 Task: Add an event  with title  Third Staff Training: Customer Relationship Management, date '2024/05/01' to 2024/05/02 & Select Event type as  Group. Add location for the event as  Bergen, Norway and add a description: The first step is to identify potential risks that could affect the project. This can be done through brainstorming sessions, risk assessment workshops, expert interviews, historical data analysis, or using risk management techniques such as SWOT analysis (Strengths, Weaknesses, Opportunities, Threats).Create an event link  http-thirdstafftraining:customerrelationshipmanagementcom & Select the event color as  Red. , logged in from the account softage.4@softage.netand send the event invitation to softage.3@softage.net and softage.5@softage.net
Action: Mouse moved to (830, 127)
Screenshot: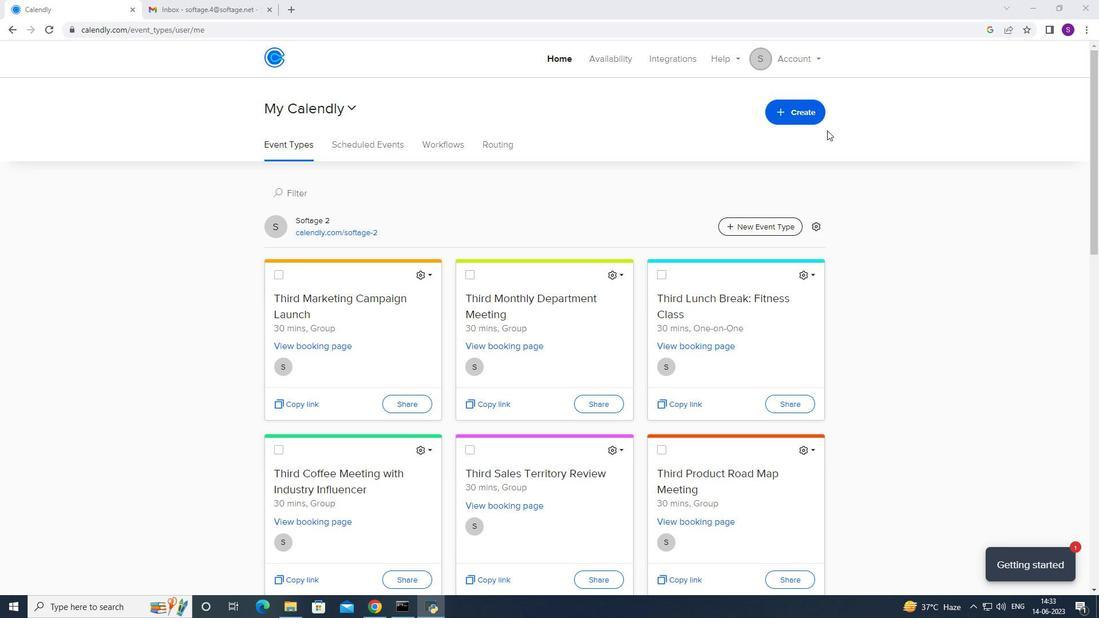 
Action: Mouse pressed left at (830, 127)
Screenshot: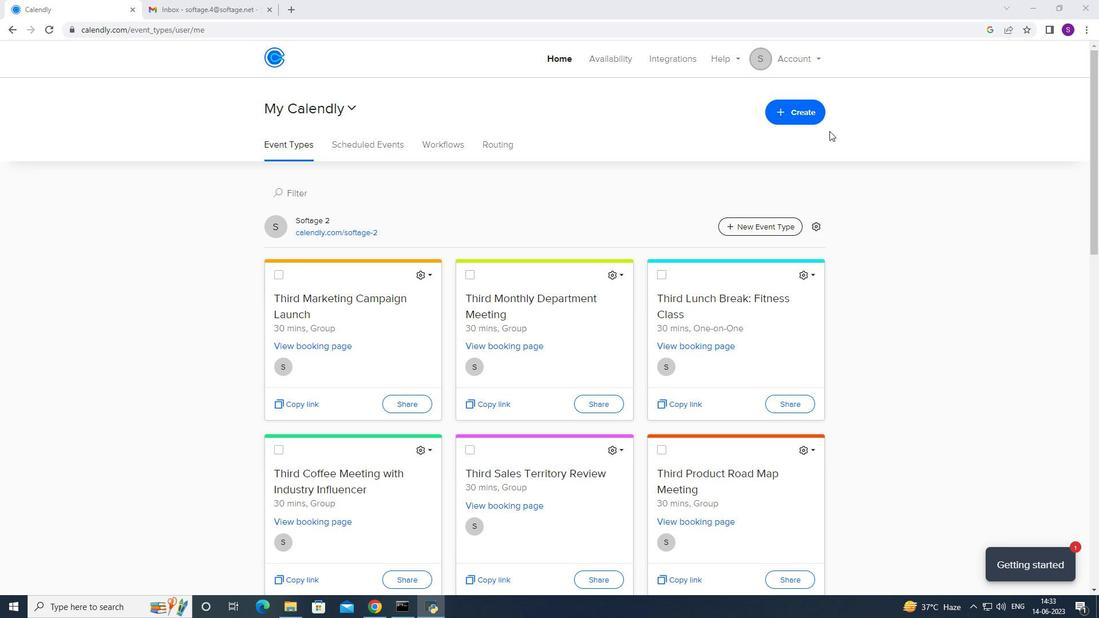 
Action: Mouse moved to (780, 113)
Screenshot: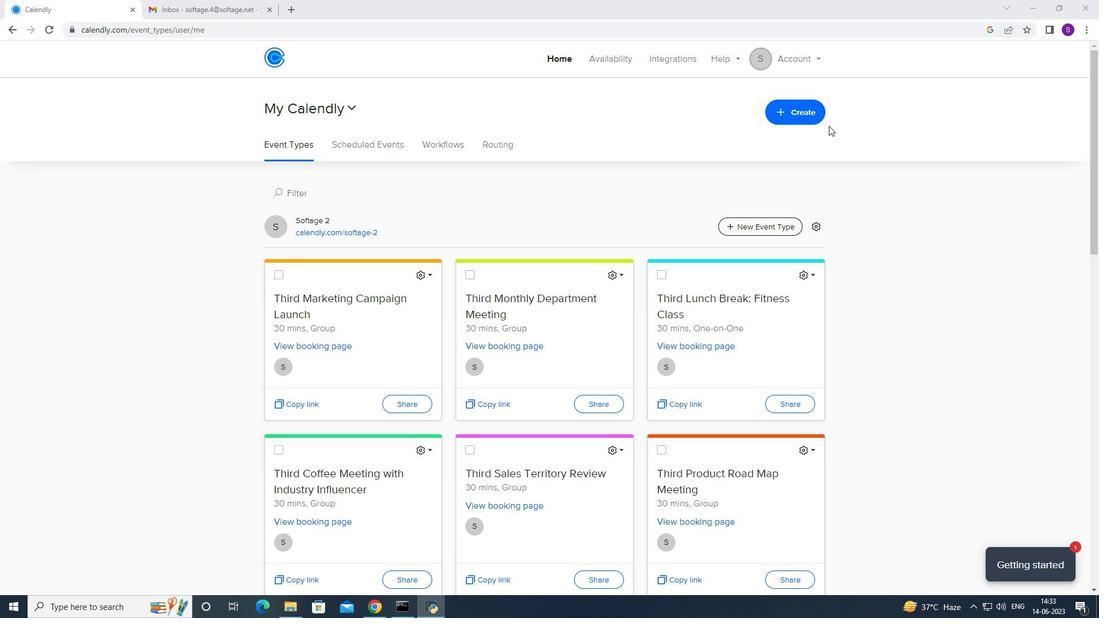 
Action: Mouse pressed left at (780, 113)
Screenshot: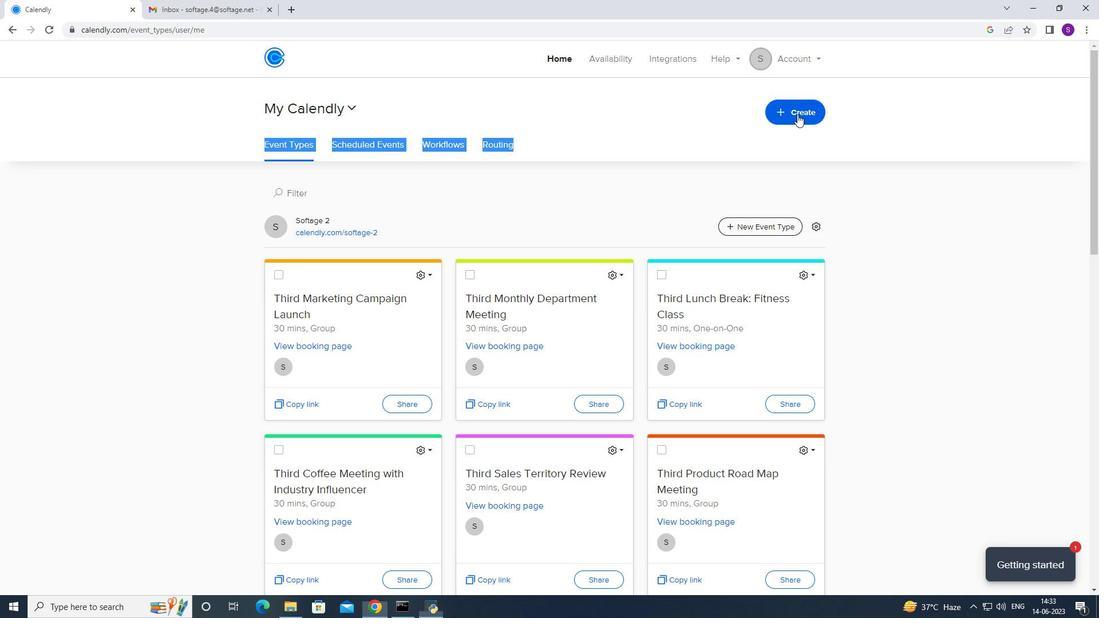 
Action: Mouse moved to (764, 159)
Screenshot: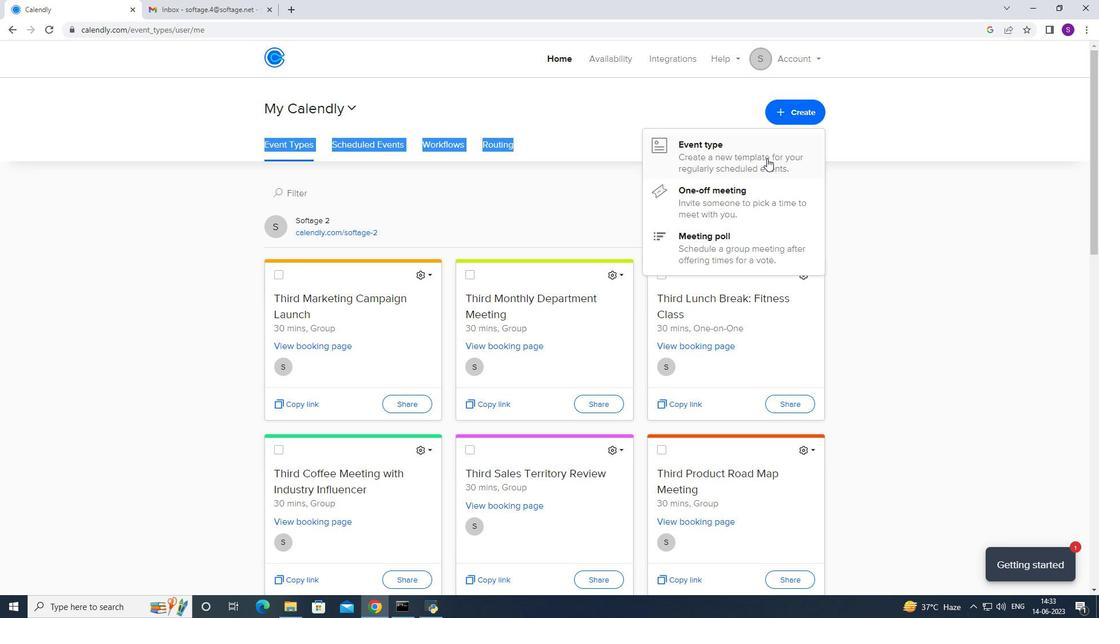 
Action: Mouse pressed left at (764, 159)
Screenshot: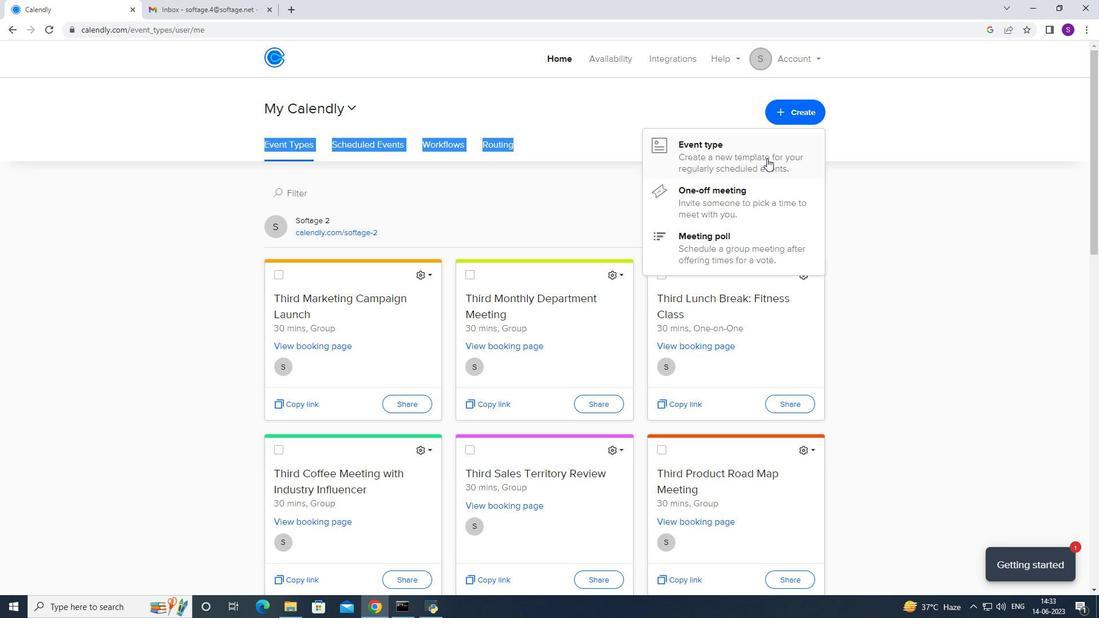 
Action: Mouse moved to (536, 251)
Screenshot: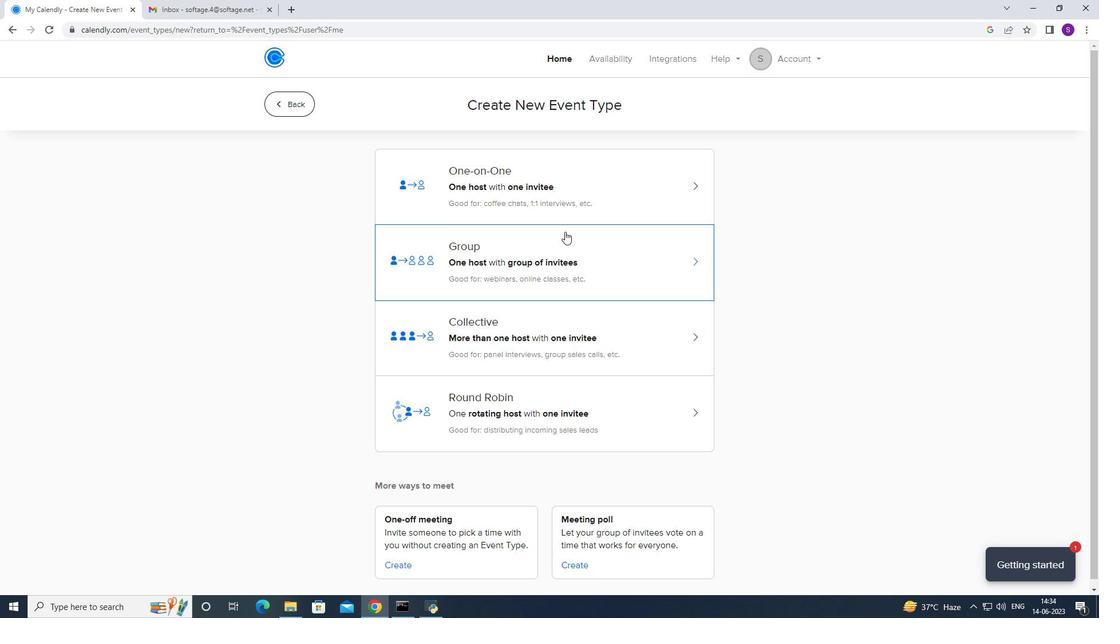 
Action: Mouse pressed left at (536, 251)
Screenshot: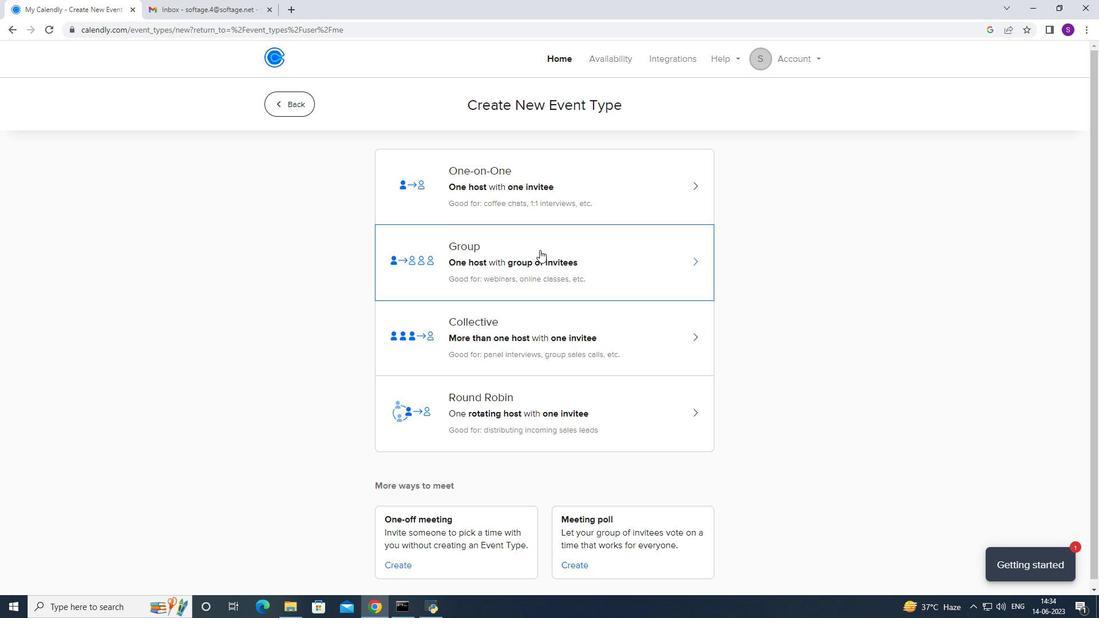 
Action: Mouse moved to (365, 258)
Screenshot: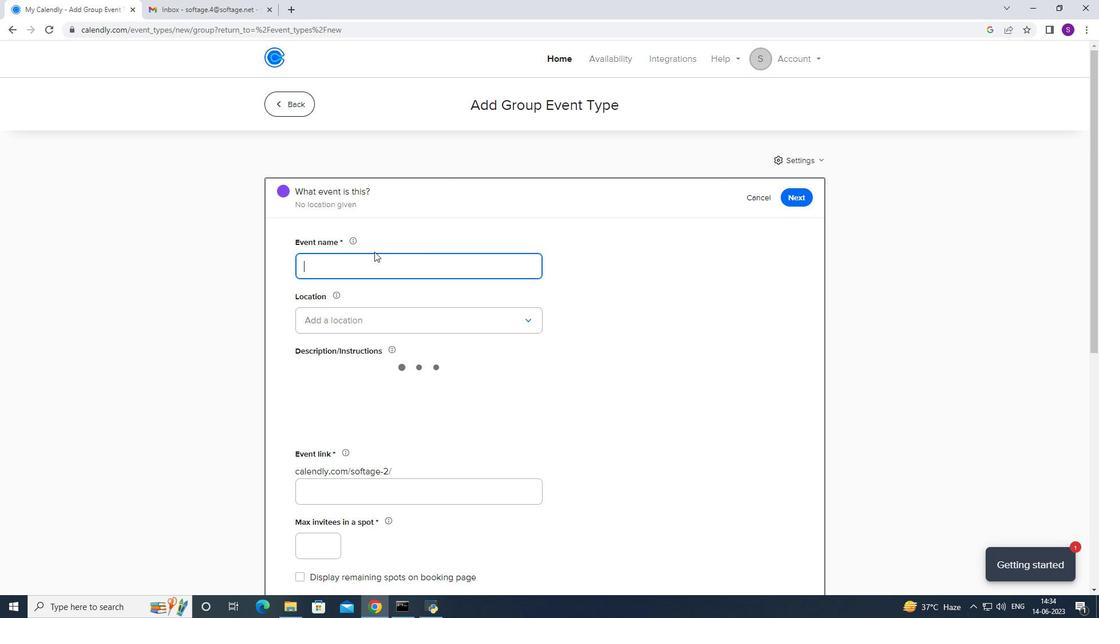 
Action: Key pressed <Key.caps_lock>T<Key.caps_lock>hird<Key.space><Key.caps_lock>S<Key.caps_lock>taff<Key.space><Key.caps_lock>T<Key.caps_lock>raining<Key.shift_r>:<Key.space><Key.caps_lock>C<Key.caps_lock>ustomer<Key.space><Key.caps_lock>R<Key.caps_lock>elationship<Key.space><Key.caps_lock>M<Key.caps_lock>anafe<Key.backspace><Key.backspace><Key.backspace>agement
Screenshot: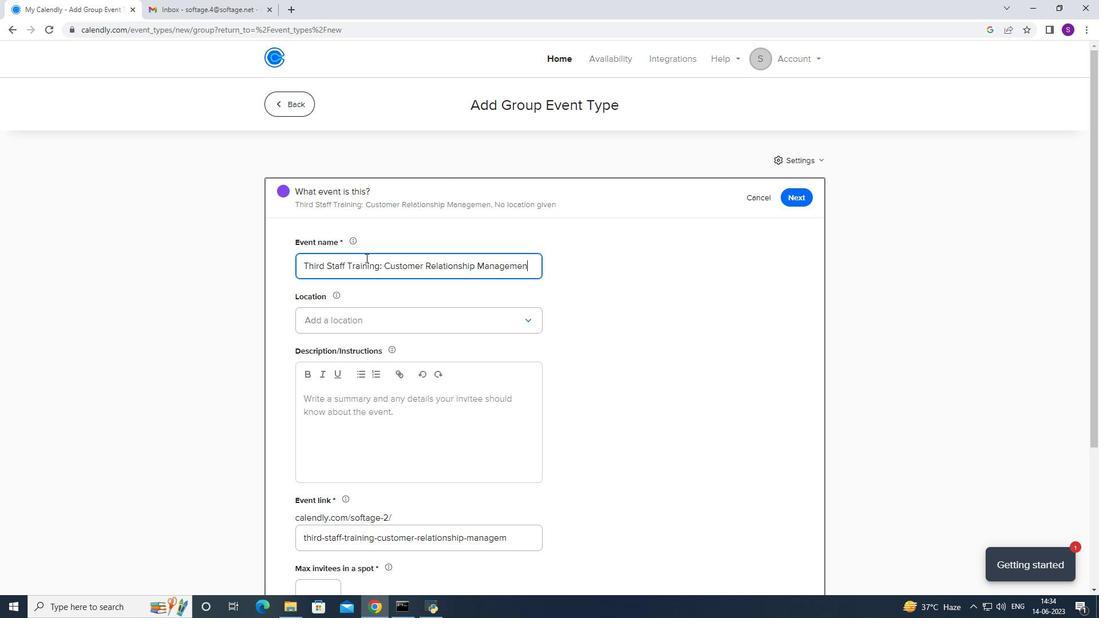 
Action: Mouse moved to (347, 326)
Screenshot: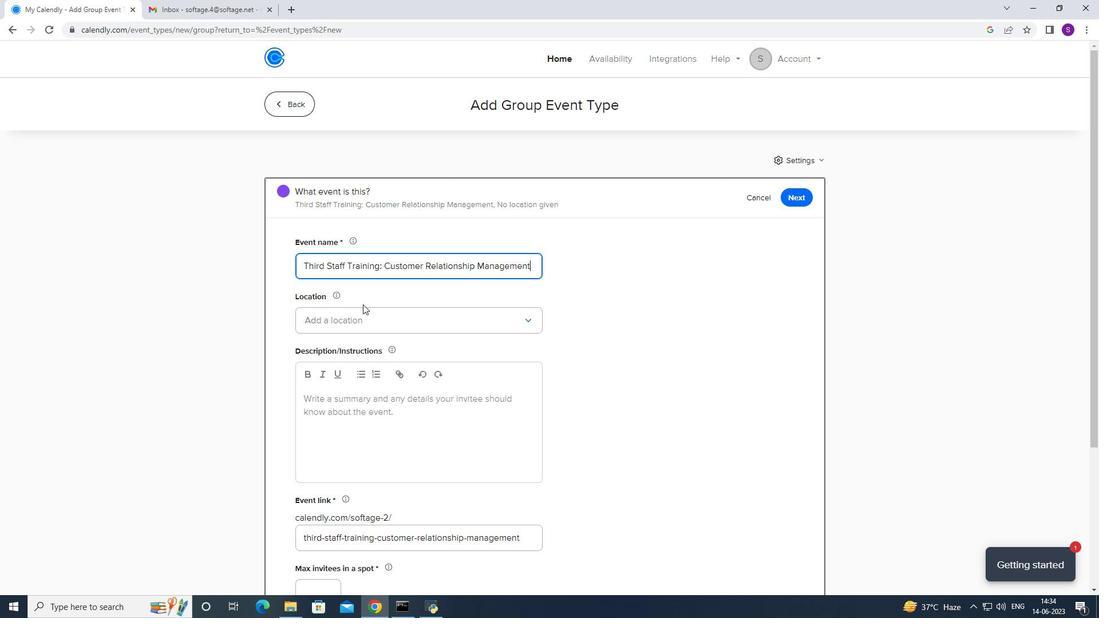 
Action: Mouse pressed left at (347, 326)
Screenshot: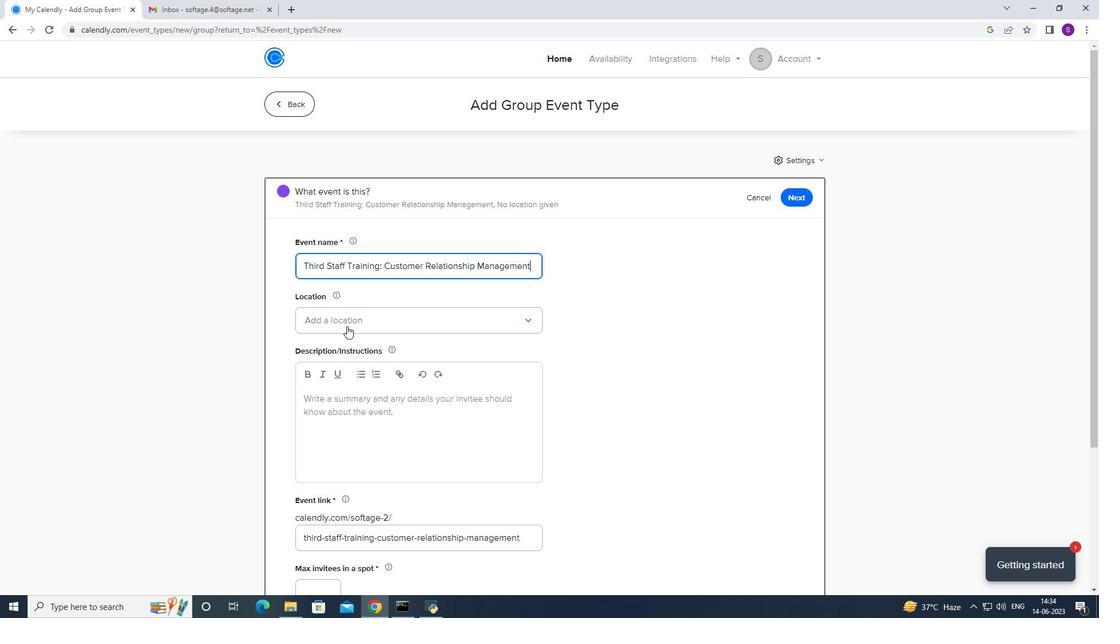 
Action: Mouse moved to (333, 352)
Screenshot: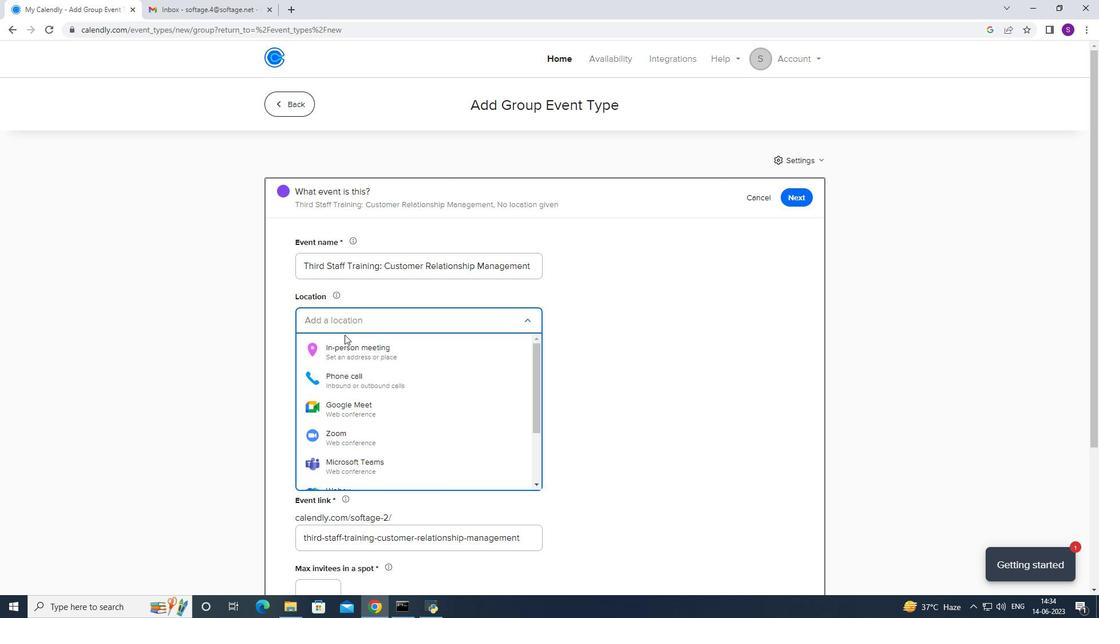 
Action: Mouse pressed left at (333, 352)
Screenshot: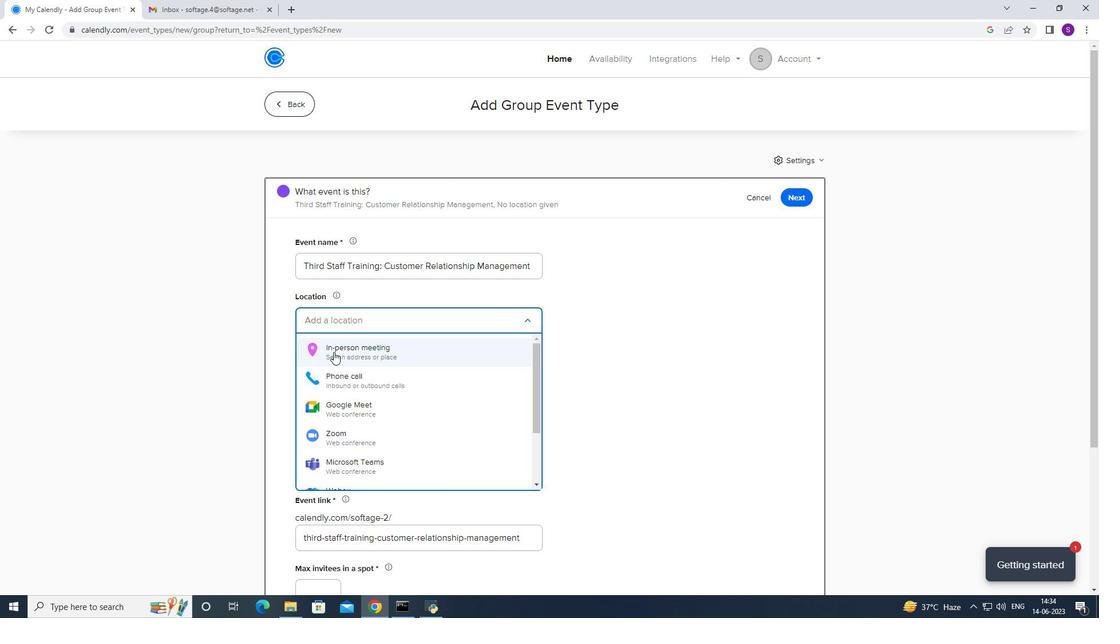 
Action: Mouse moved to (521, 193)
Screenshot: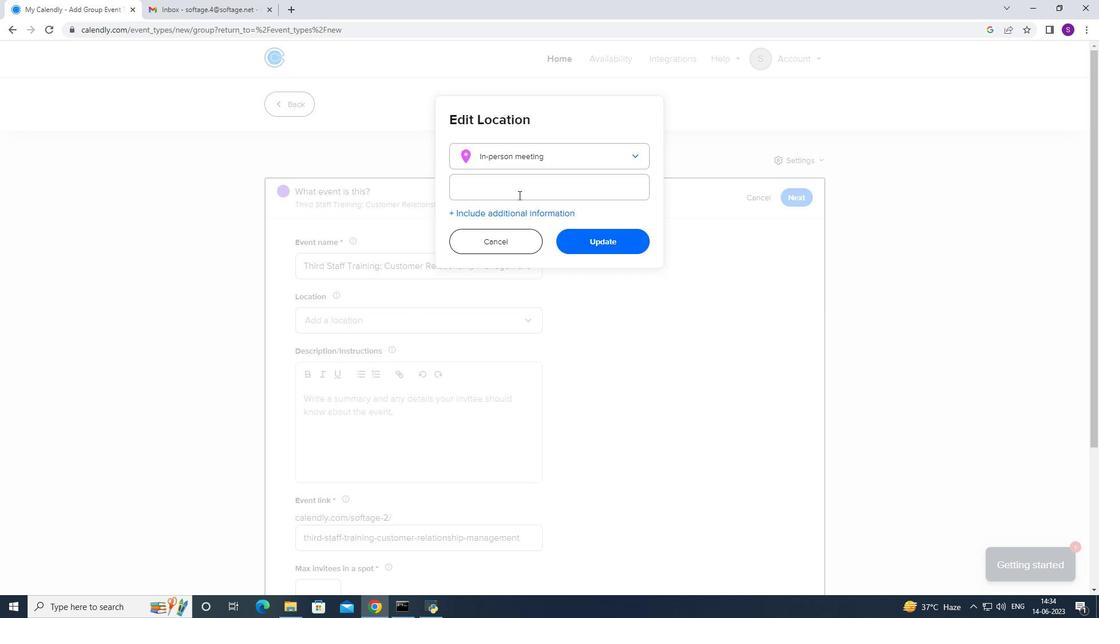 
Action: Mouse pressed left at (521, 193)
Screenshot: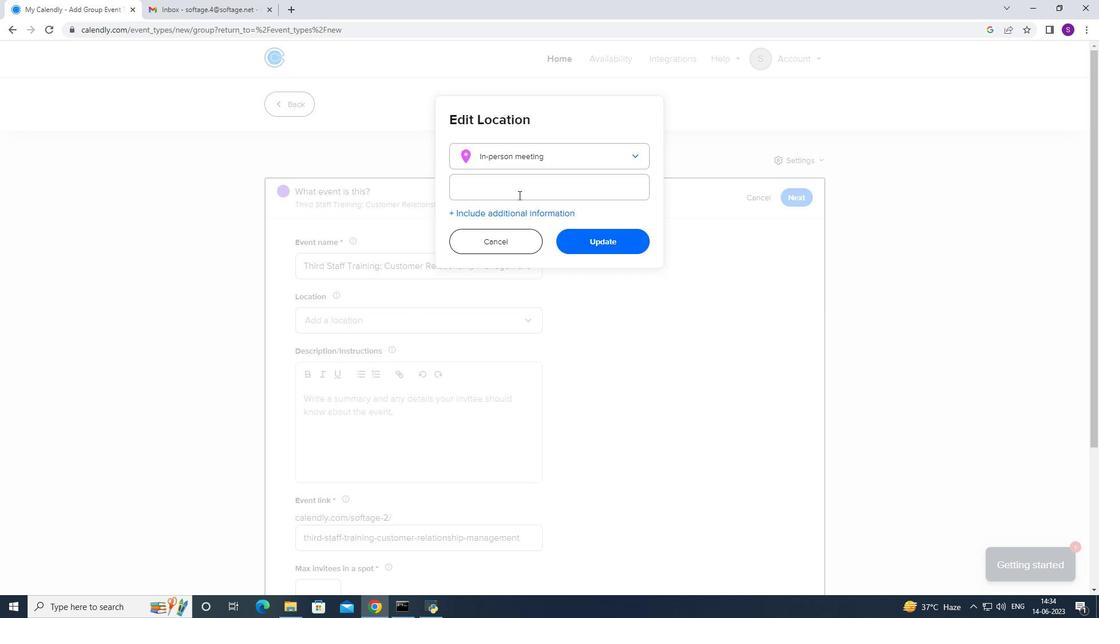 
Action: Mouse moved to (503, 197)
Screenshot: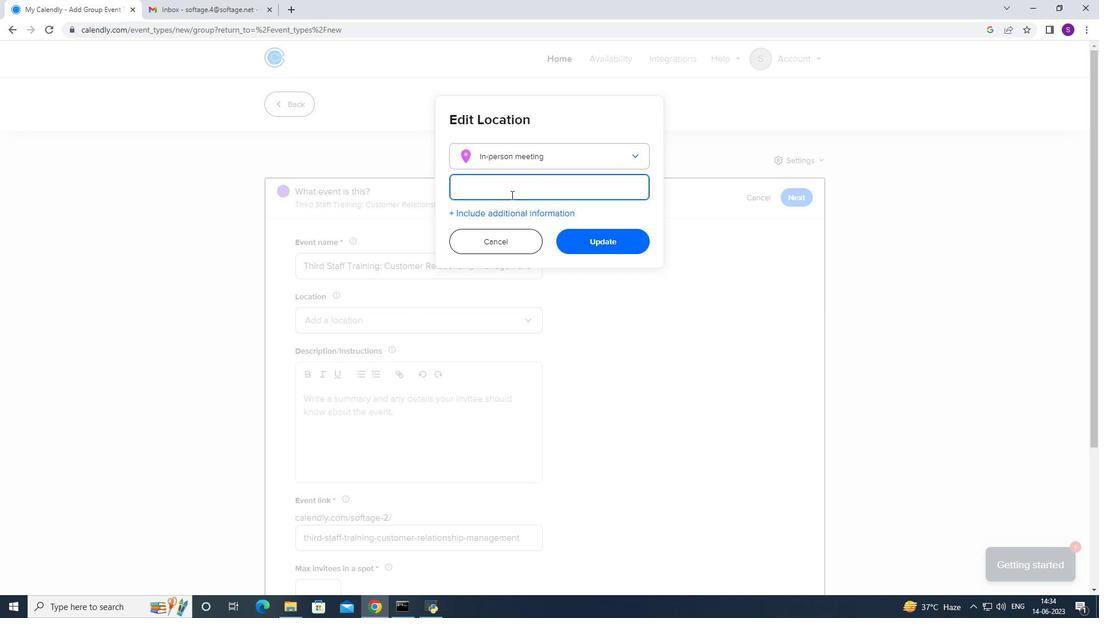 
Action: Key pressed <Key.caps_lock>B<Key.caps_lock>ergen,<Key.space><Key.caps_lock>N<Key.caps_lock>porway
Screenshot: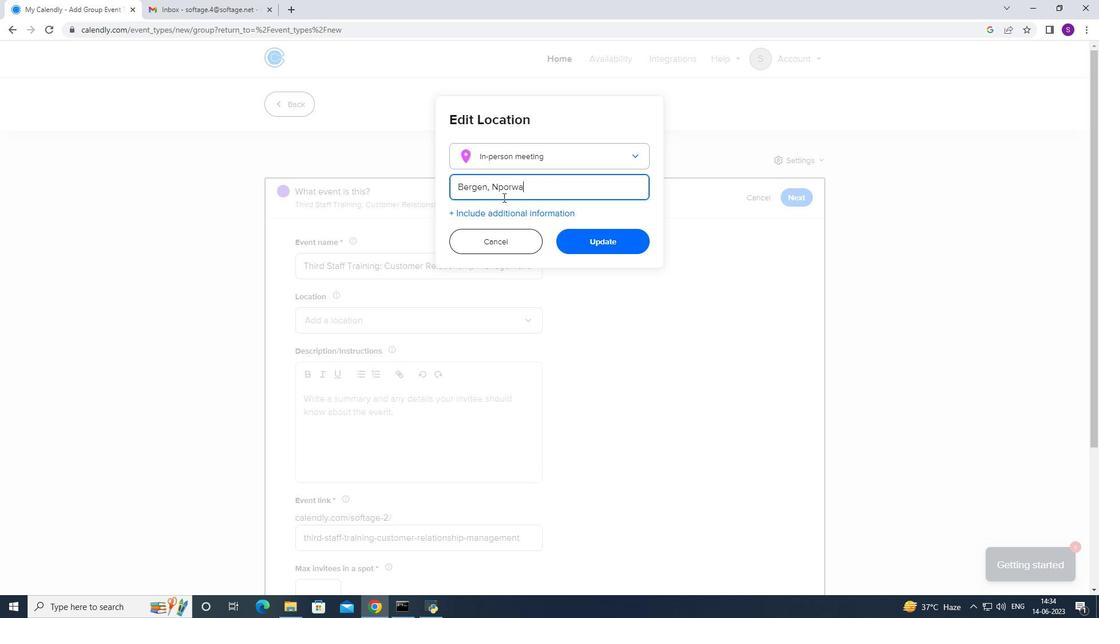 
Action: Mouse moved to (512, 183)
Screenshot: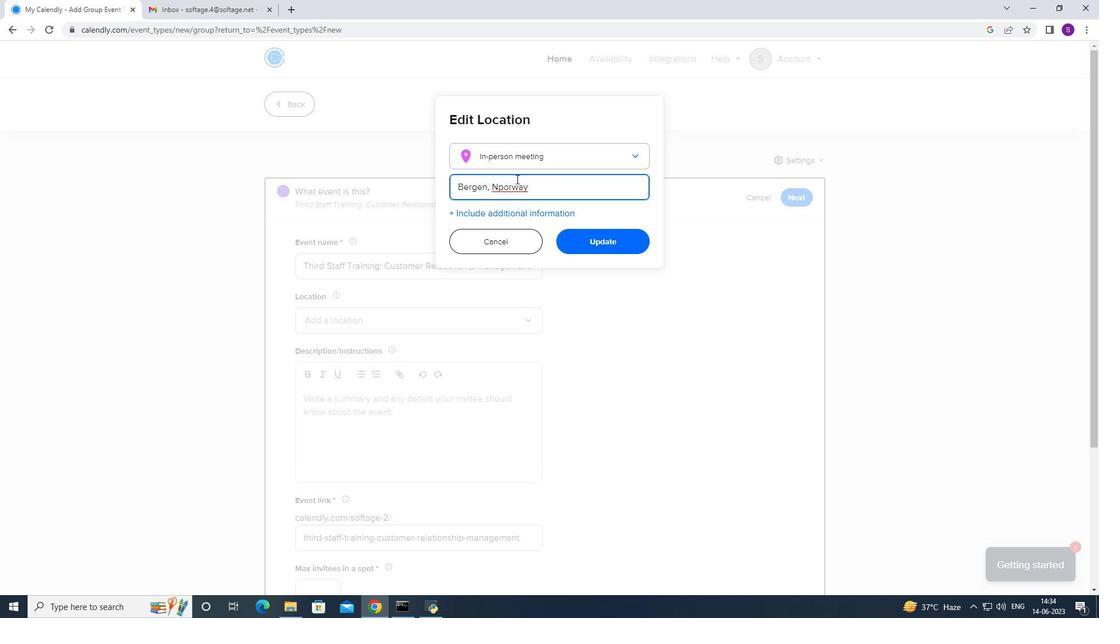 
Action: Mouse pressed right at (512, 183)
Screenshot: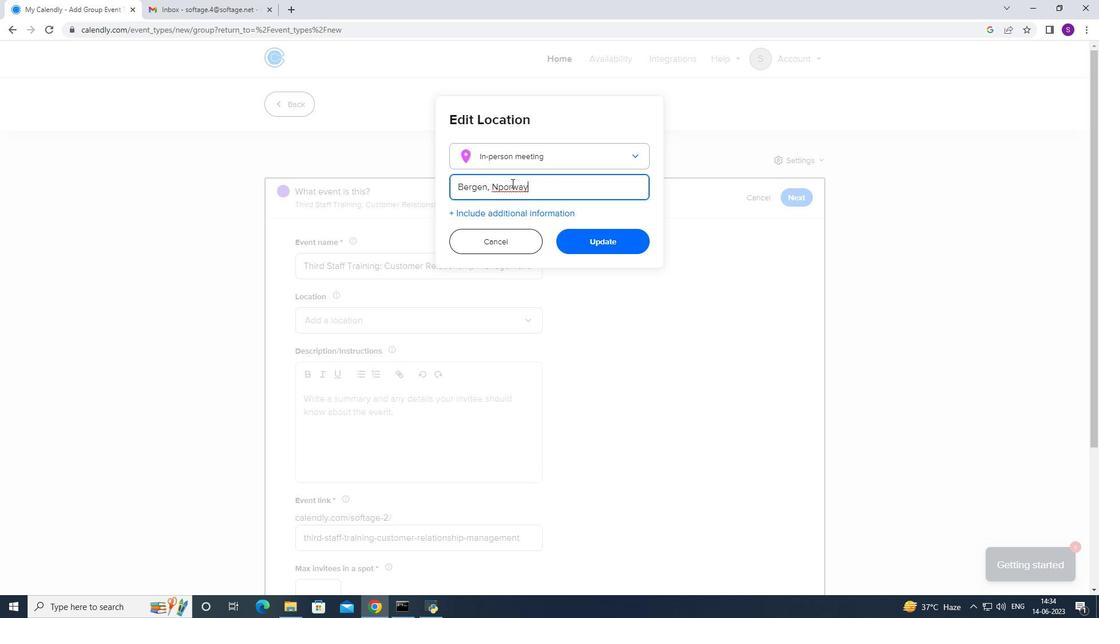 
Action: Mouse moved to (521, 193)
Screenshot: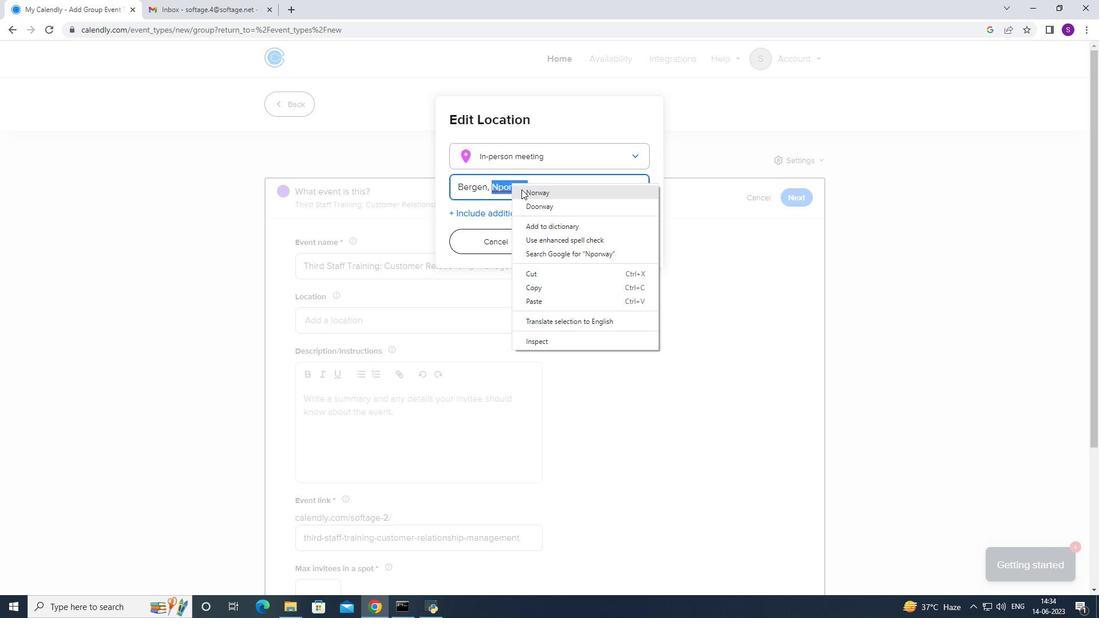 
Action: Mouse pressed left at (521, 193)
Screenshot: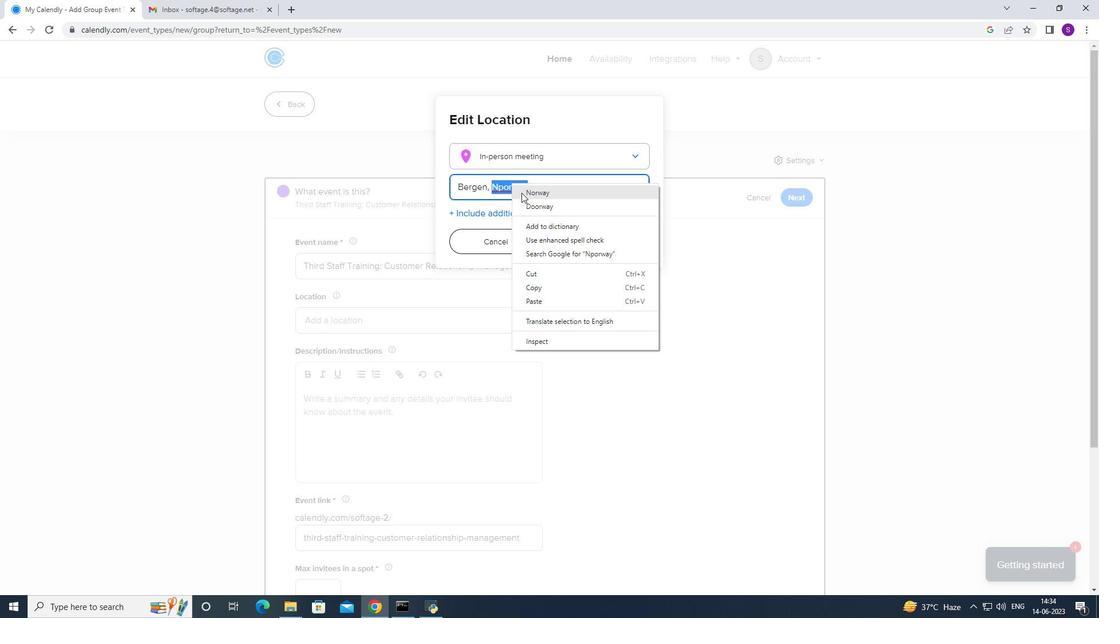 
Action: Mouse moved to (564, 237)
Screenshot: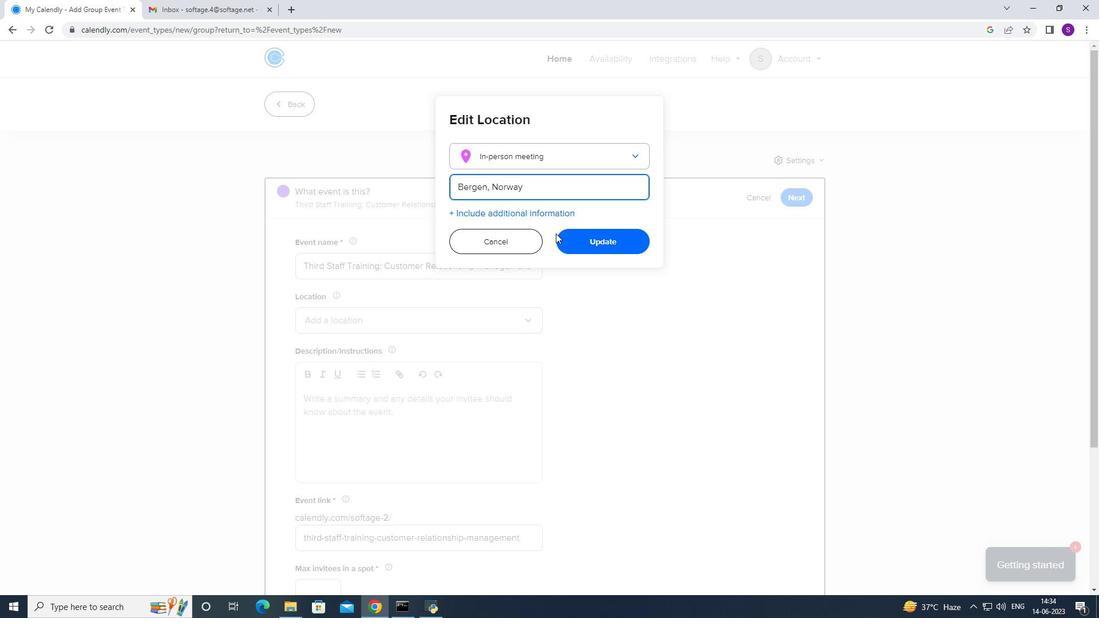 
Action: Mouse pressed left at (564, 237)
Screenshot: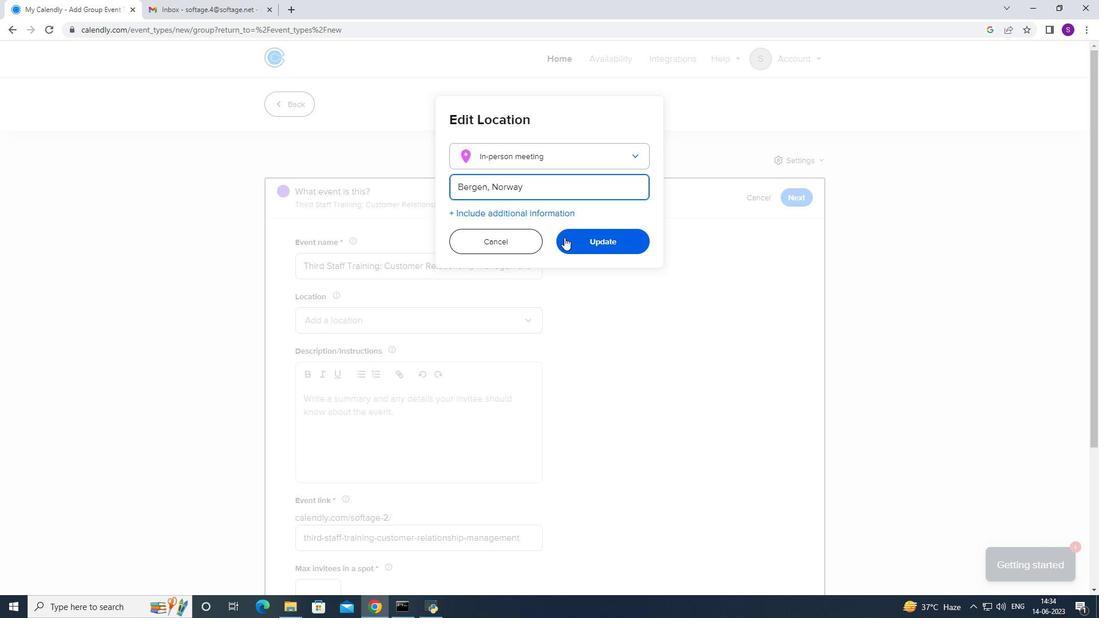 
Action: Mouse moved to (364, 317)
Screenshot: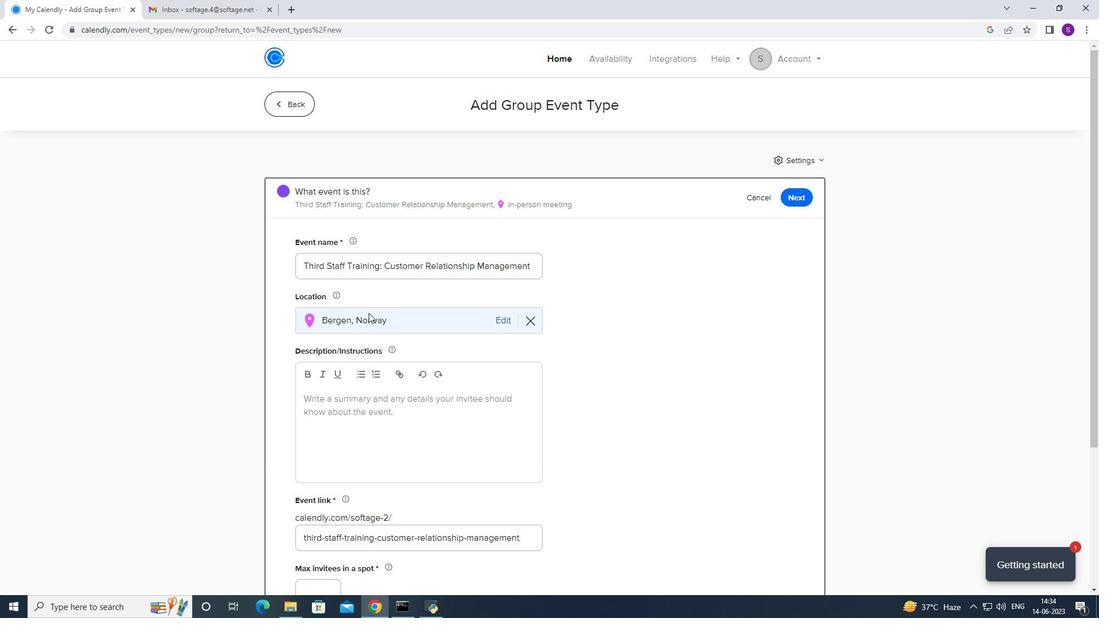 
Action: Mouse scrolled (364, 316) with delta (0, 0)
Screenshot: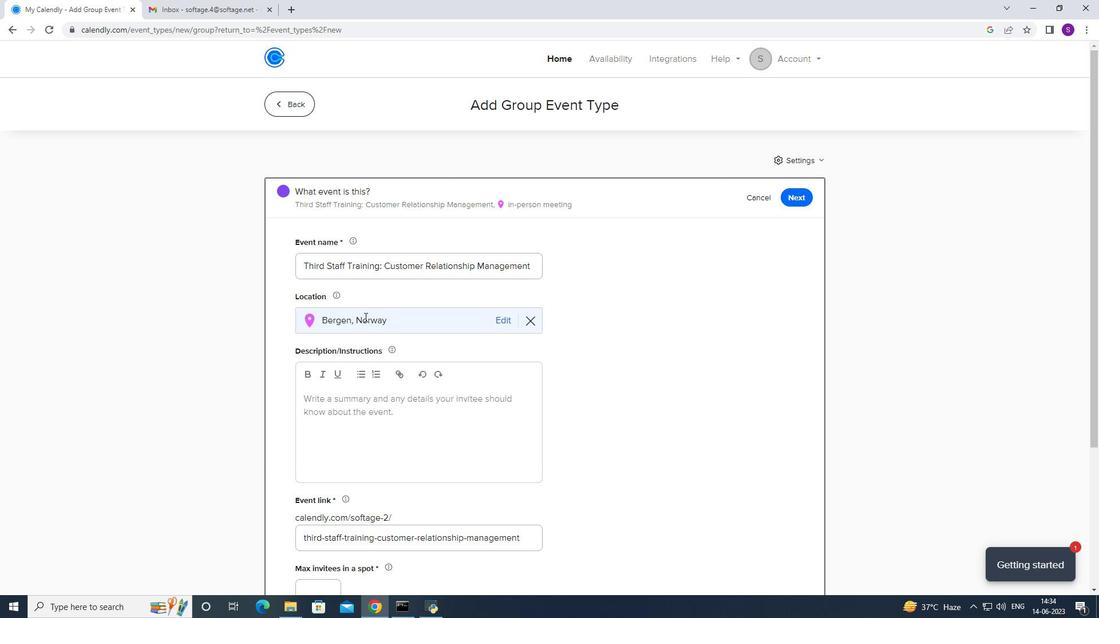 
Action: Mouse scrolled (364, 316) with delta (0, 0)
Screenshot: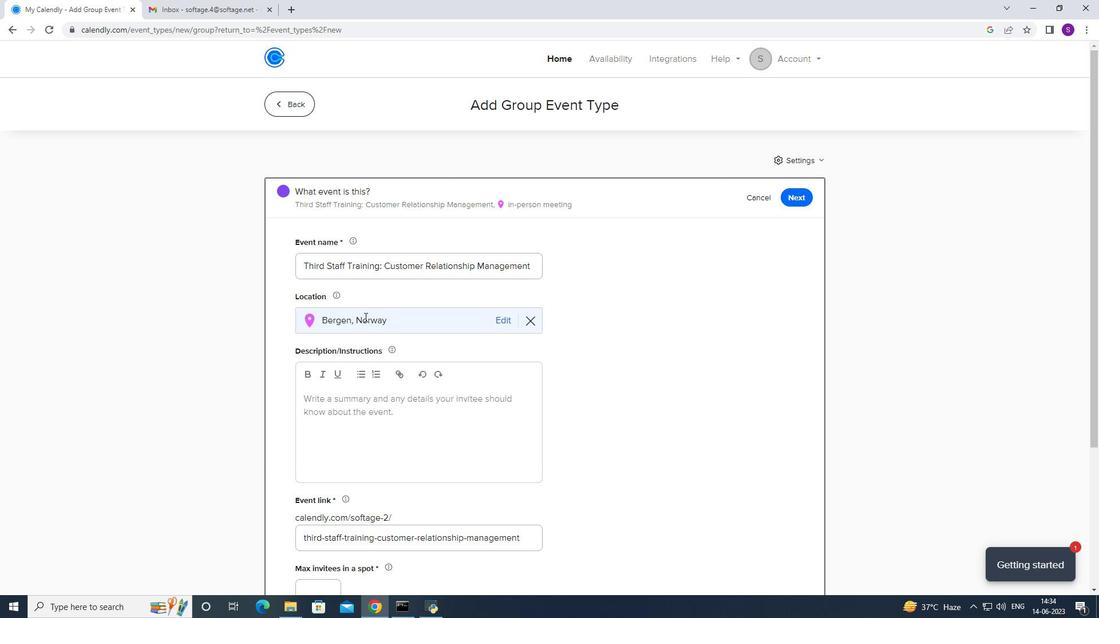 
Action: Mouse scrolled (364, 316) with delta (0, 0)
Screenshot: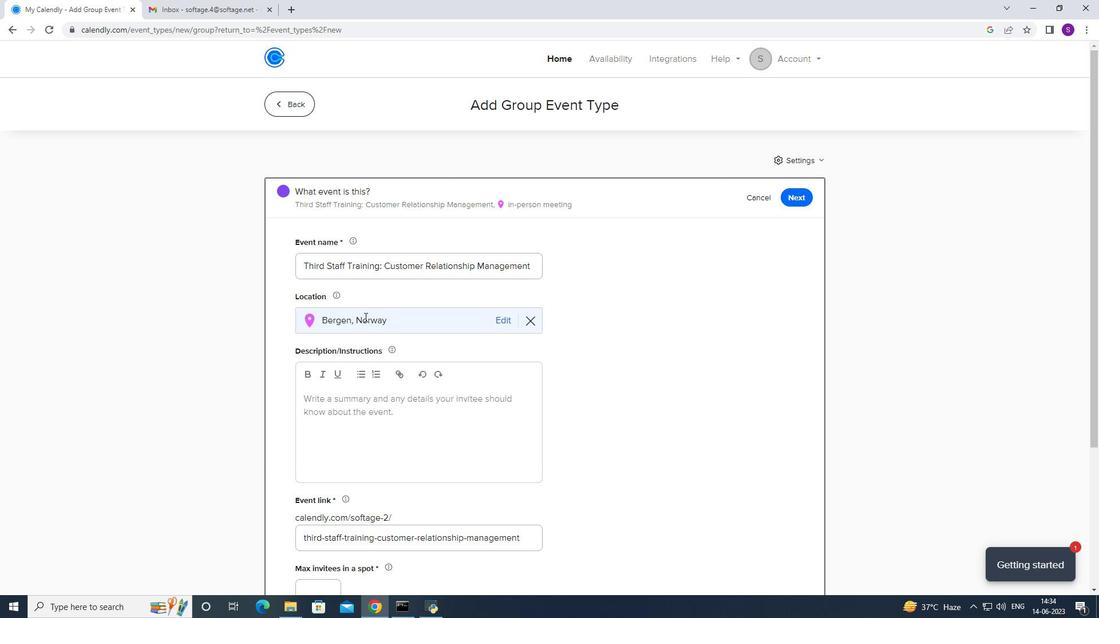 
Action: Mouse scrolled (364, 316) with delta (0, -1)
Screenshot: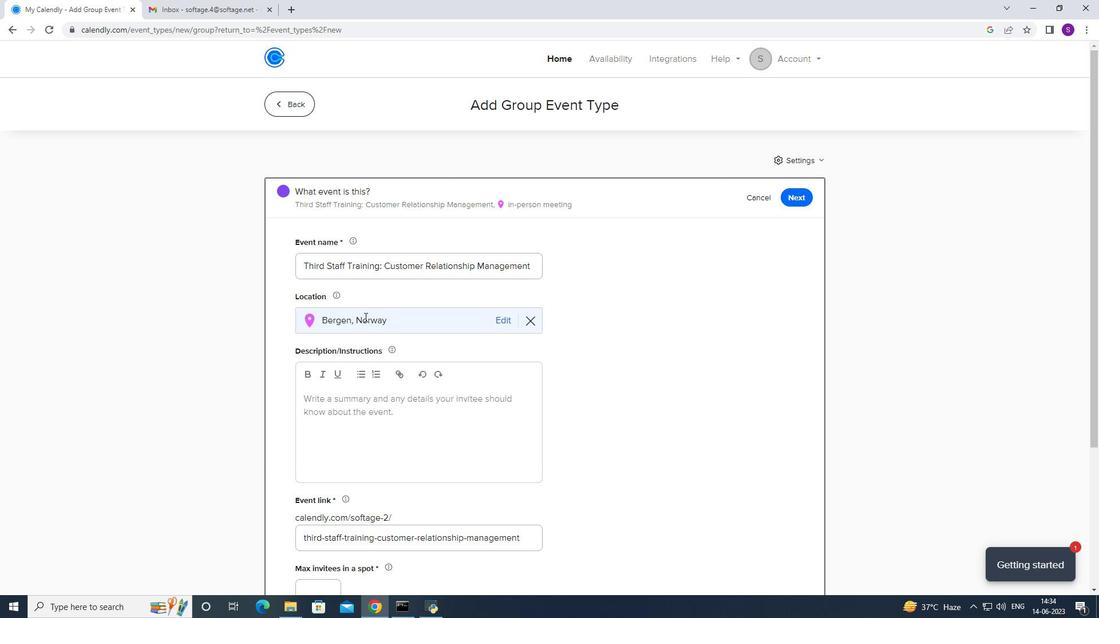 
Action: Mouse scrolled (364, 316) with delta (0, 0)
Screenshot: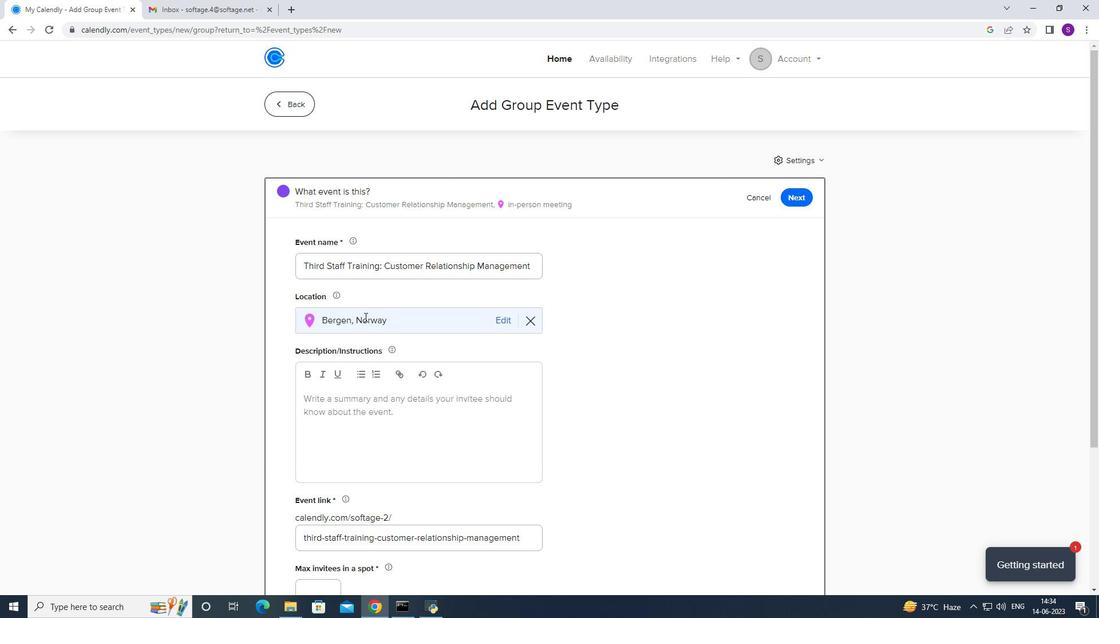 
Action: Mouse moved to (364, 317)
Screenshot: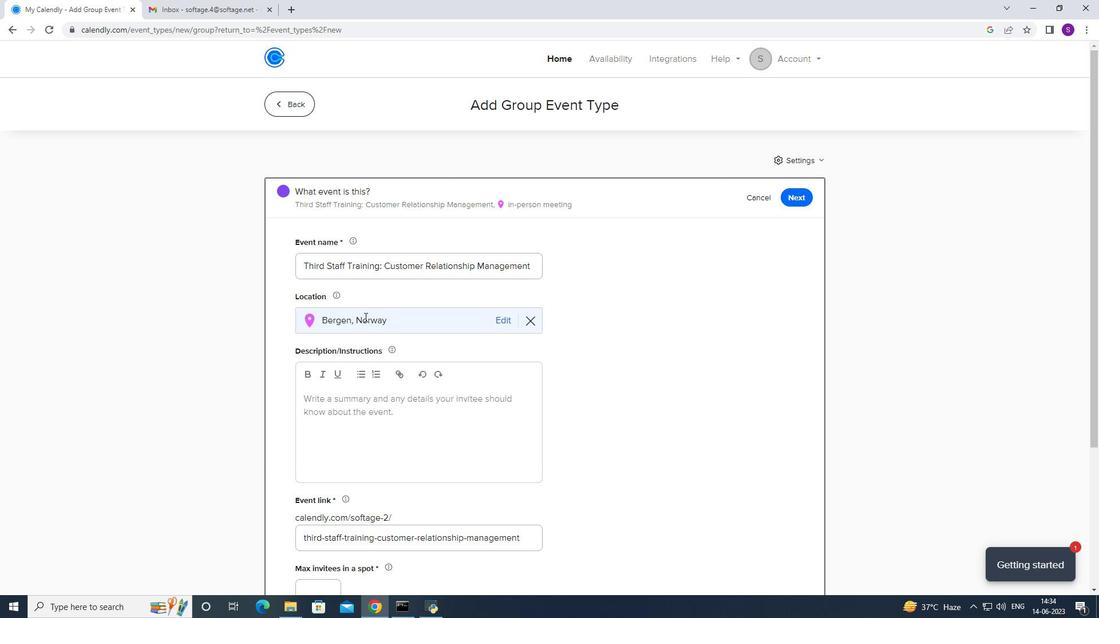 
Action: Mouse scrolled (364, 316) with delta (0, 0)
Screenshot: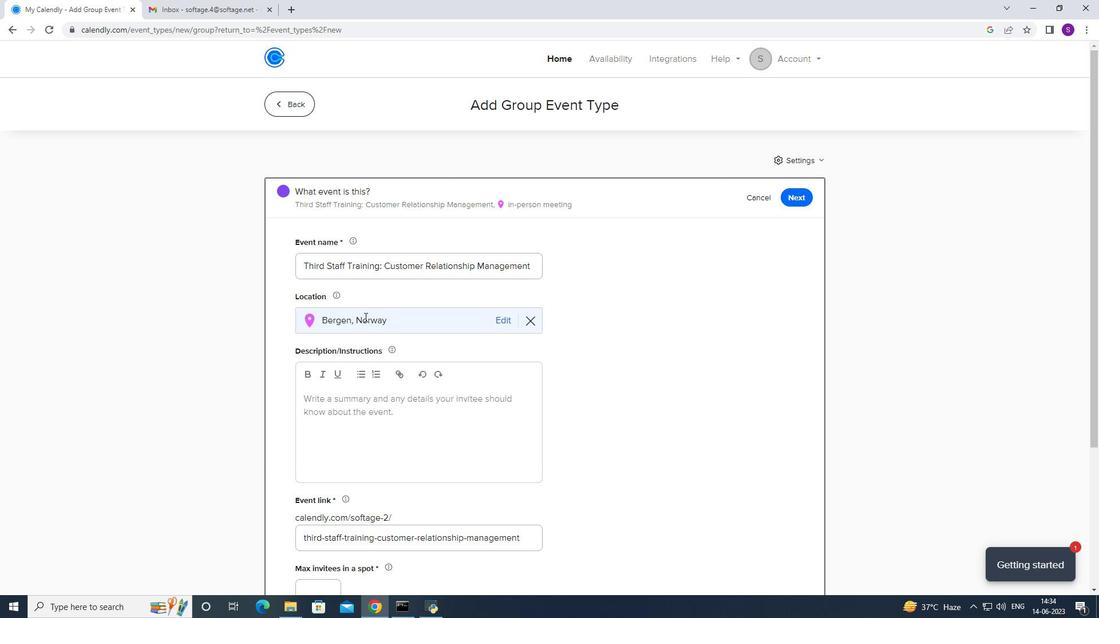 
Action: Mouse moved to (315, 486)
Screenshot: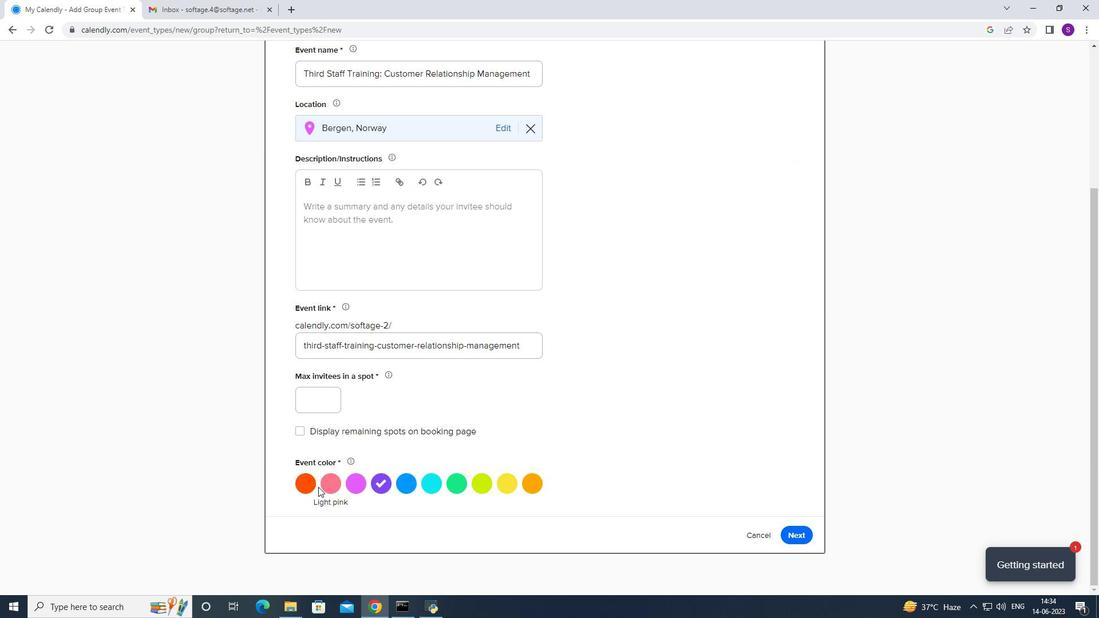 
Action: Mouse pressed left at (315, 486)
Screenshot: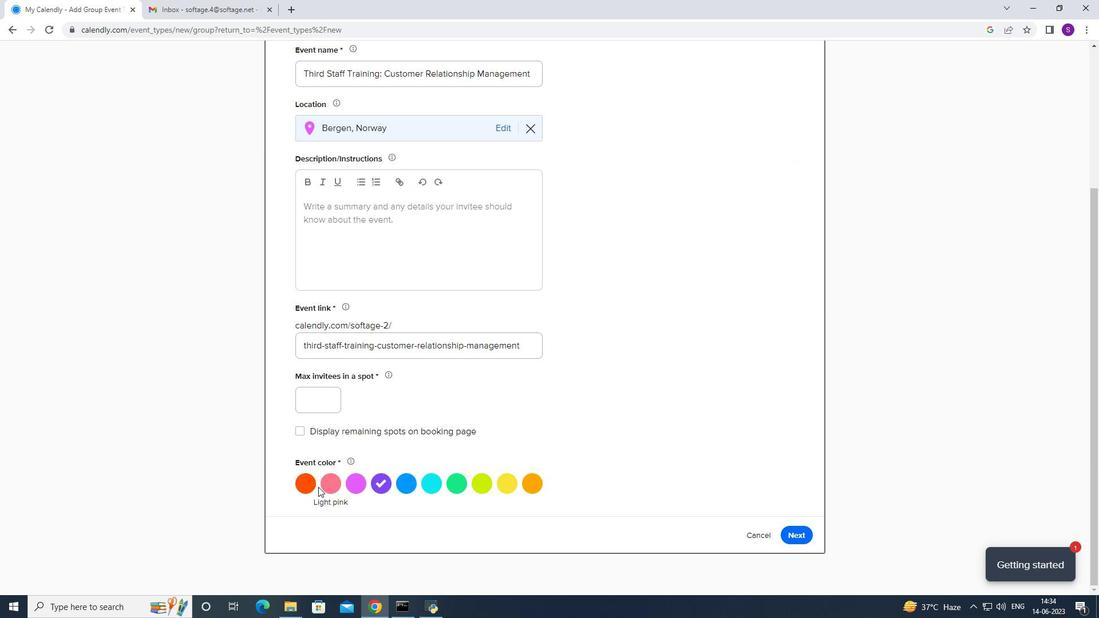
Action: Mouse moved to (329, 402)
Screenshot: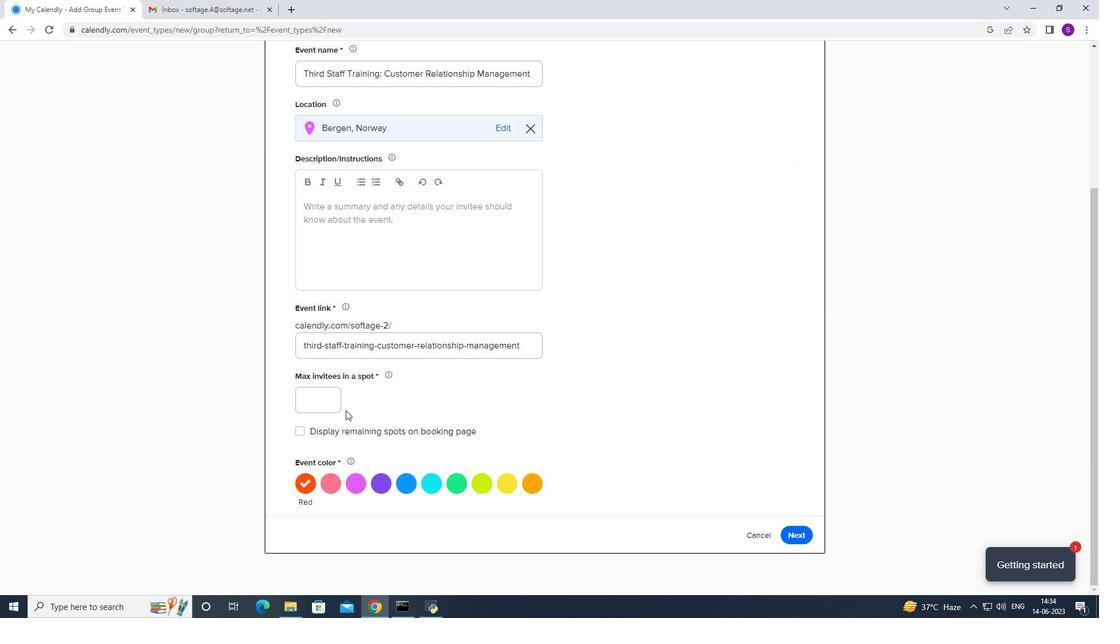 
Action: Mouse pressed left at (329, 402)
Screenshot: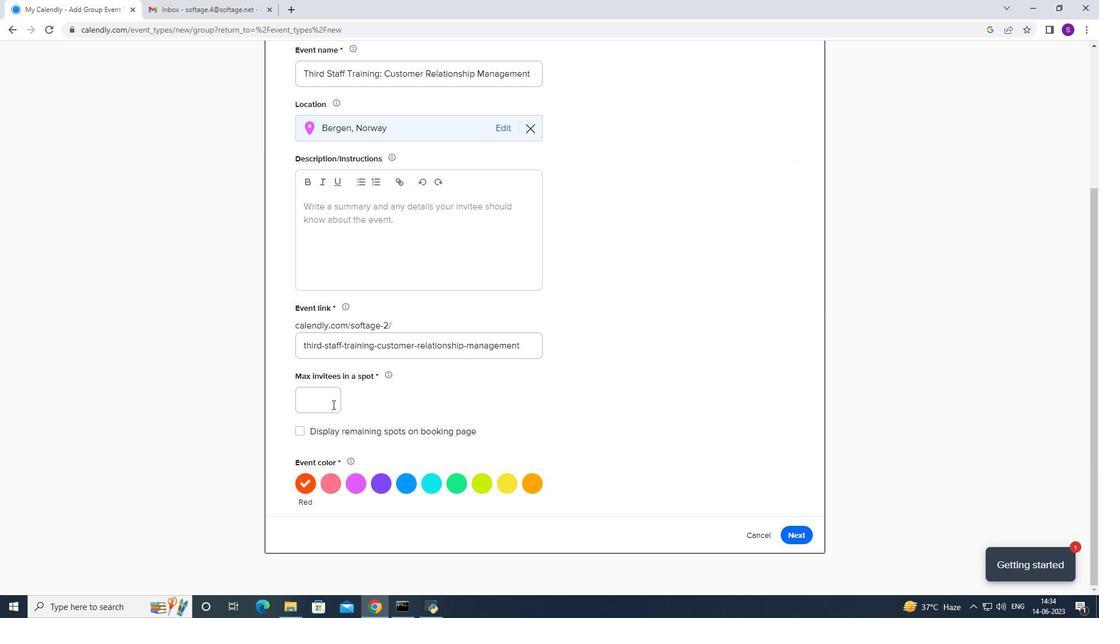 
Action: Mouse moved to (330, 402)
Screenshot: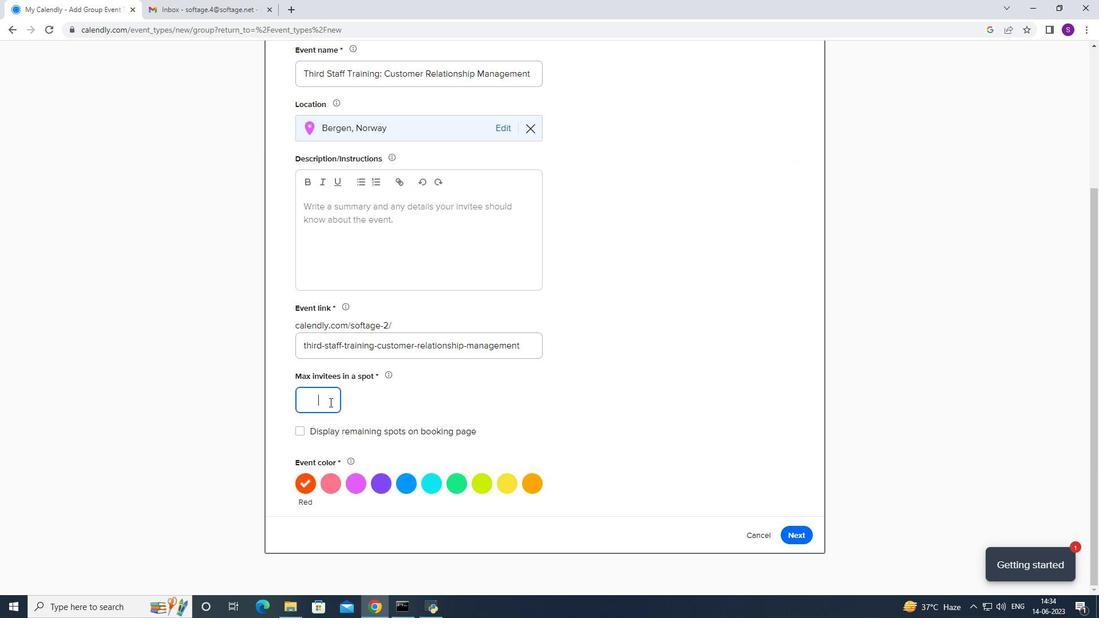 
Action: Key pressed 6<Key.backspace>4
Screenshot: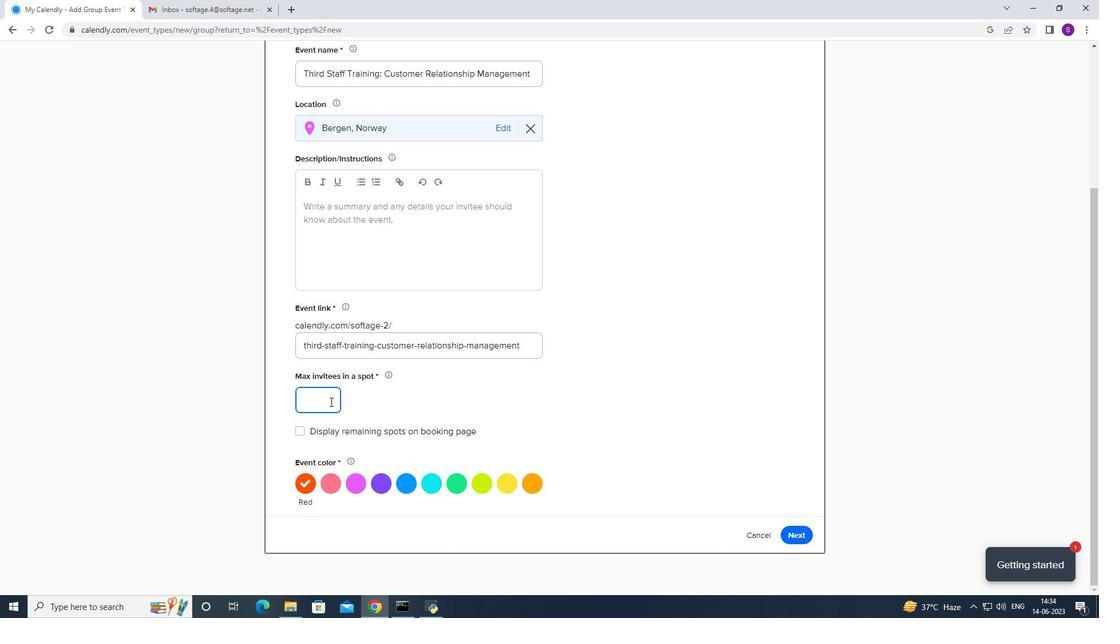 
Action: Mouse moved to (333, 202)
Screenshot: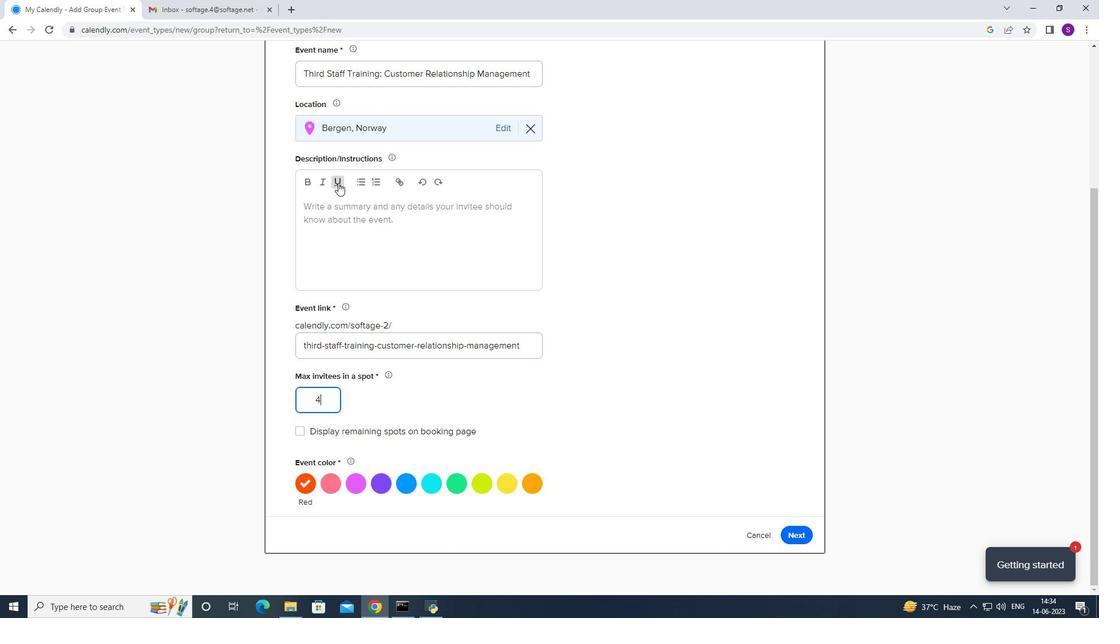 
Action: Mouse pressed left at (333, 202)
Screenshot: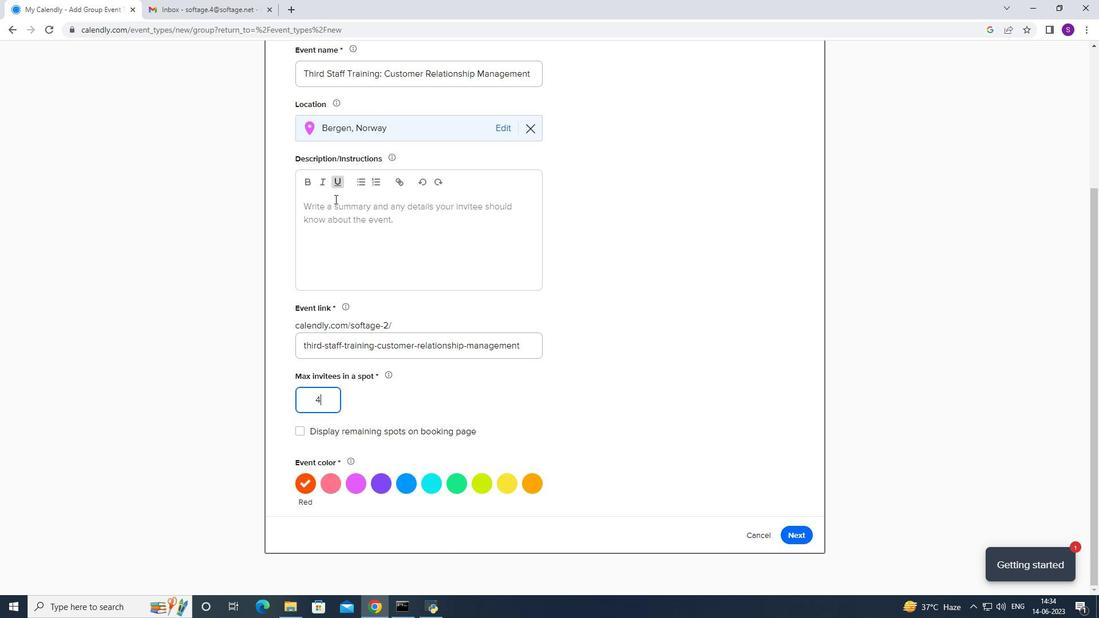 
Action: Mouse moved to (318, 184)
Screenshot: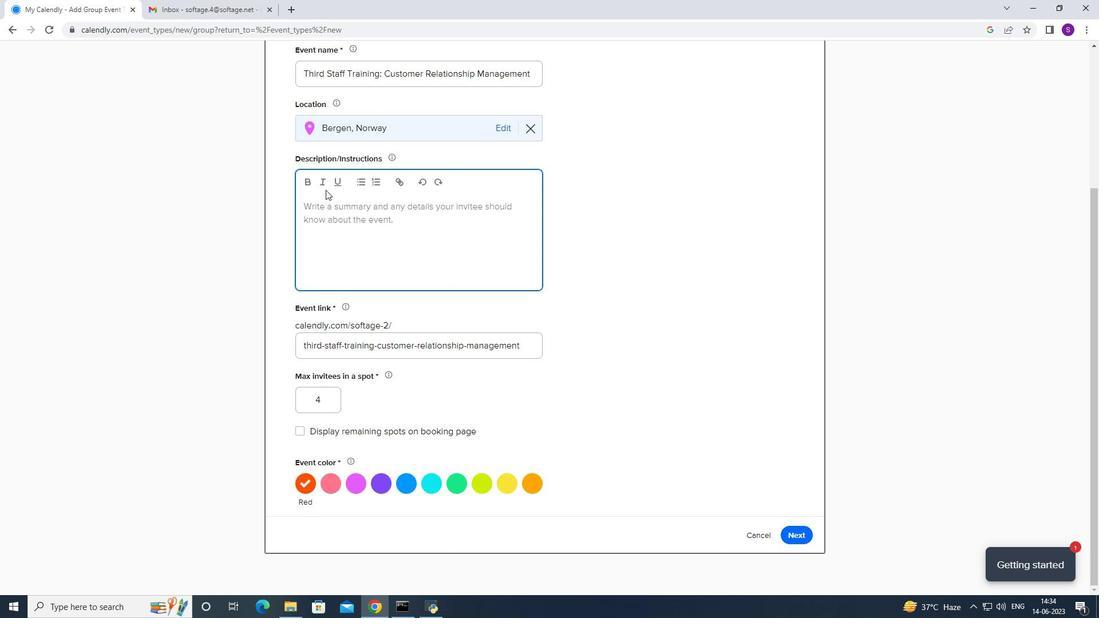 
Action: Mouse pressed left at (318, 184)
Screenshot: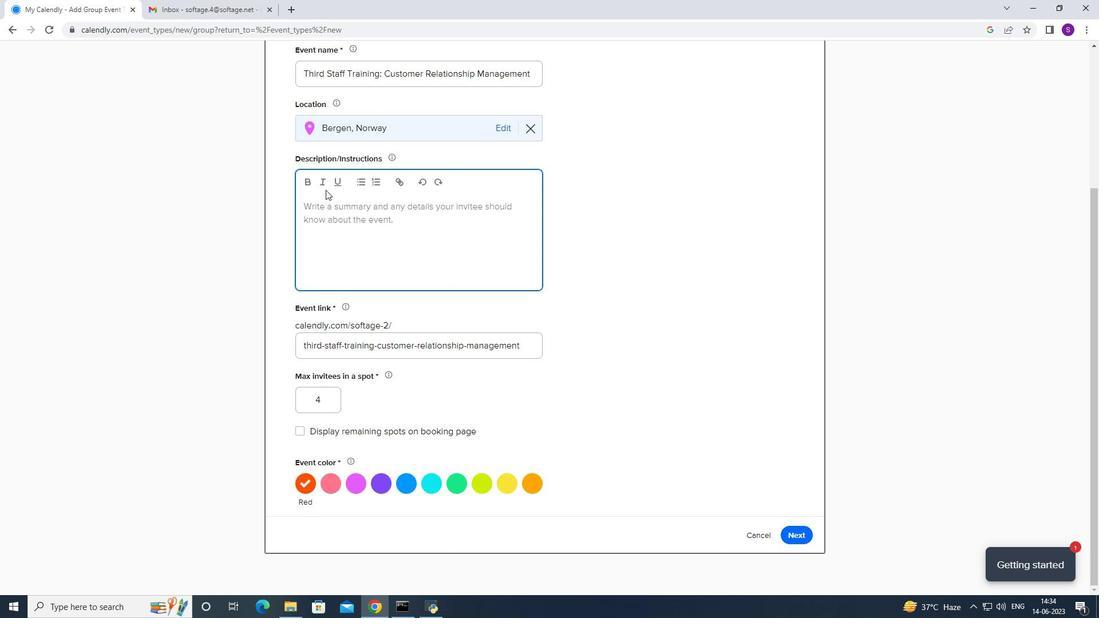 
Action: Mouse moved to (347, 270)
Screenshot: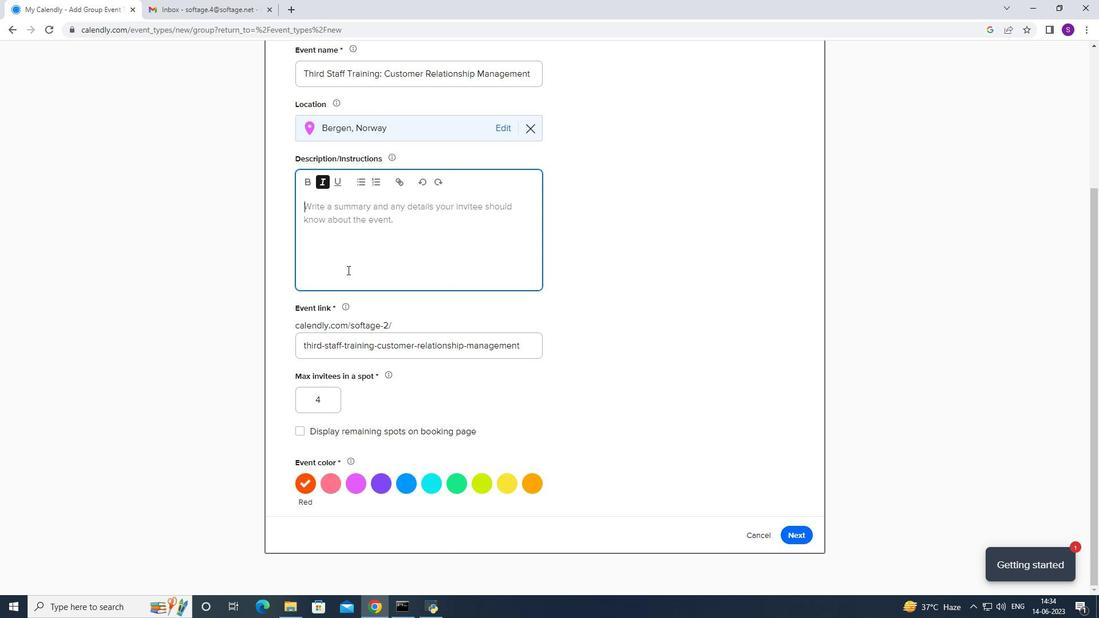 
Action: Mouse scrolled (347, 269) with delta (0, 0)
Screenshot: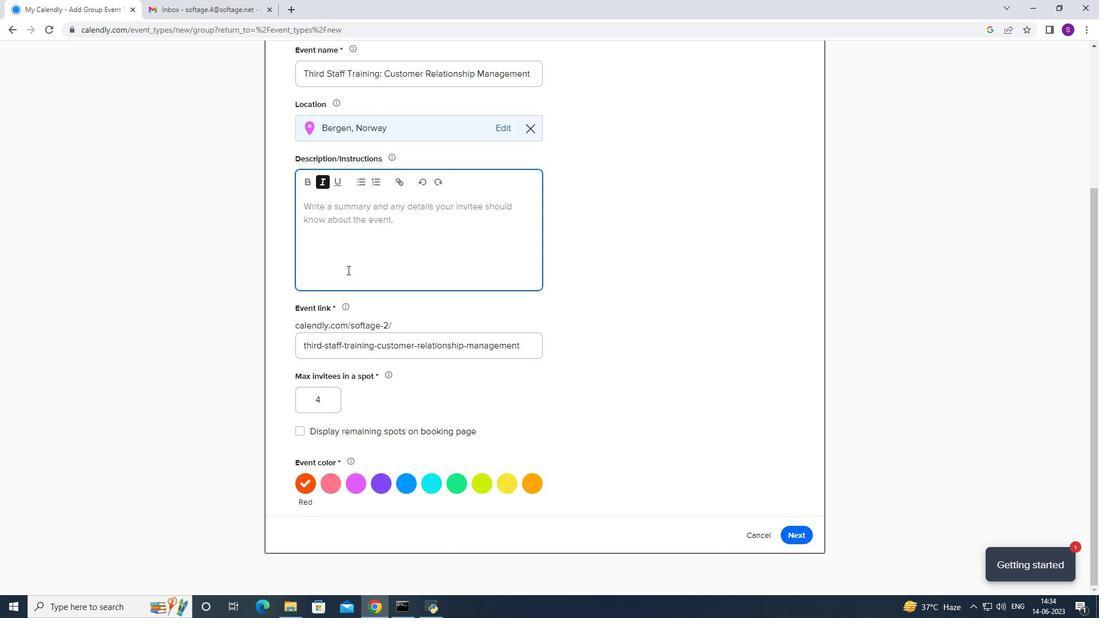 
Action: Mouse moved to (346, 270)
Screenshot: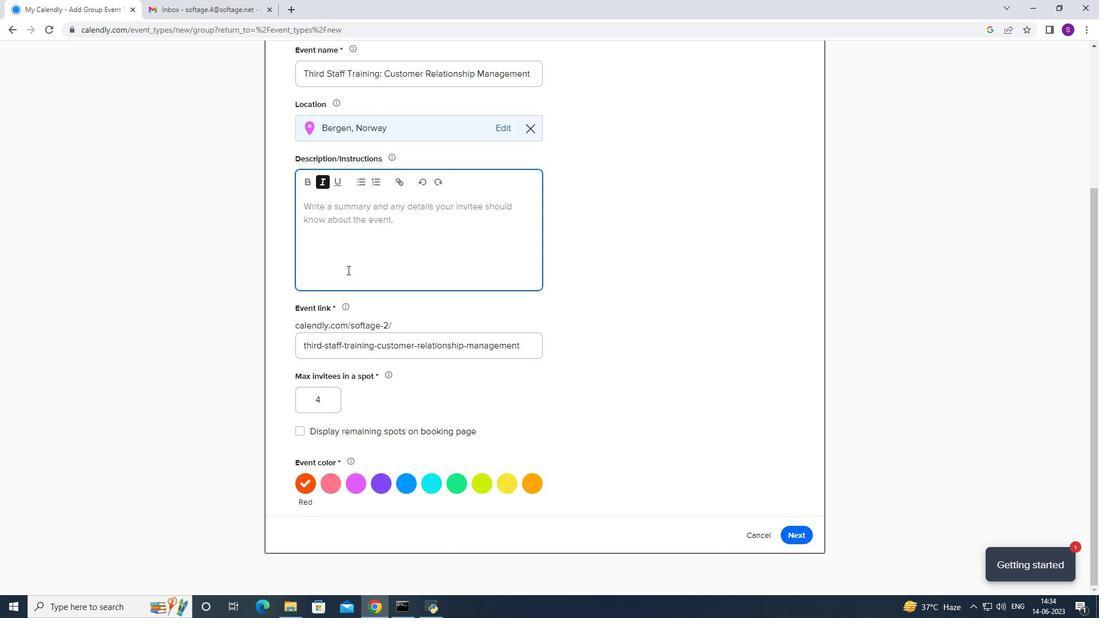 
Action: Mouse scrolled (346, 269) with delta (0, 0)
Screenshot: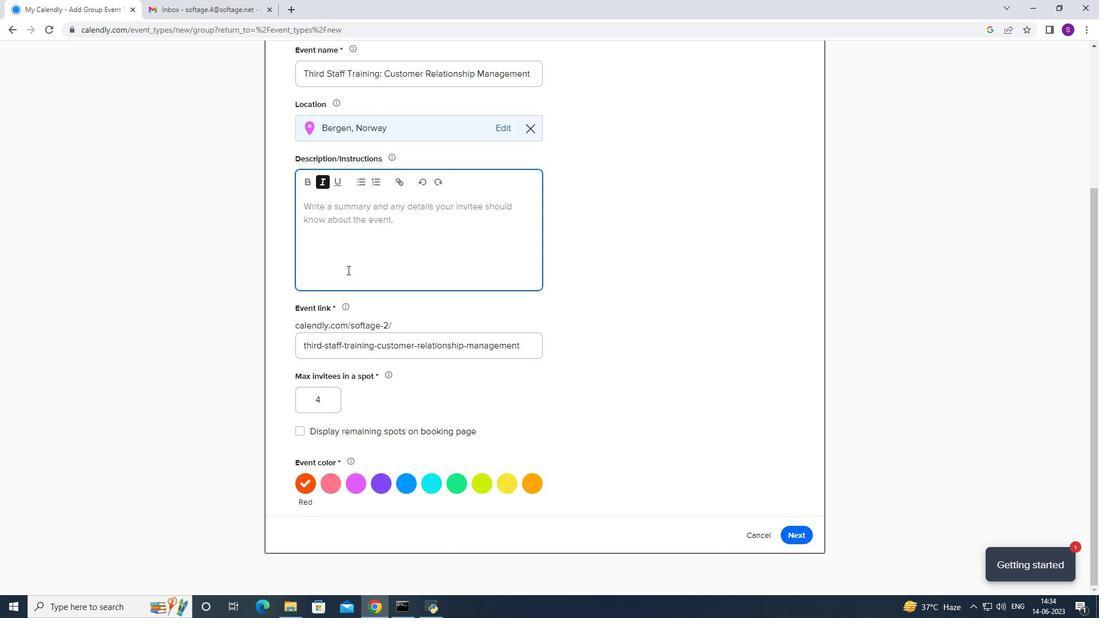 
Action: Mouse moved to (345, 268)
Screenshot: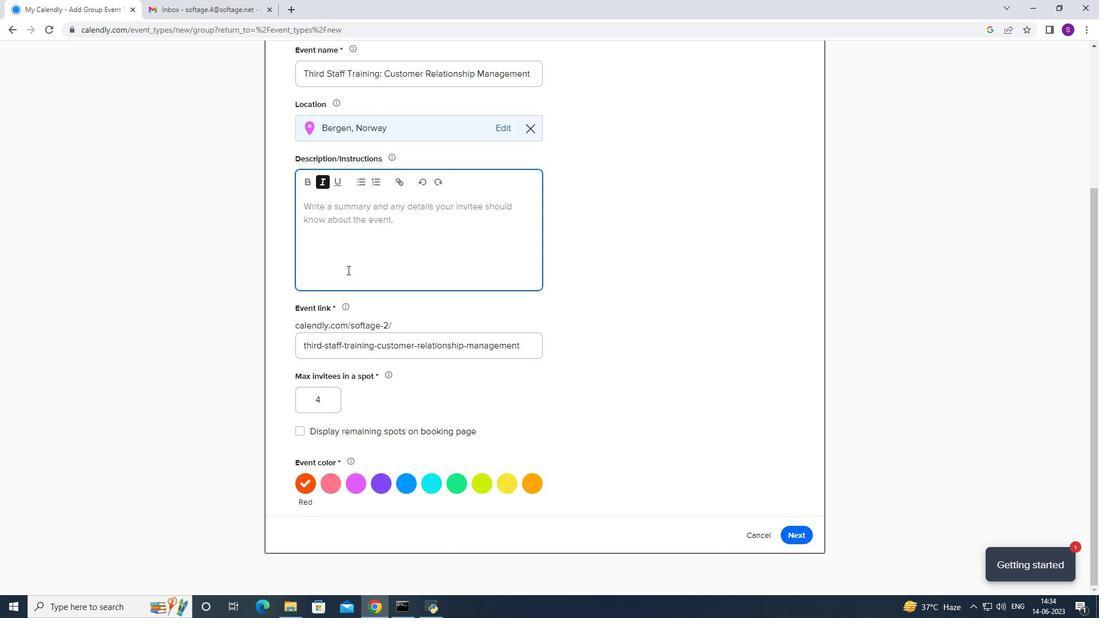 
Action: Mouse scrolled (345, 268) with delta (0, 0)
Screenshot: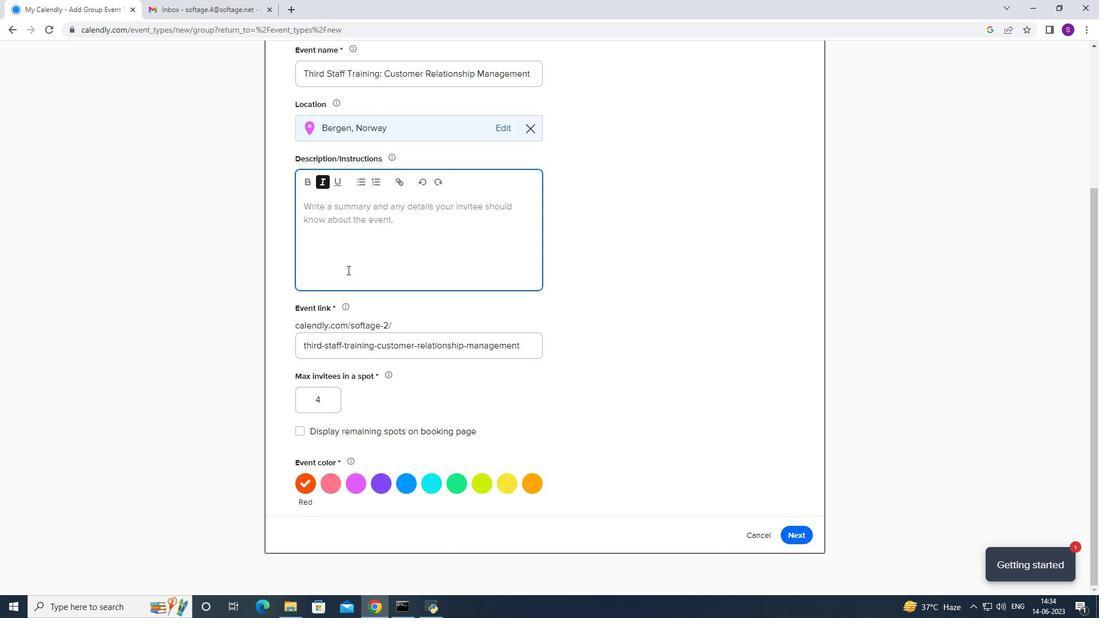 
Action: Mouse moved to (339, 260)
Screenshot: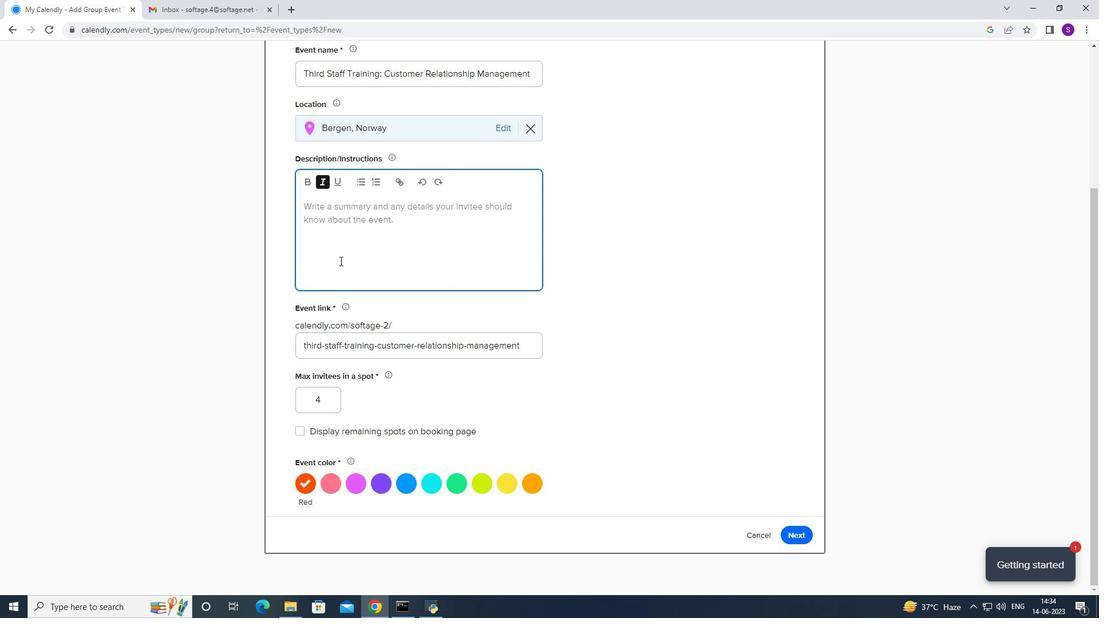 
Action: Mouse scrolled (339, 260) with delta (0, 0)
Screenshot: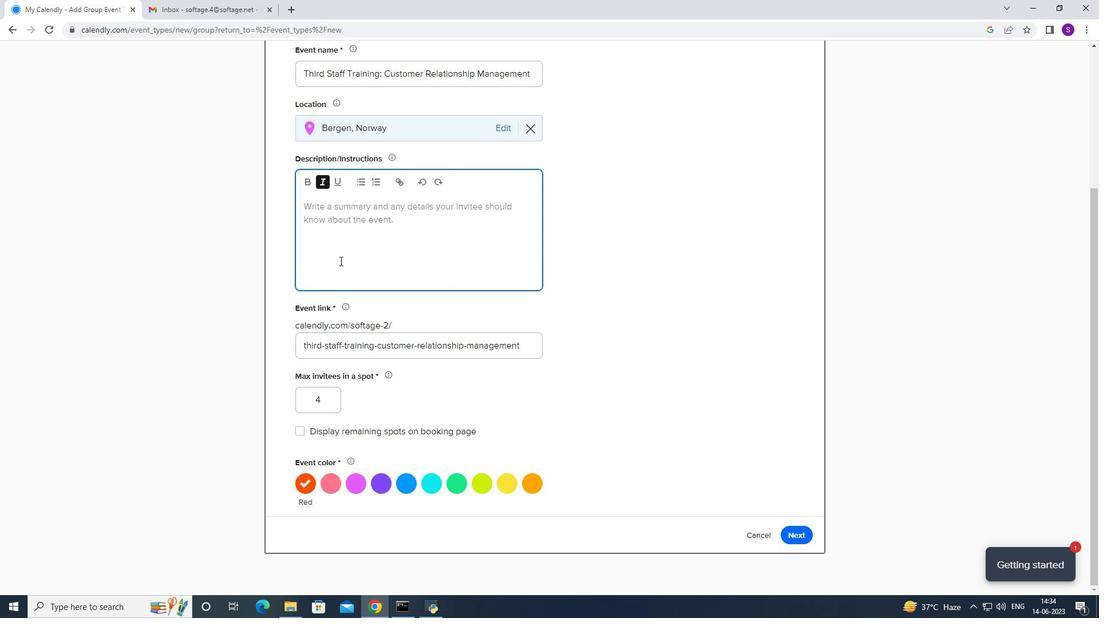 
Action: Mouse scrolled (339, 260) with delta (0, 0)
Screenshot: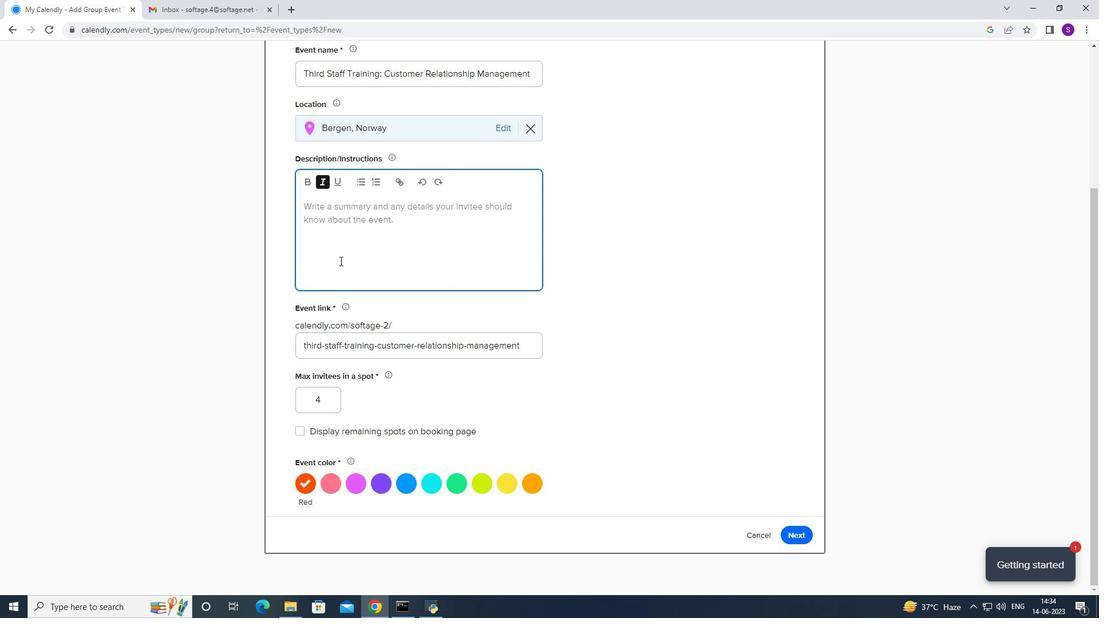 
Action: Mouse scrolled (339, 260) with delta (0, 0)
Screenshot: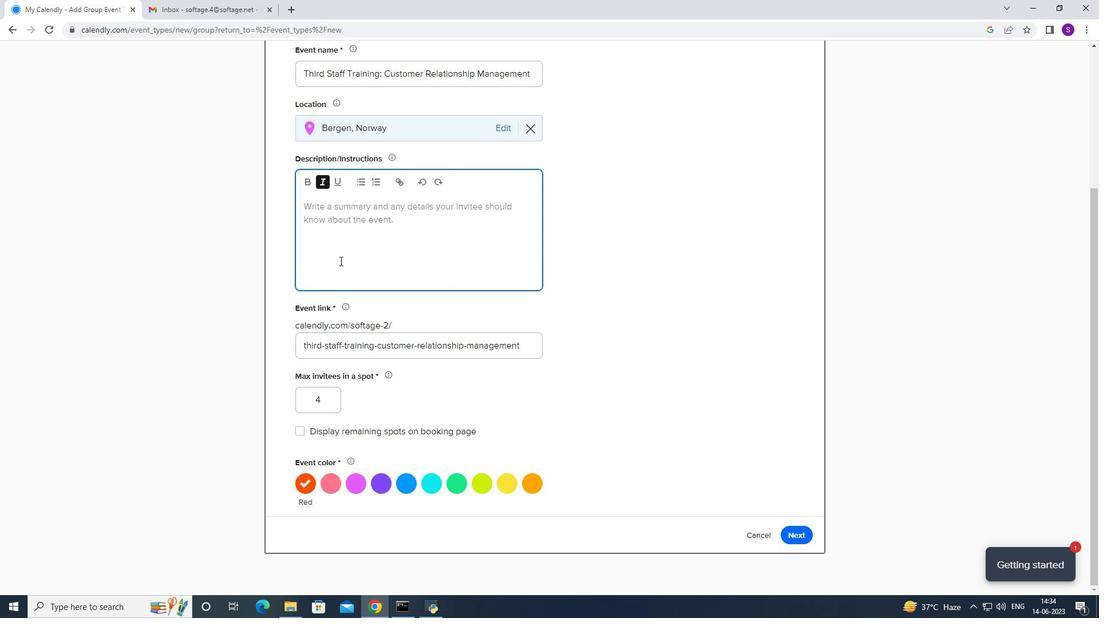 
Action: Mouse scrolled (339, 260) with delta (0, 0)
Screenshot: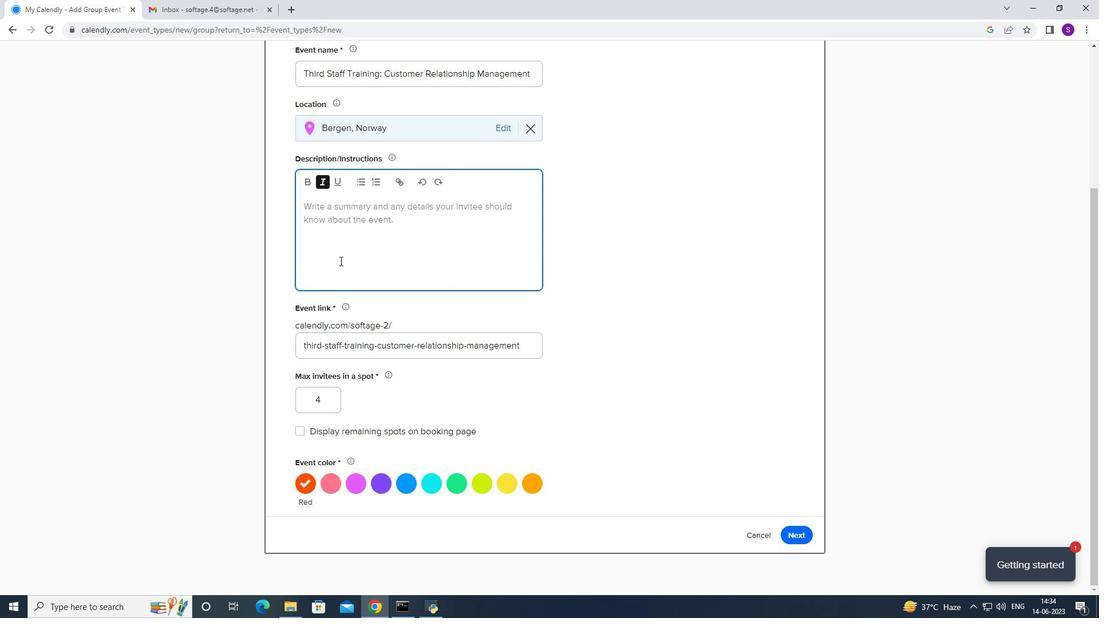 
Action: Mouse scrolled (339, 260) with delta (0, 0)
Screenshot: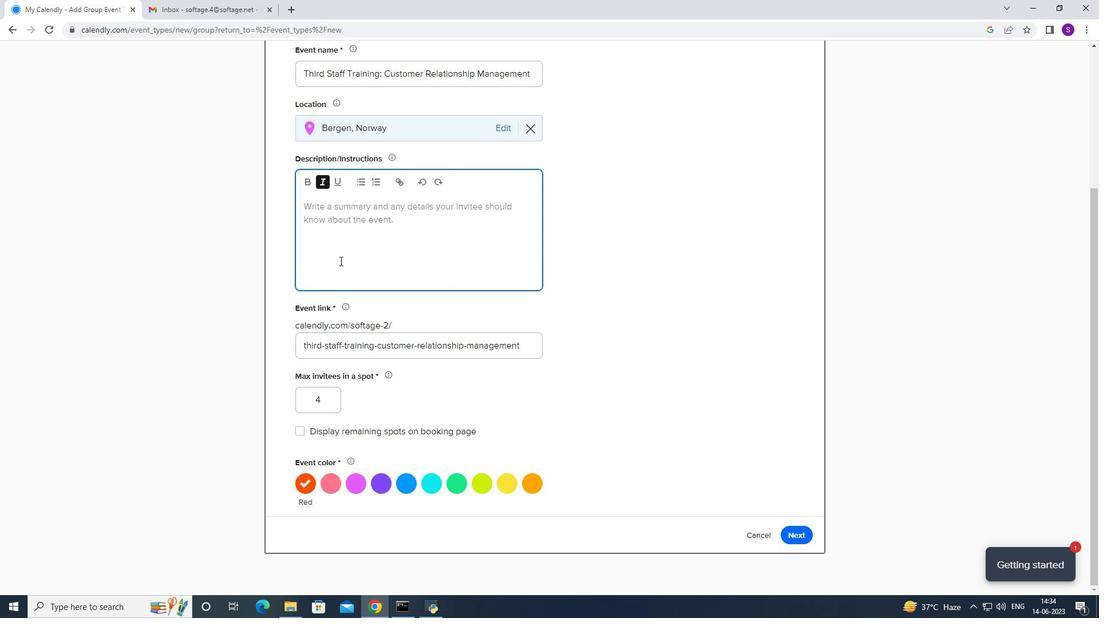 
Action: Mouse scrolled (339, 260) with delta (0, 0)
Screenshot: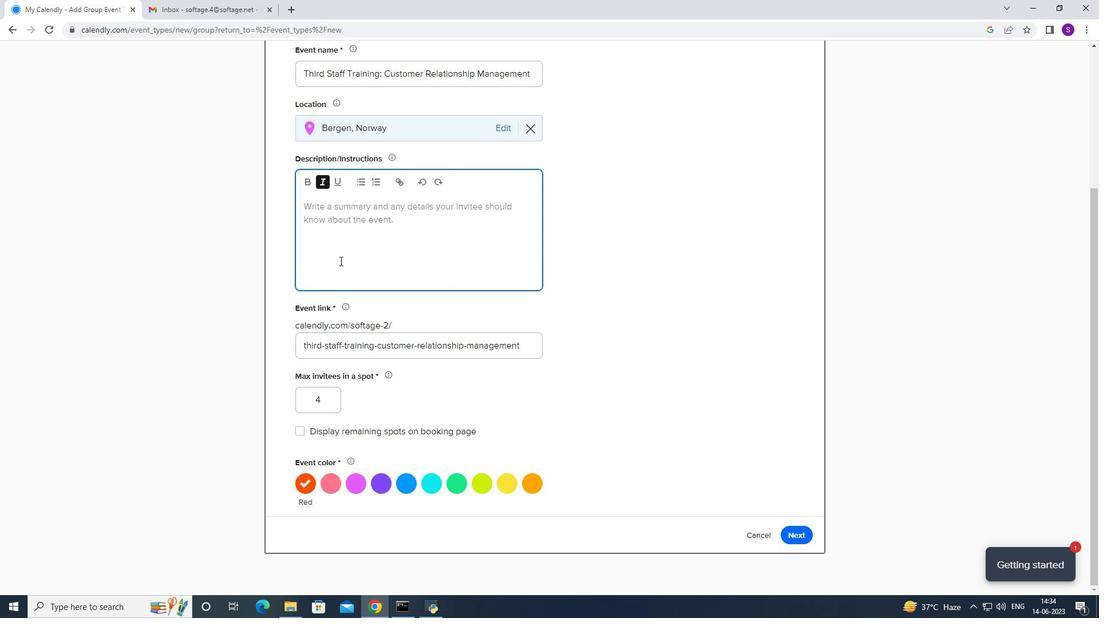 
Action: Mouse moved to (336, 446)
Screenshot: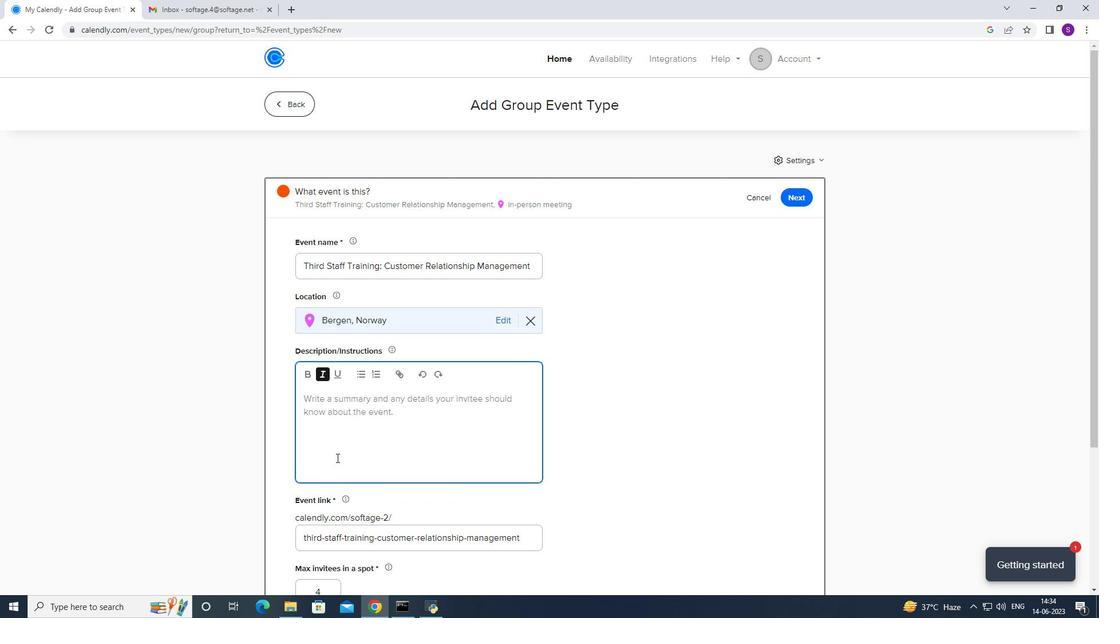
Action: Mouse pressed left at (336, 446)
Screenshot: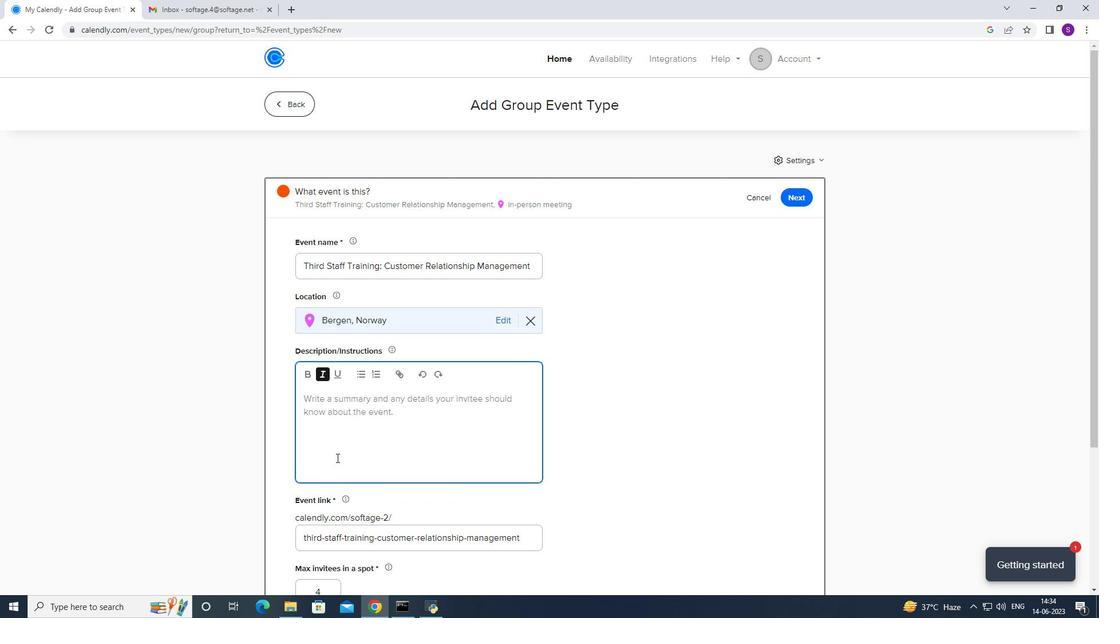 
Action: Mouse moved to (335, 446)
Screenshot: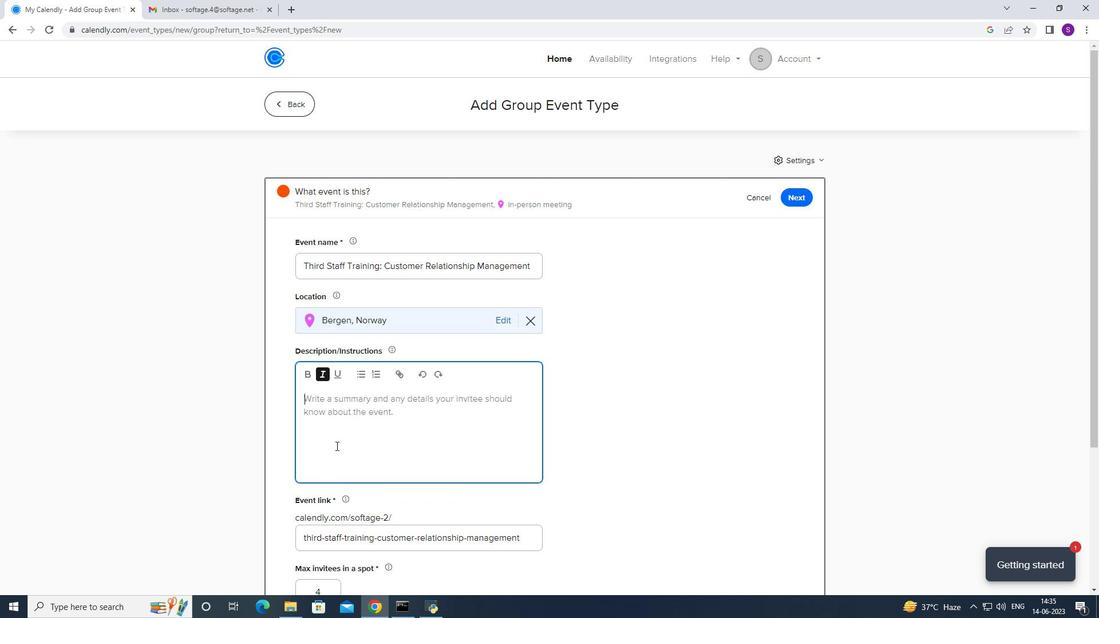 
Action: Key pressed <Key.caps_lock>T<Key.caps_lock>he<Key.space>first<Key.space>step<Key.space>is<Key.space>to<Key.space>identify<Key.space>potentia;<Key.space>risks<Key.space>that=<Key.backspace>
Screenshot: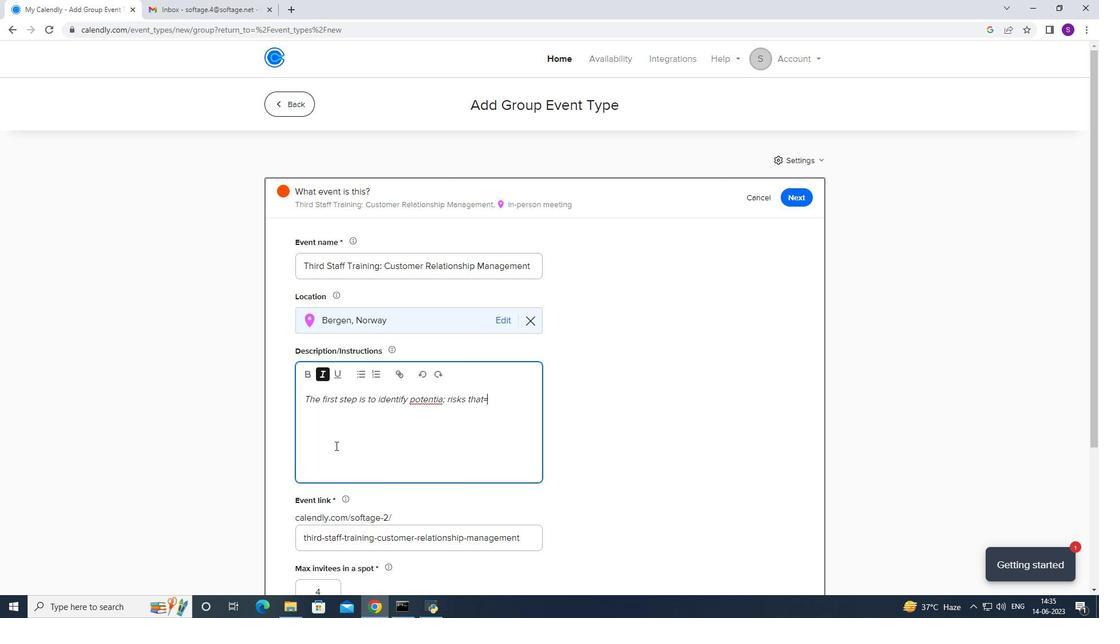 
Action: Mouse moved to (428, 390)
Screenshot: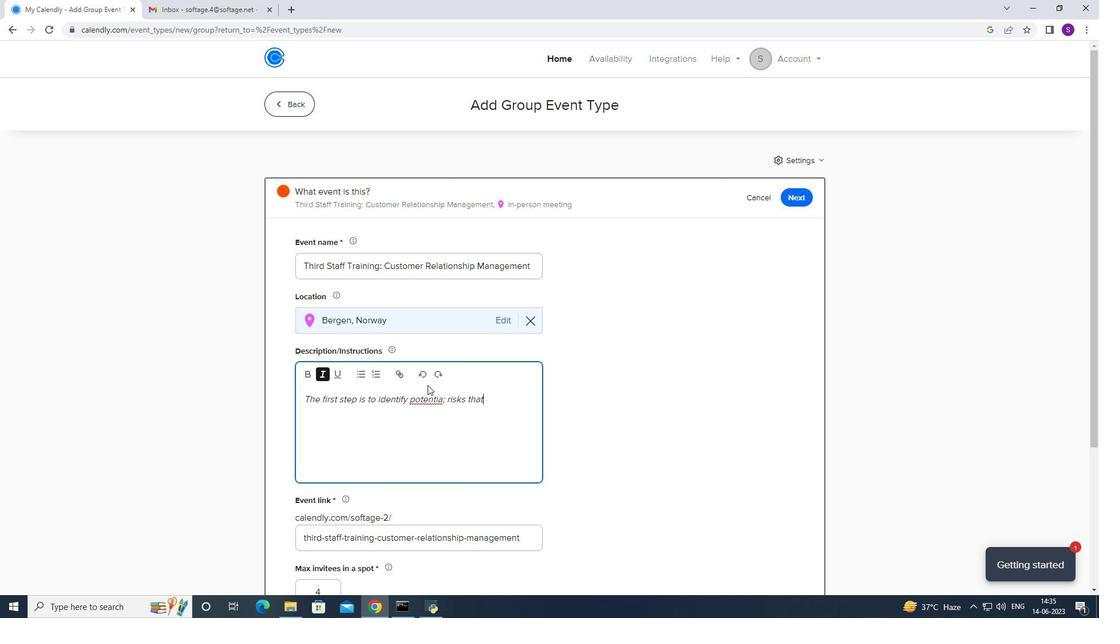 
Action: Mouse pressed right at (428, 390)
Screenshot: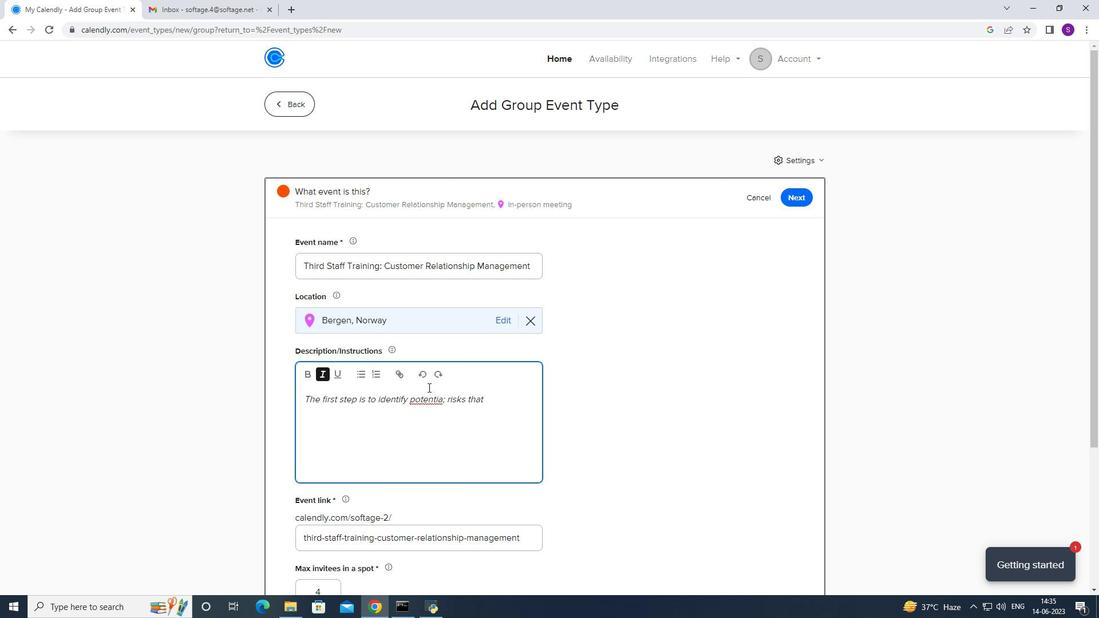 
Action: Mouse moved to (447, 404)
Screenshot: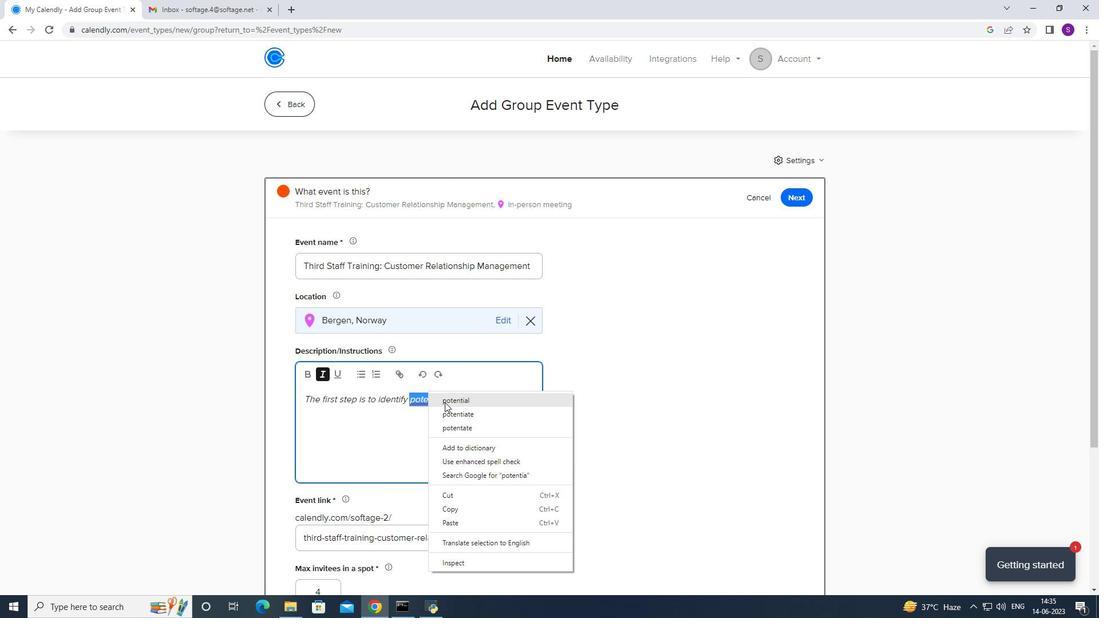 
Action: Mouse pressed left at (447, 404)
Screenshot: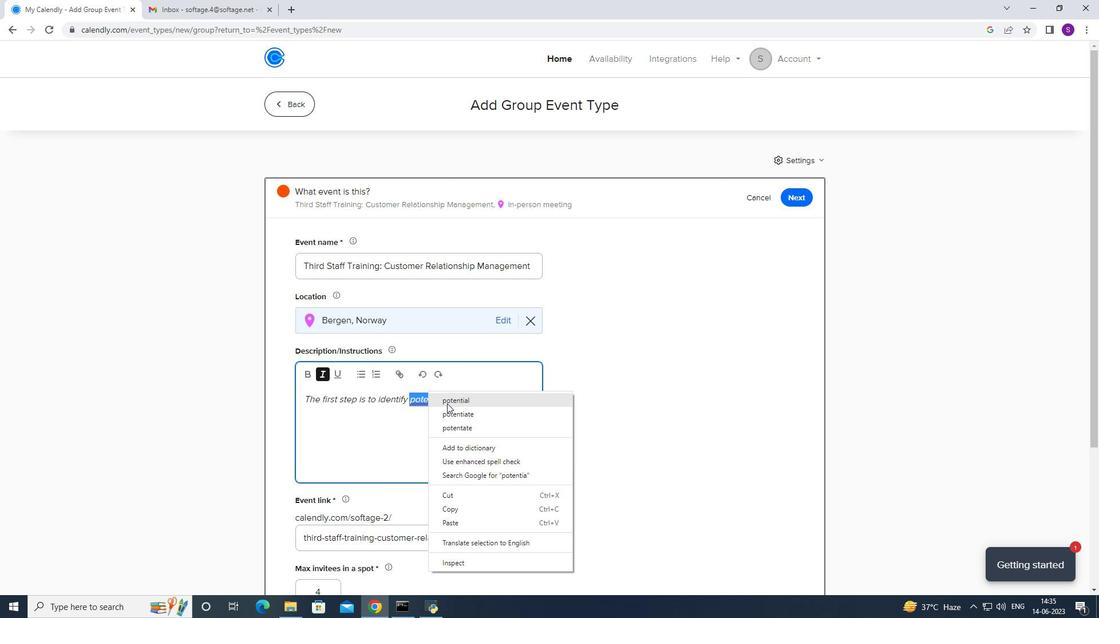 
Action: Mouse moved to (475, 395)
Screenshot: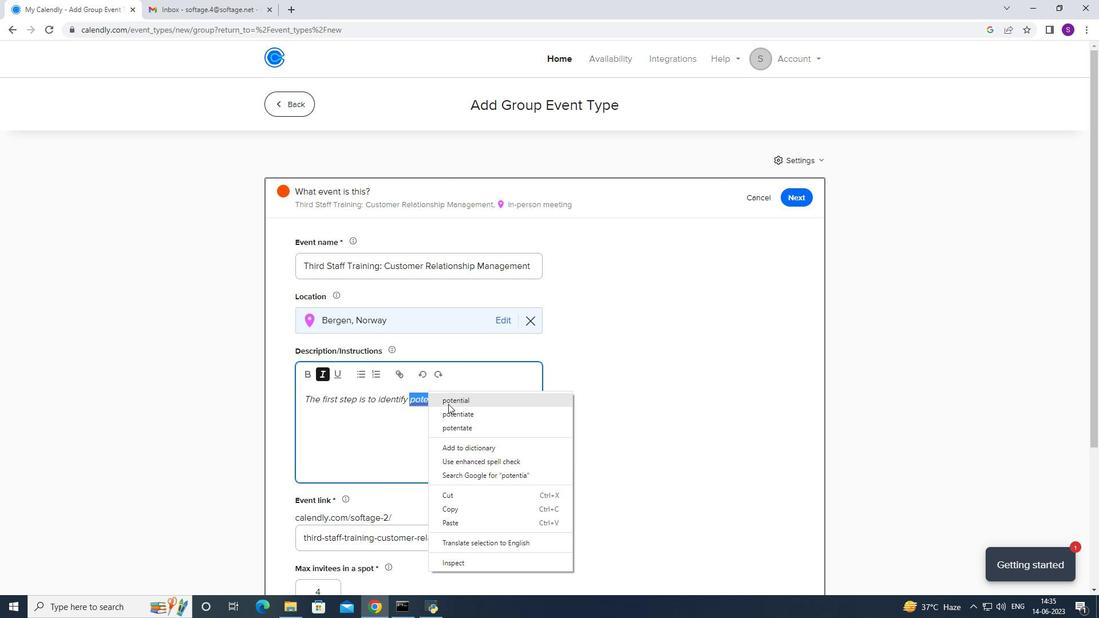 
Action: Mouse pressed left at (475, 395)
Screenshot: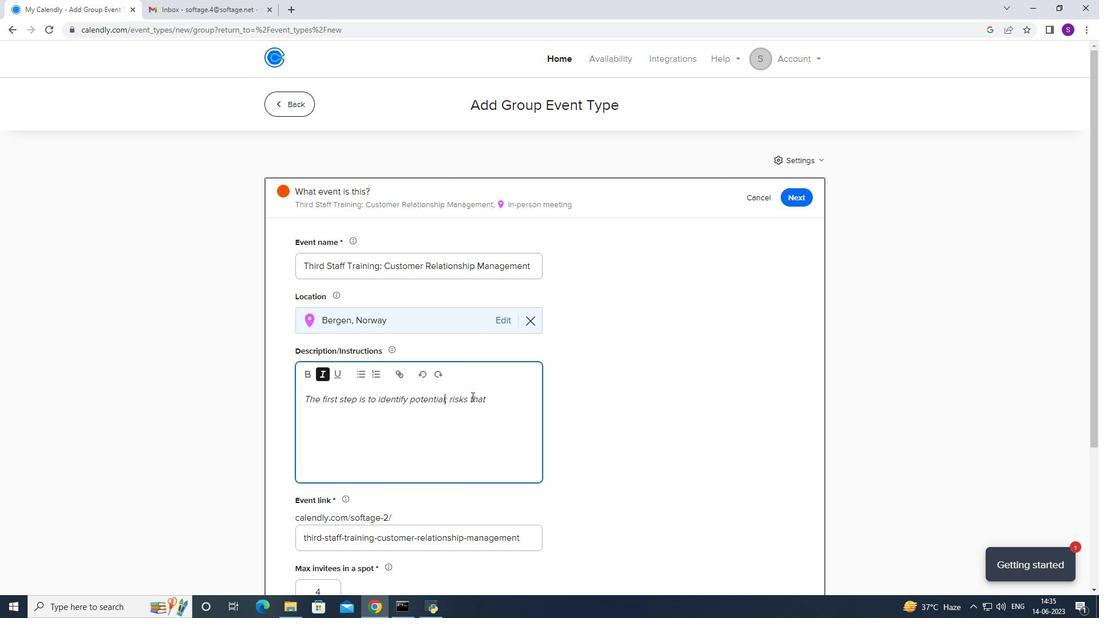 
Action: Mouse moved to (516, 404)
Screenshot: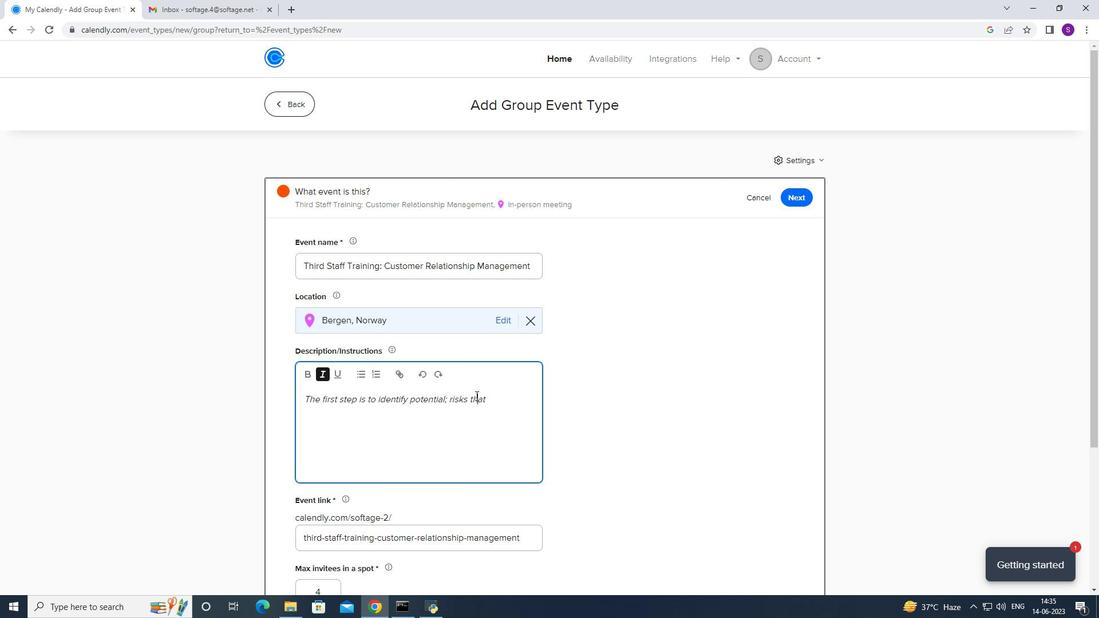 
Action: Mouse pressed left at (516, 404)
Screenshot: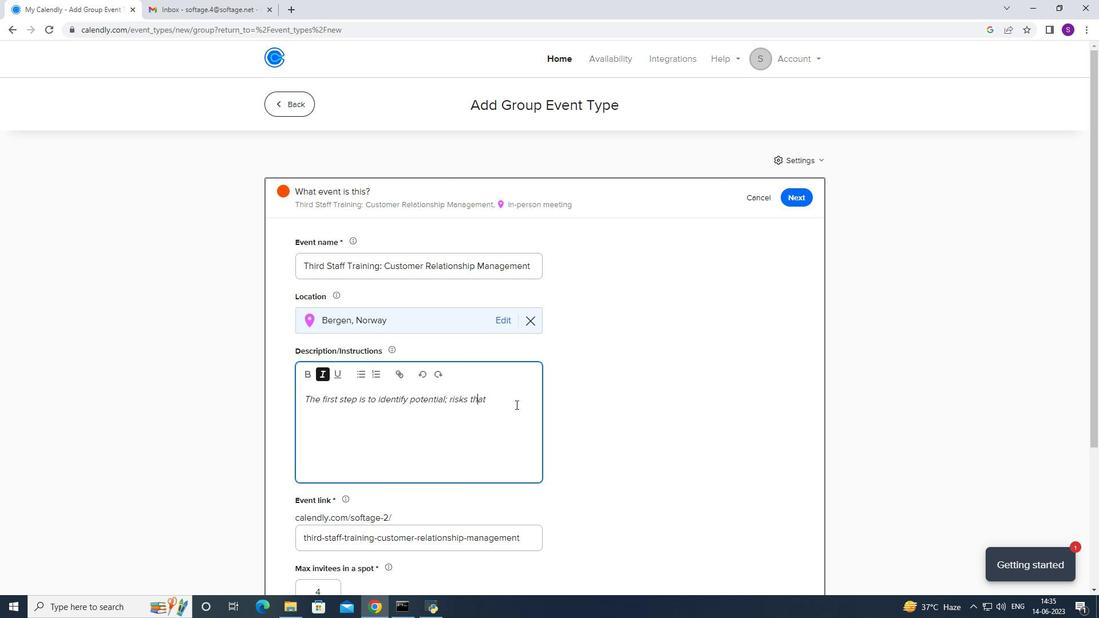 
Action: Mouse moved to (615, 356)
Screenshot: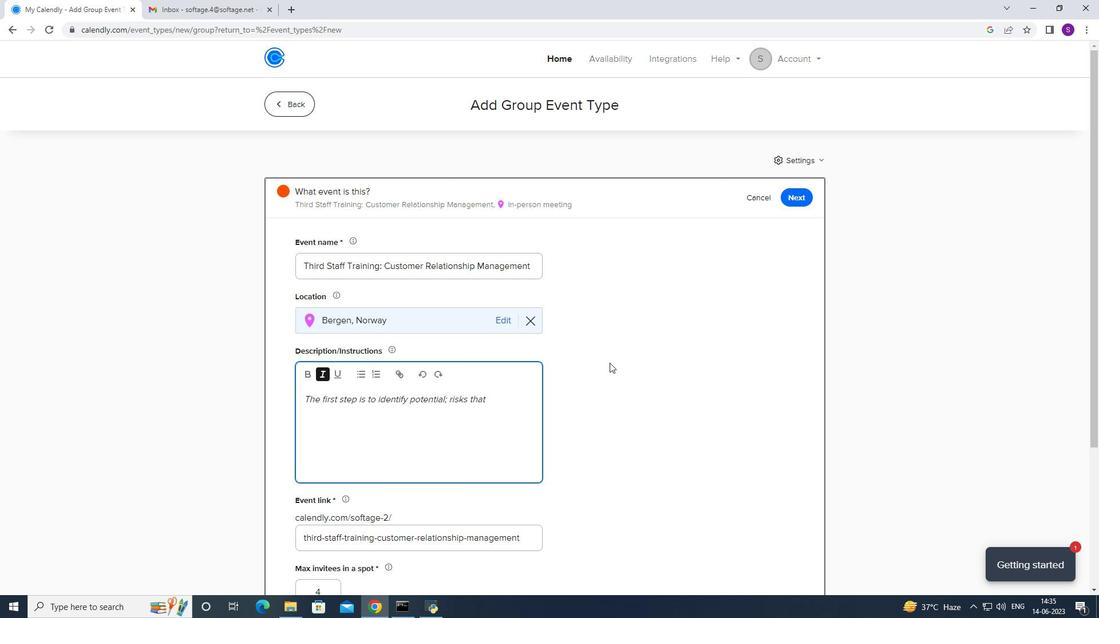 
Action: Key pressed <Key.space>
Screenshot: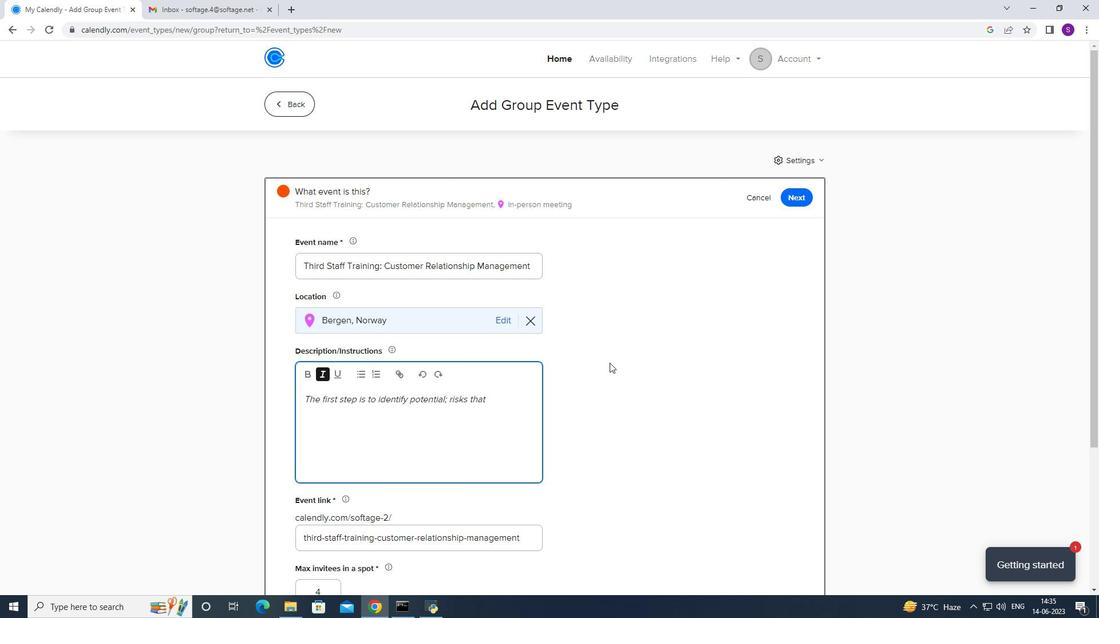 
Action: Mouse moved to (558, 199)
Screenshot: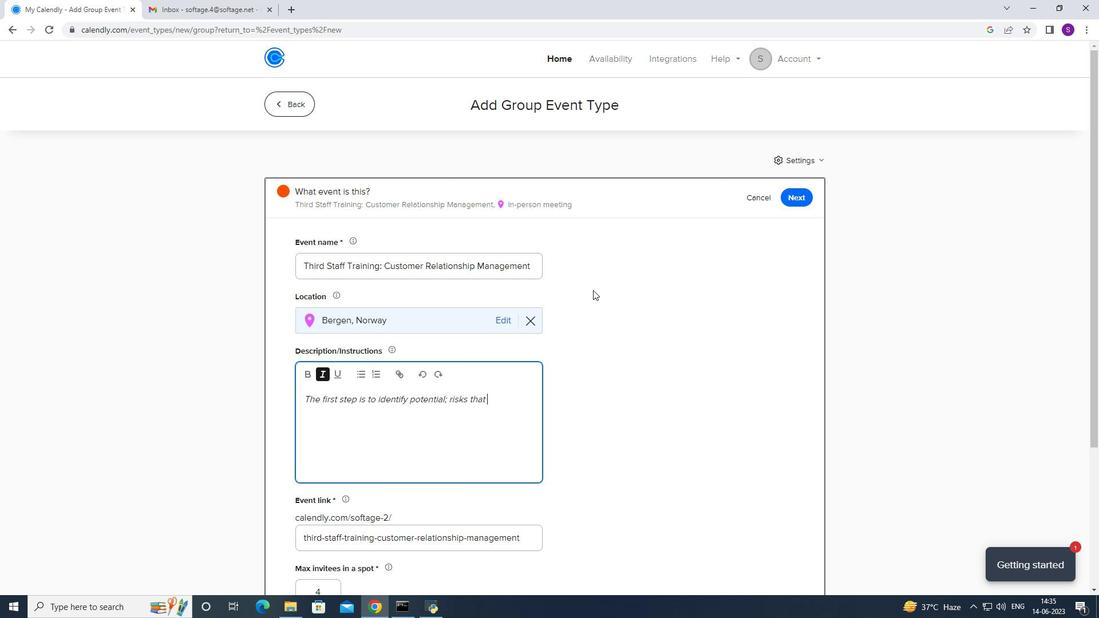 
Action: Key pressed could<Key.space>harm<Key.space>the<Key.space><Key.backspace><Key.backspace><Key.backspace><Key.backspace><Key.backspace><Key.backspace><Key.backspace><Key.backspace><Key.backspace>affect<Key.space>the<Key.space>project.
Screenshot: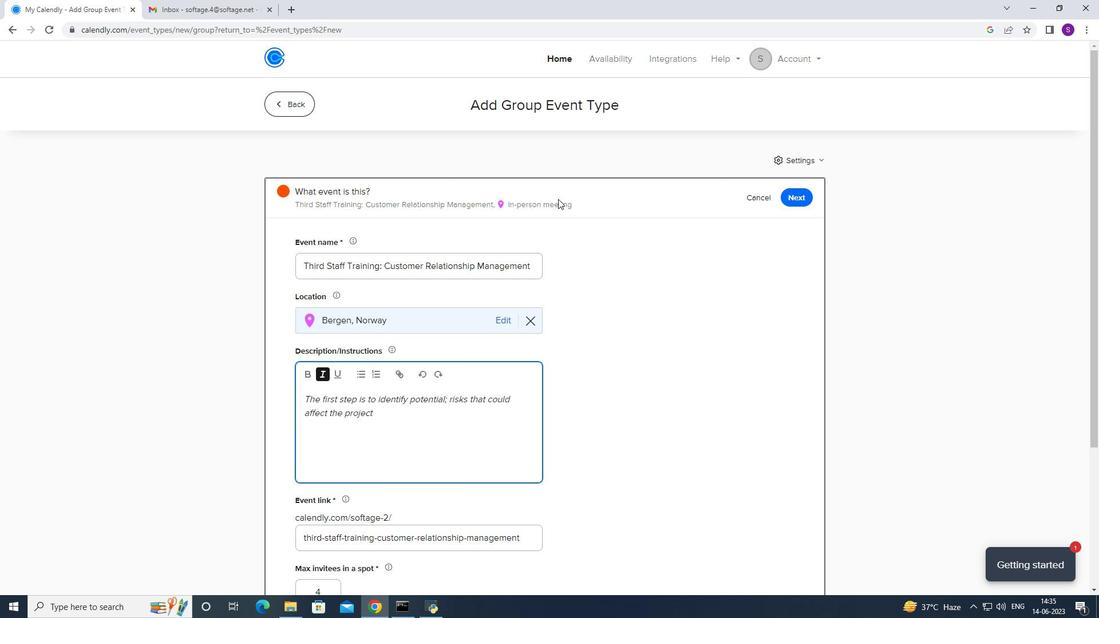 
Action: Mouse moved to (450, 404)
Screenshot: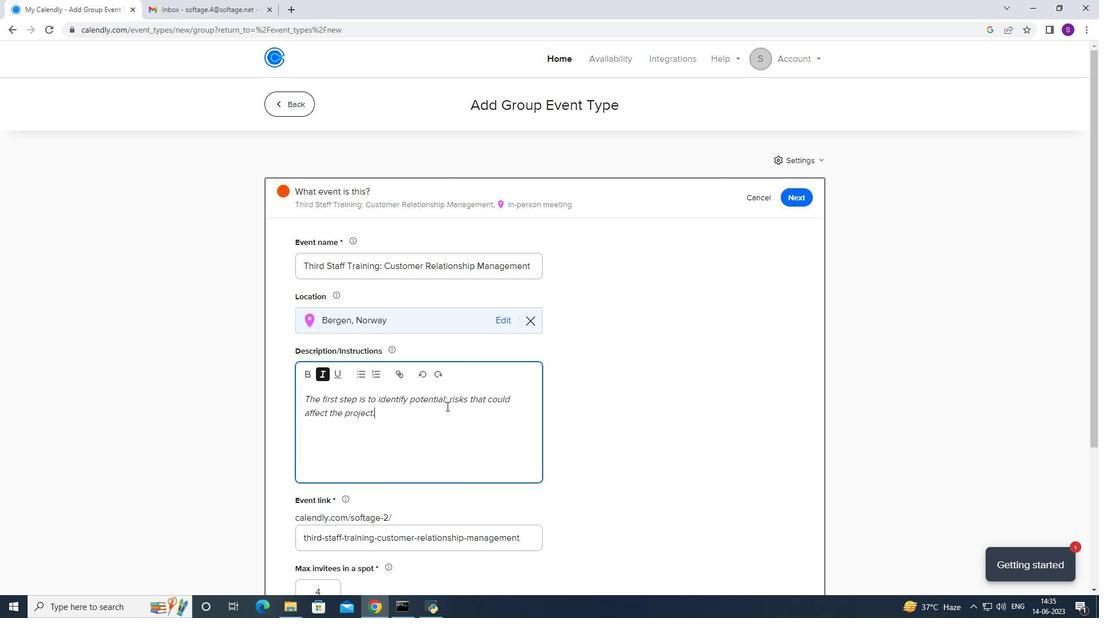 
Action: Mouse pressed left at (450, 404)
Screenshot: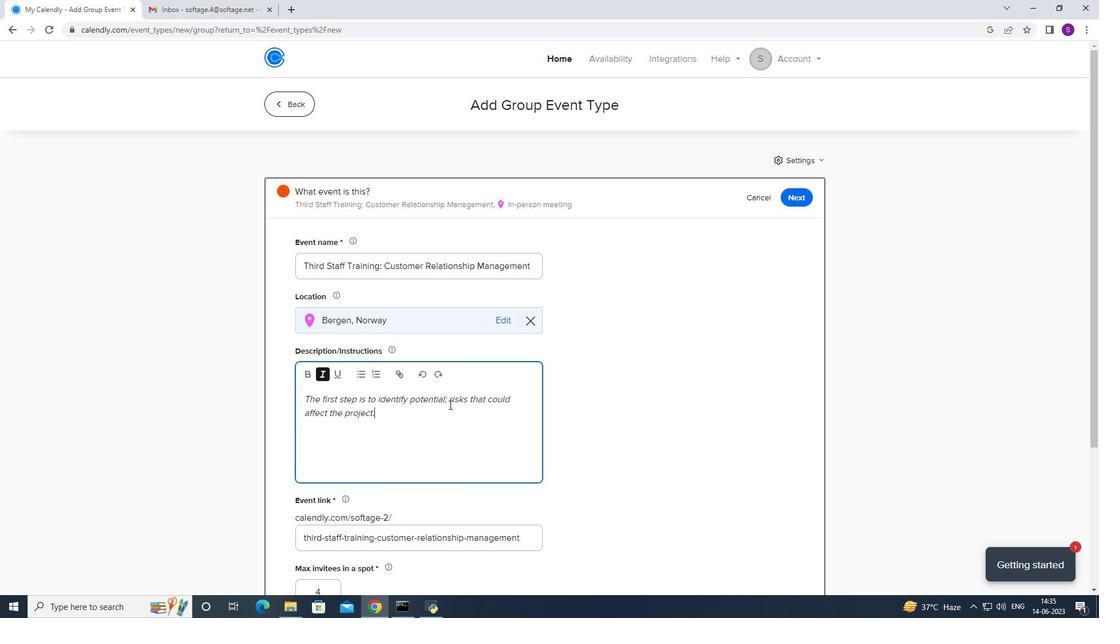 
Action: Mouse moved to (449, 404)
Screenshot: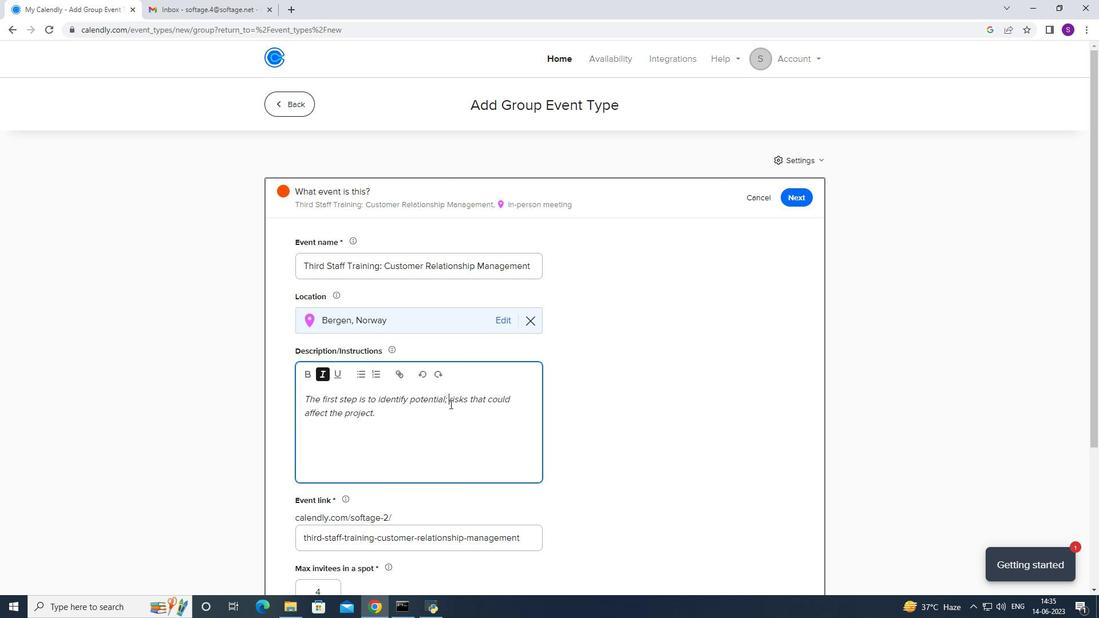 
Action: Key pressed <Key.backspace><Key.backspace><Key.space>
Screenshot: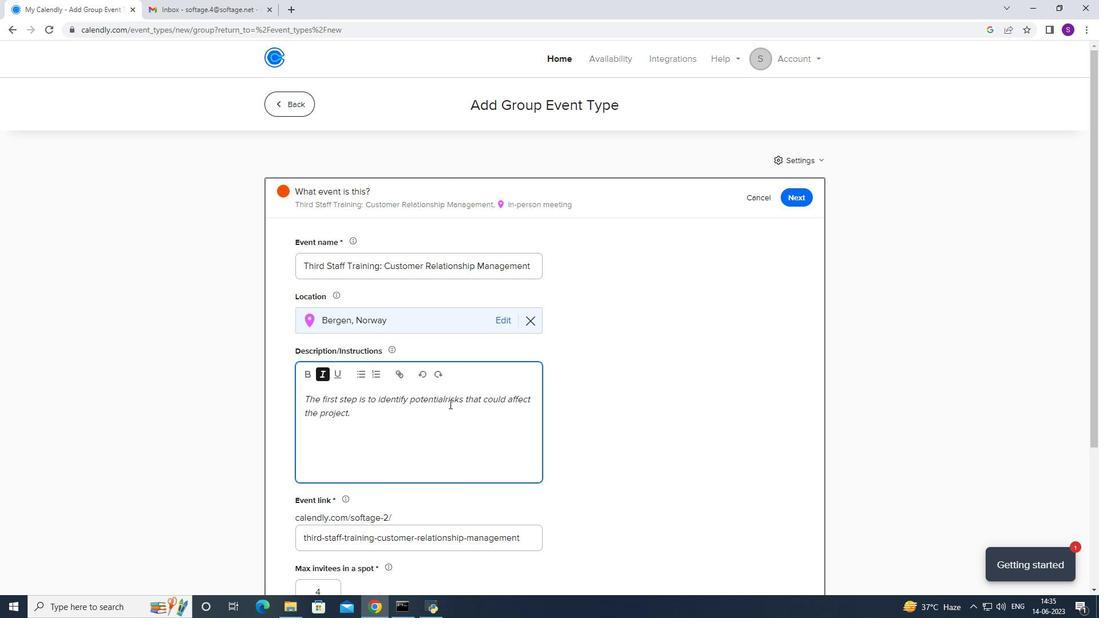 
Action: Mouse moved to (427, 410)
Screenshot: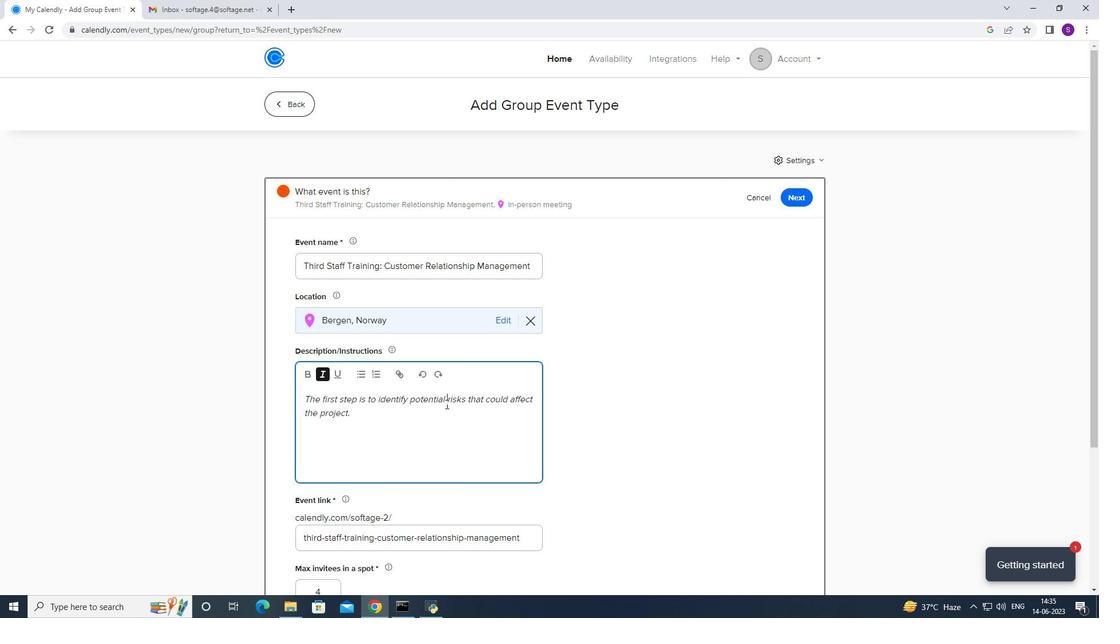 
Action: Mouse pressed left at (427, 410)
Screenshot: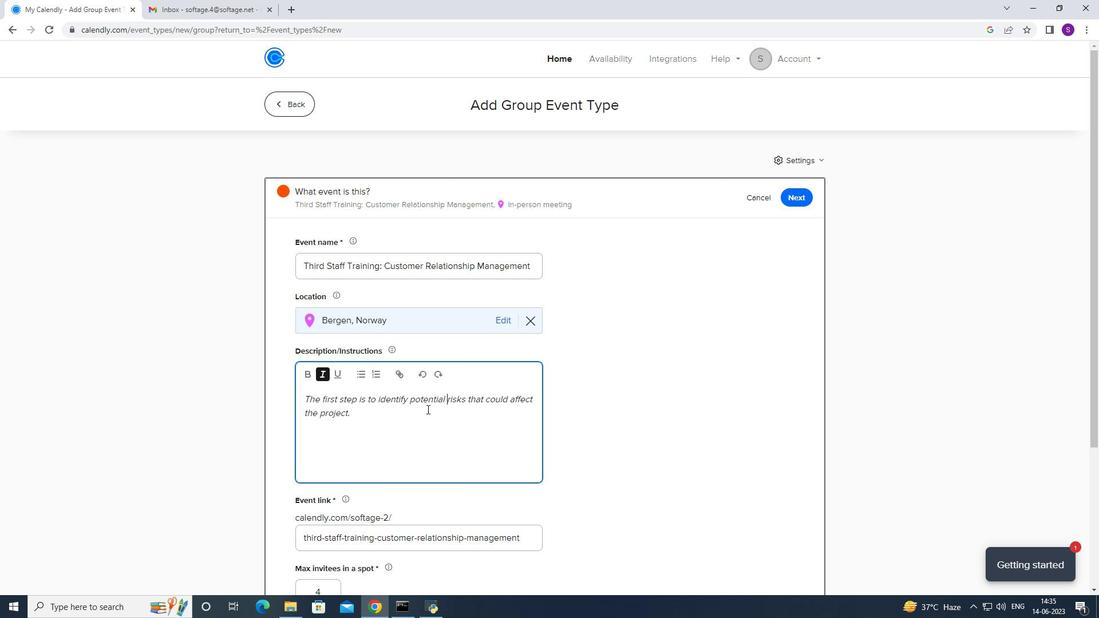 
Action: Mouse moved to (424, 422)
Screenshot: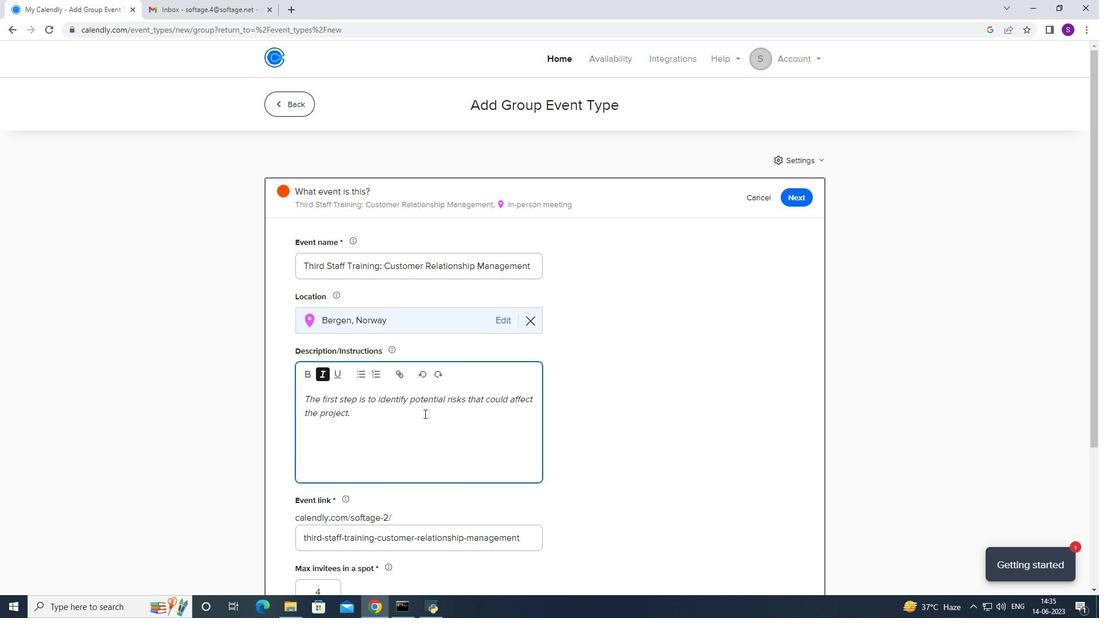 
Action: Key pressed <Key.caps_lock>TH<Key.caps_lock>is<Key.space>can<Key.space>be<Key.space>dobne<Key.backspace><Key.backspace><Key.backspace>b<Key.backspace>ne<Key.space>
Screenshot: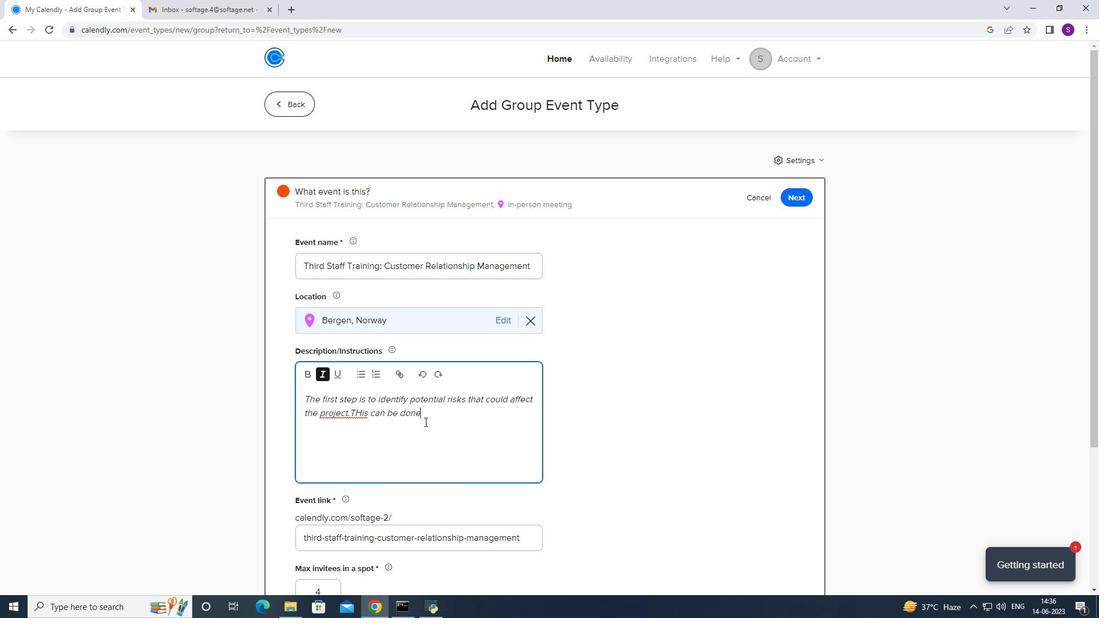 
Action: Mouse moved to (361, 418)
Screenshot: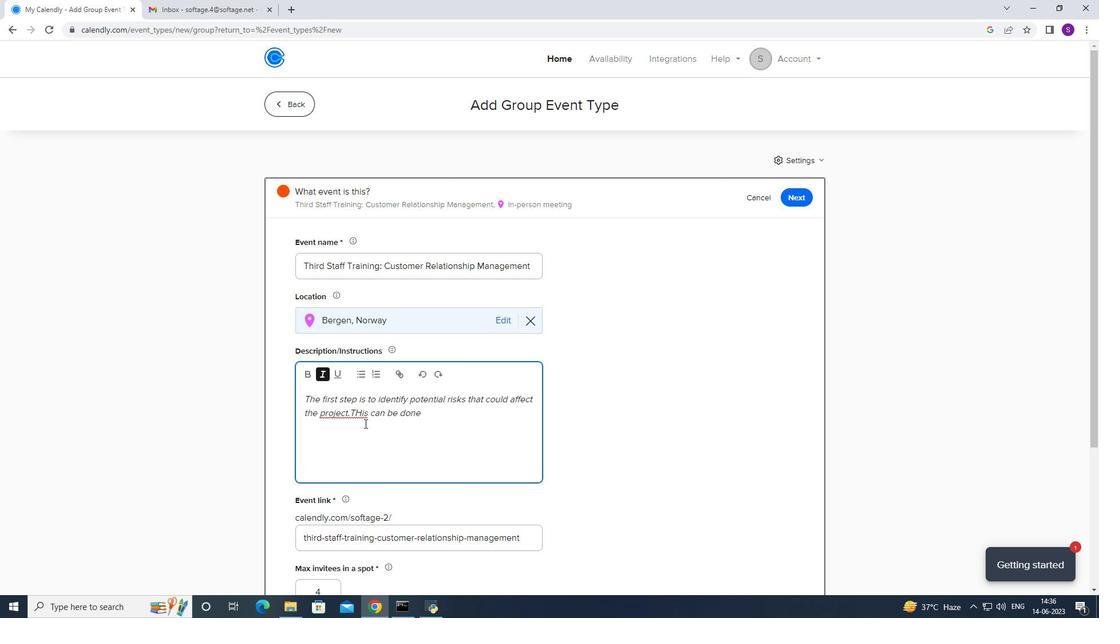 
Action: Mouse pressed right at (361, 418)
Screenshot: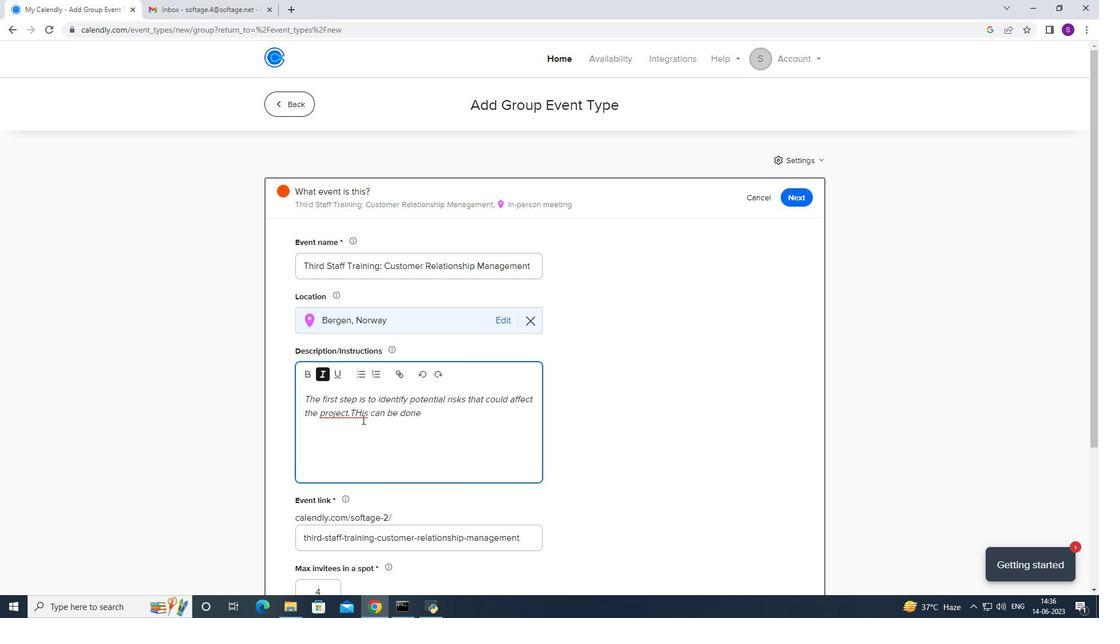
Action: Mouse moved to (351, 437)
Screenshot: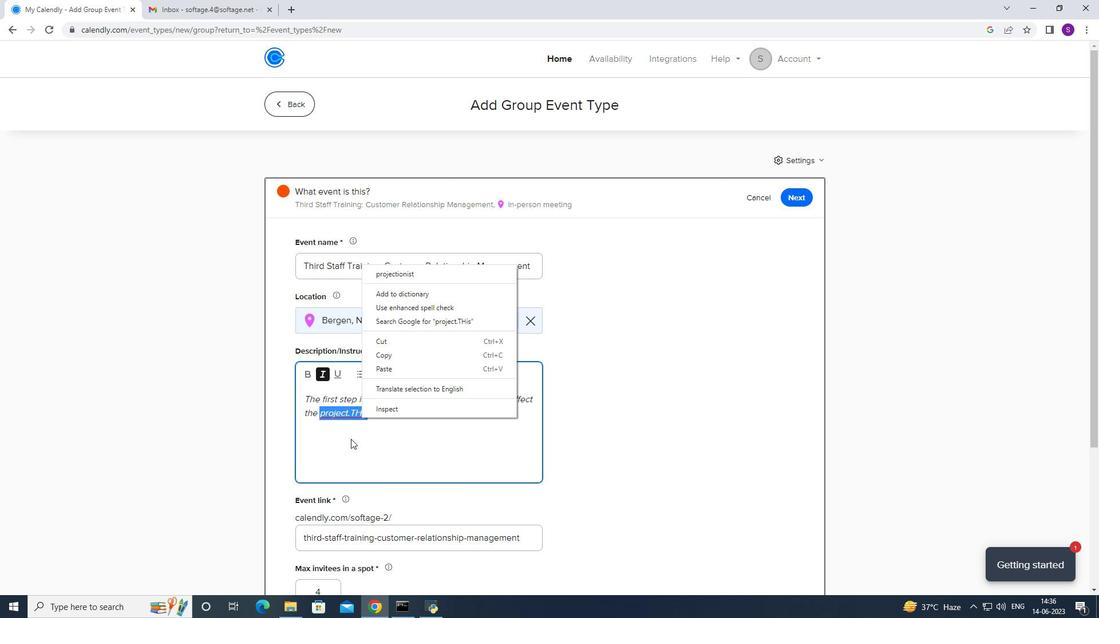 
Action: Mouse pressed left at (351, 437)
Screenshot: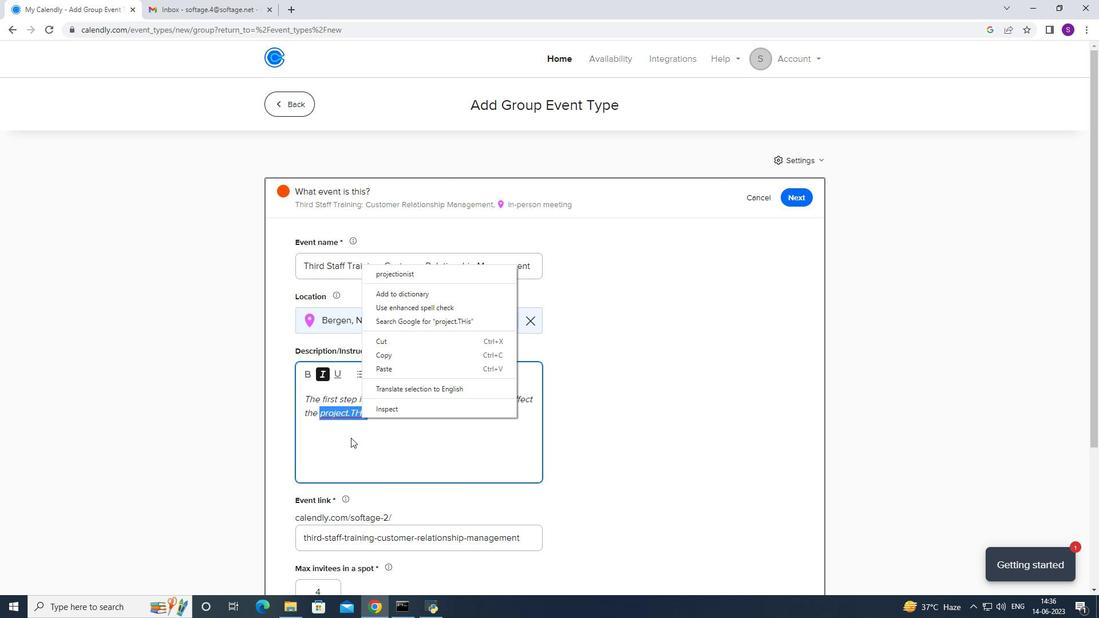 
Action: Mouse moved to (360, 419)
Screenshot: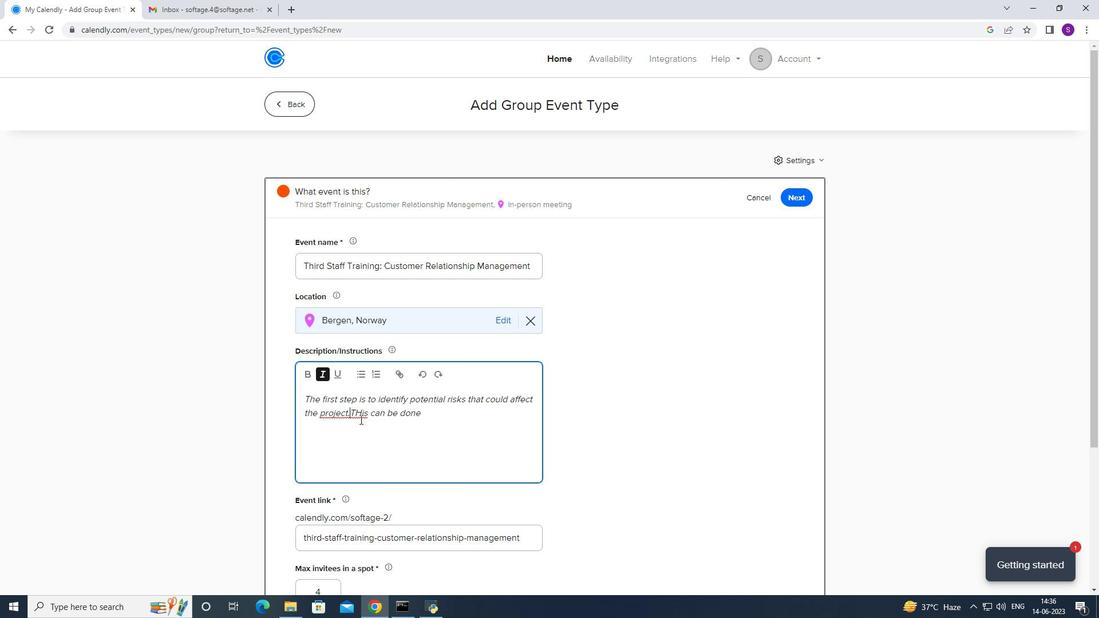 
Action: Mouse pressed left at (360, 419)
Screenshot: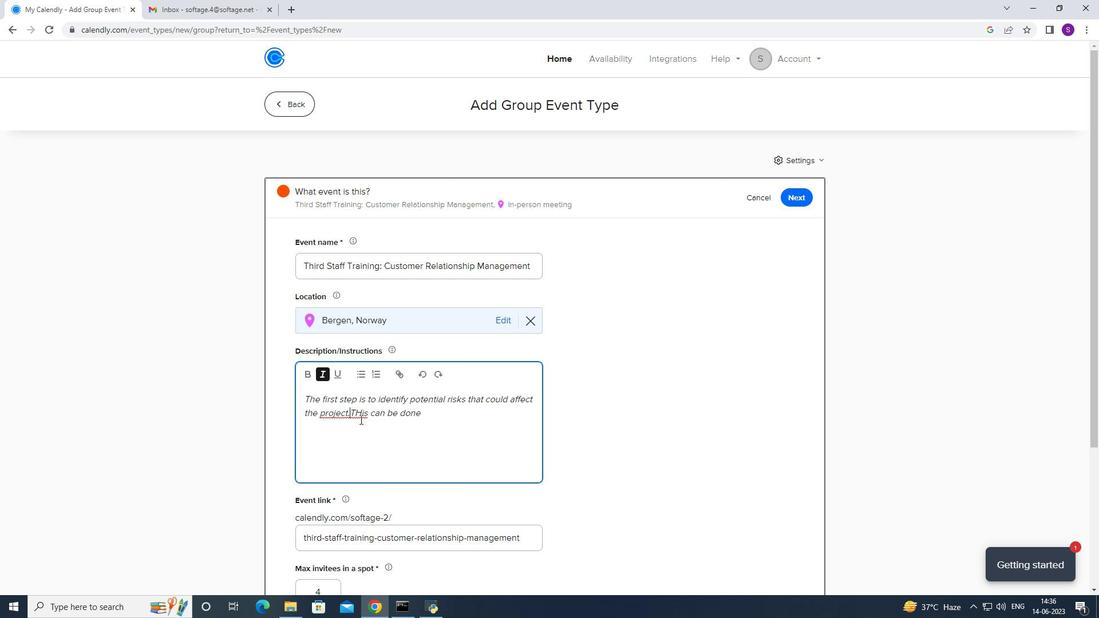 
Action: Mouse moved to (349, 418)
Screenshot: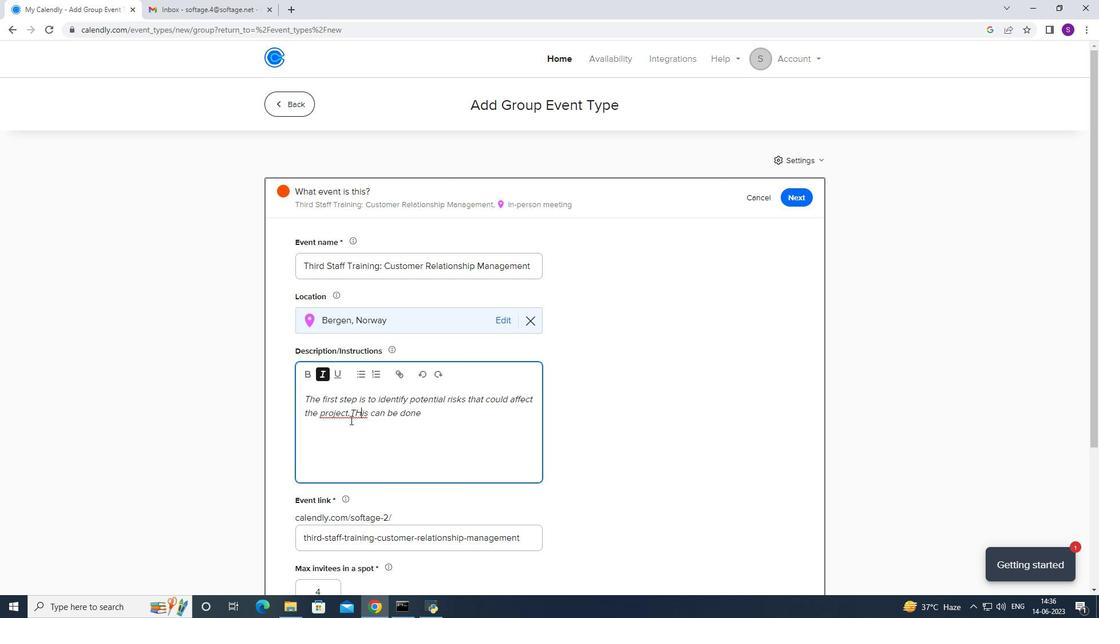 
Action: Mouse pressed left at (349, 418)
Screenshot: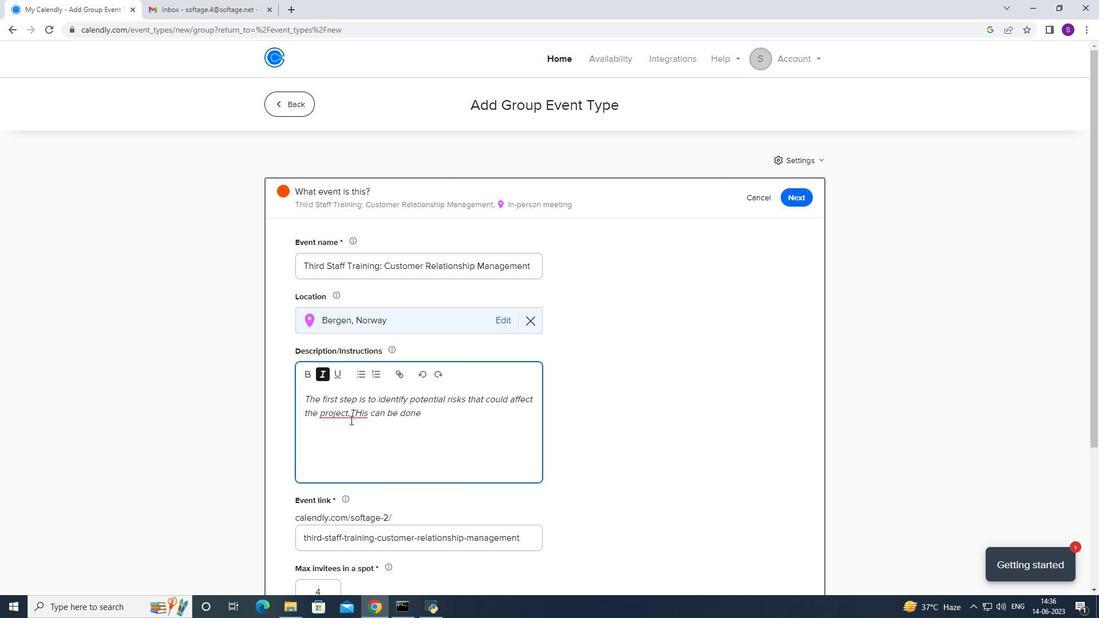 
Action: Mouse moved to (354, 415)
Screenshot: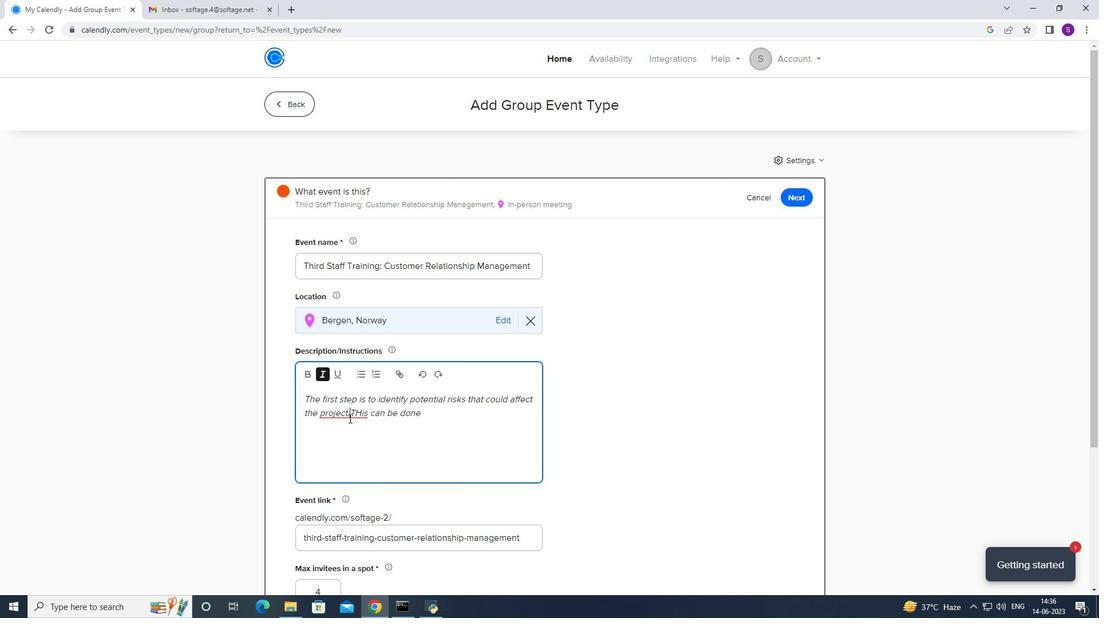 
Action: Key pressed <Key.space>
Screenshot: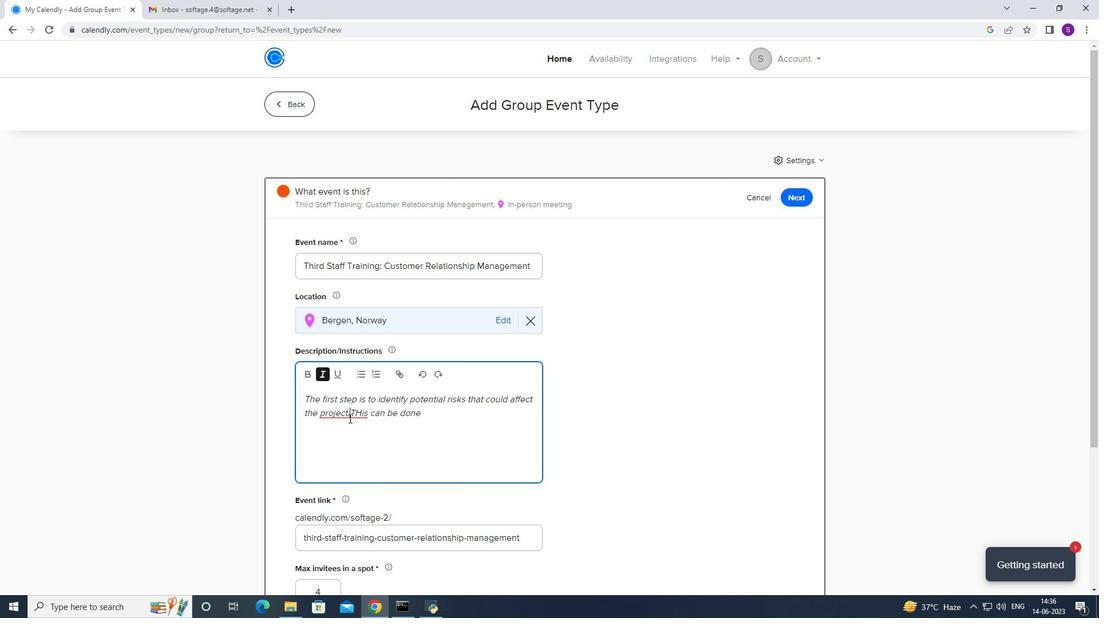 
Action: Mouse moved to (357, 415)
Screenshot: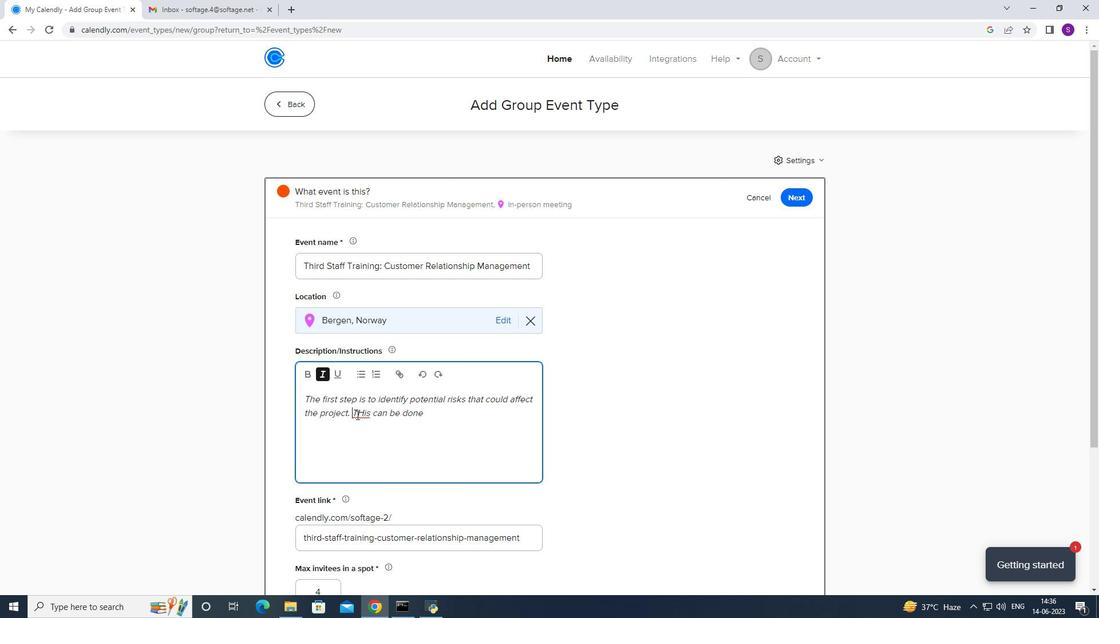 
Action: Mouse pressed right at (357, 415)
Screenshot: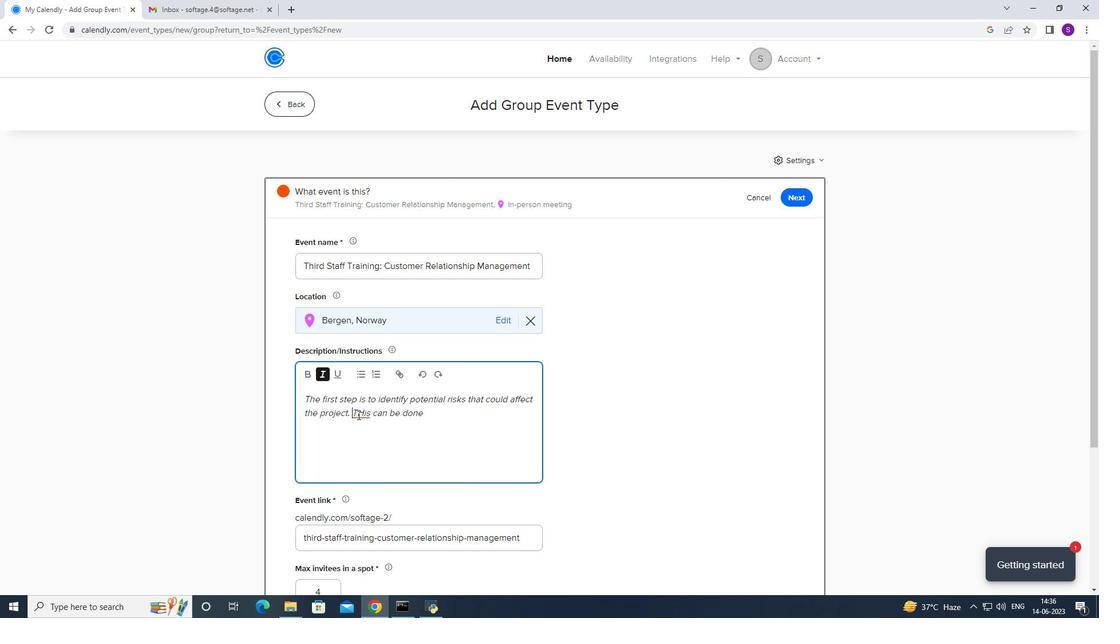 
Action: Mouse moved to (384, 246)
Screenshot: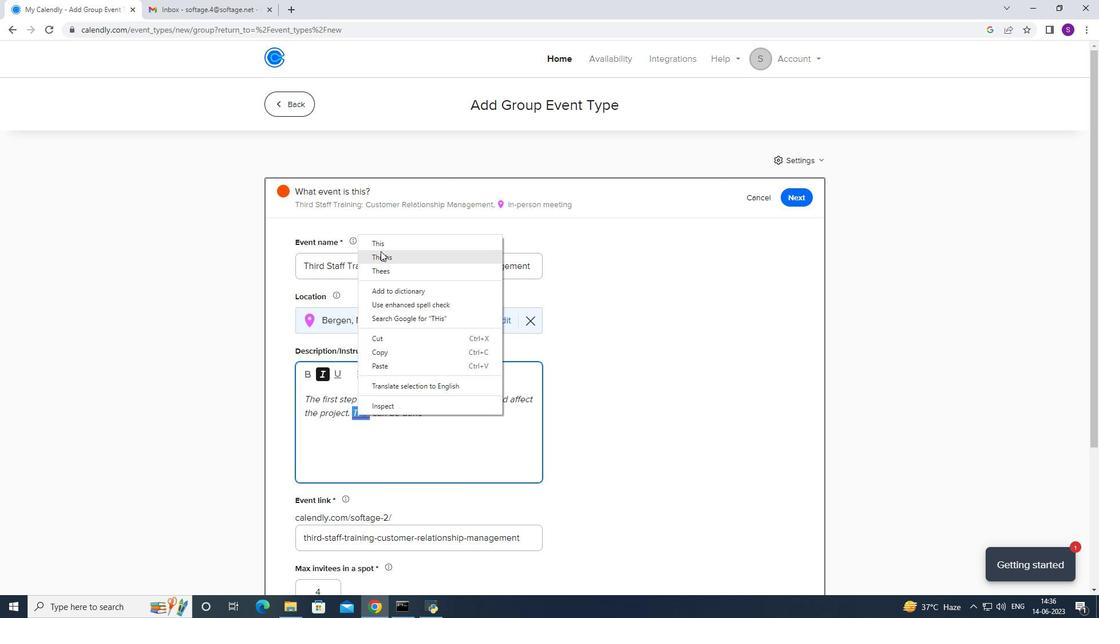 
Action: Mouse pressed left at (384, 246)
Screenshot: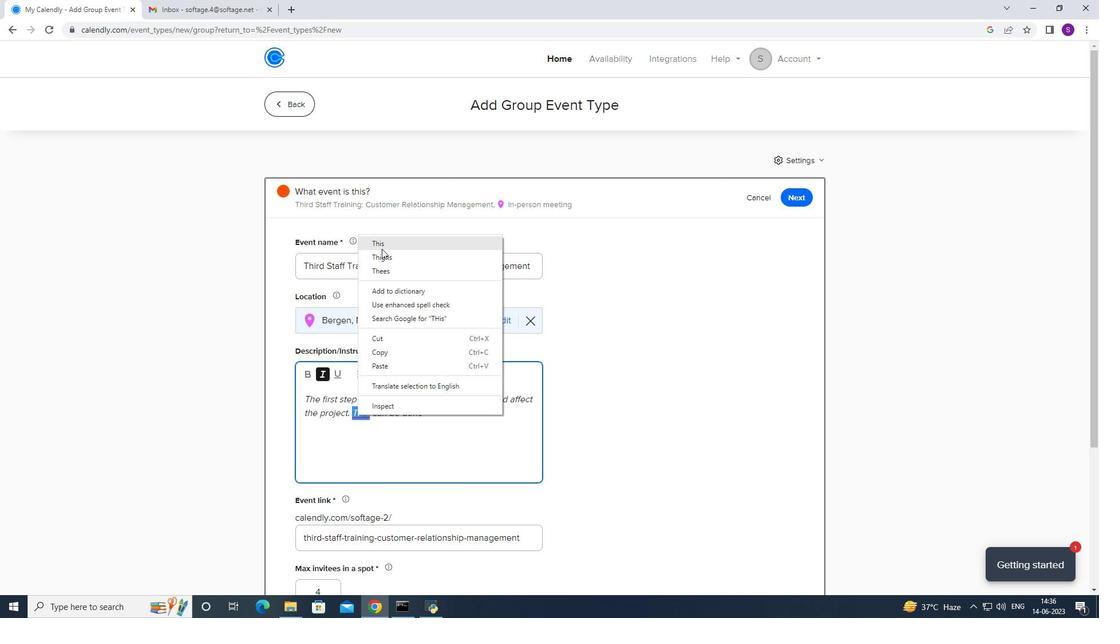 
Action: Mouse moved to (441, 420)
Screenshot: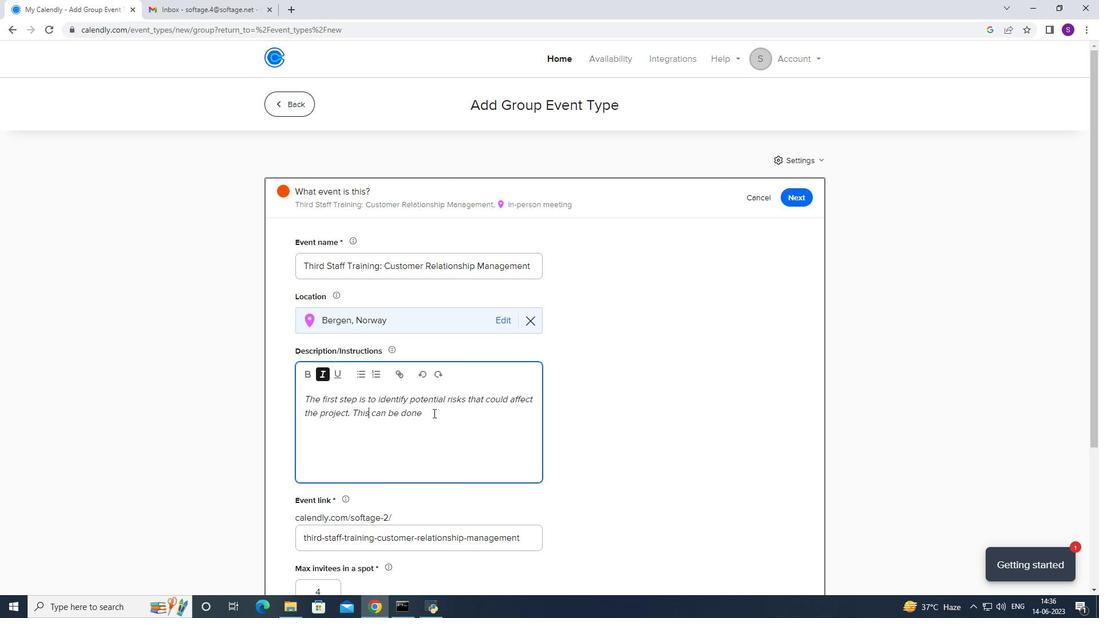 
Action: Mouse pressed left at (441, 420)
Screenshot: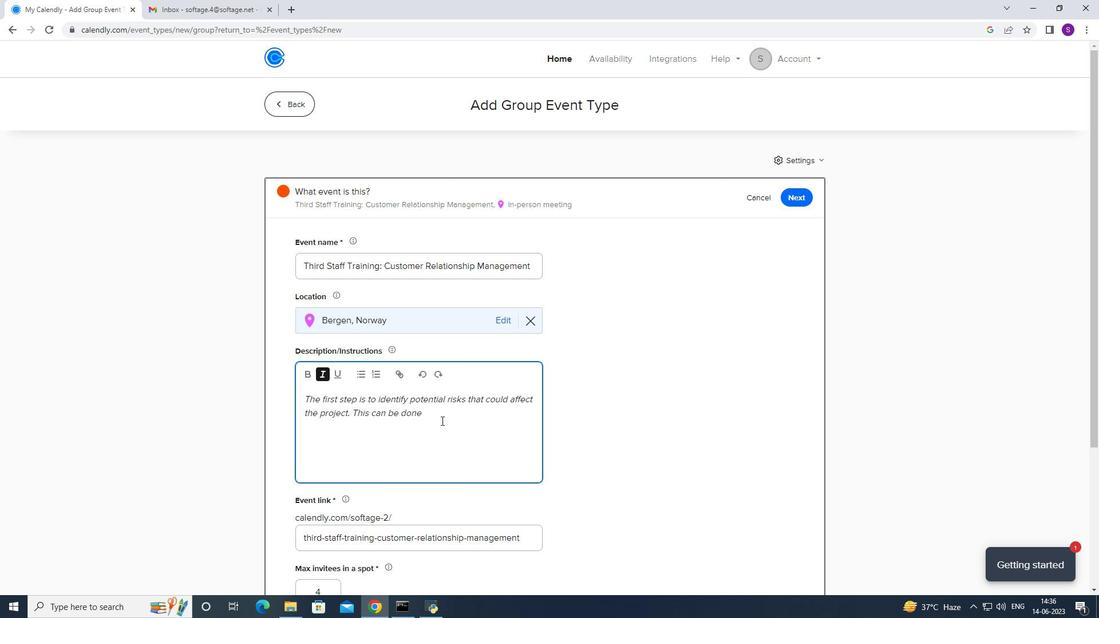 
Action: Mouse moved to (432, 404)
Screenshot: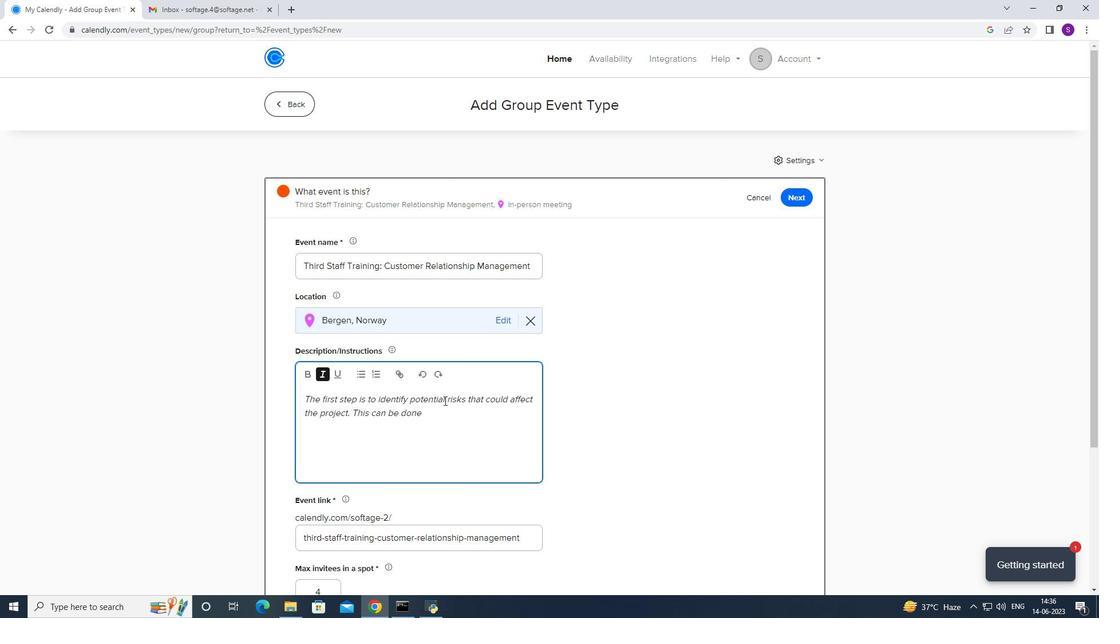 
Action: Key pressed through<Key.space>brainstormingb<Key.backspace><Key.space>sessions,<Key.space>risk<Key.space>assess,ment<Key.space><Key.backspace><Key.backspace><Key.backspace><Key.backspace><Key.backspace><Key.backspace>ment<Key.space>workshops,<Key.space>expo<Key.backspace>p<Key.backspace>ert<Key.space>interviews,historical<Key.space>data<Key.space>ab<Key.backspace>b<Key.backspace>nalu<Key.backspace>ysis<Key.space>or<Key.space>using<Key.space>risk<Key.space>management<Key.space>techni<Key.backspace>iques<Key.space>such<Key.space>as<Key.space><Key.caps_lock>SWOT<Key.space><Key.caps_lock>analysis.
Screenshot: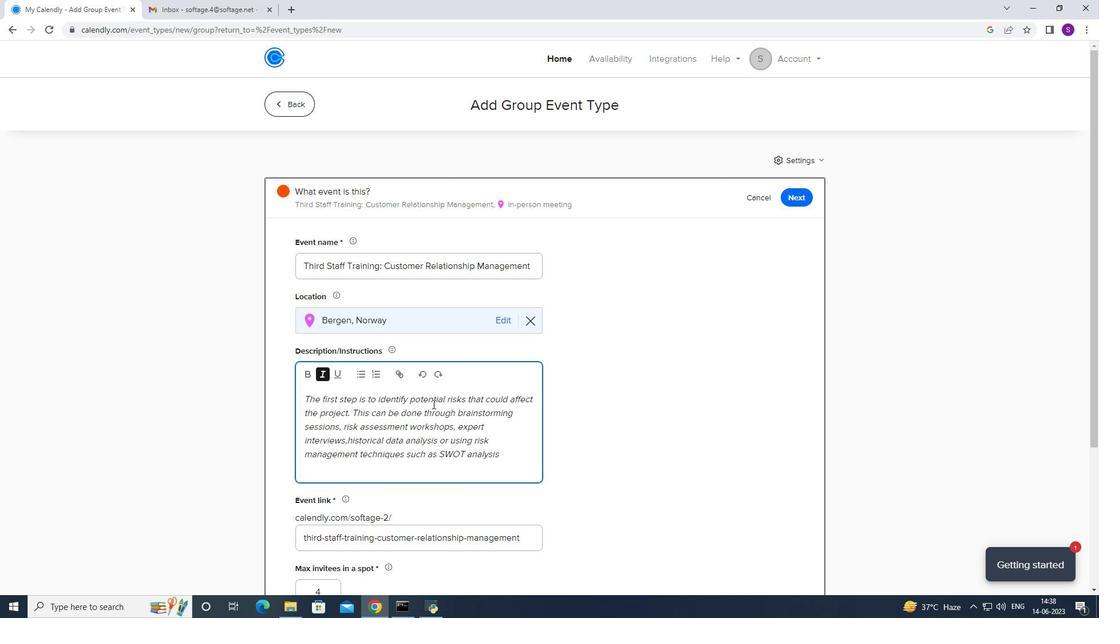 
Action: Mouse moved to (518, 460)
Screenshot: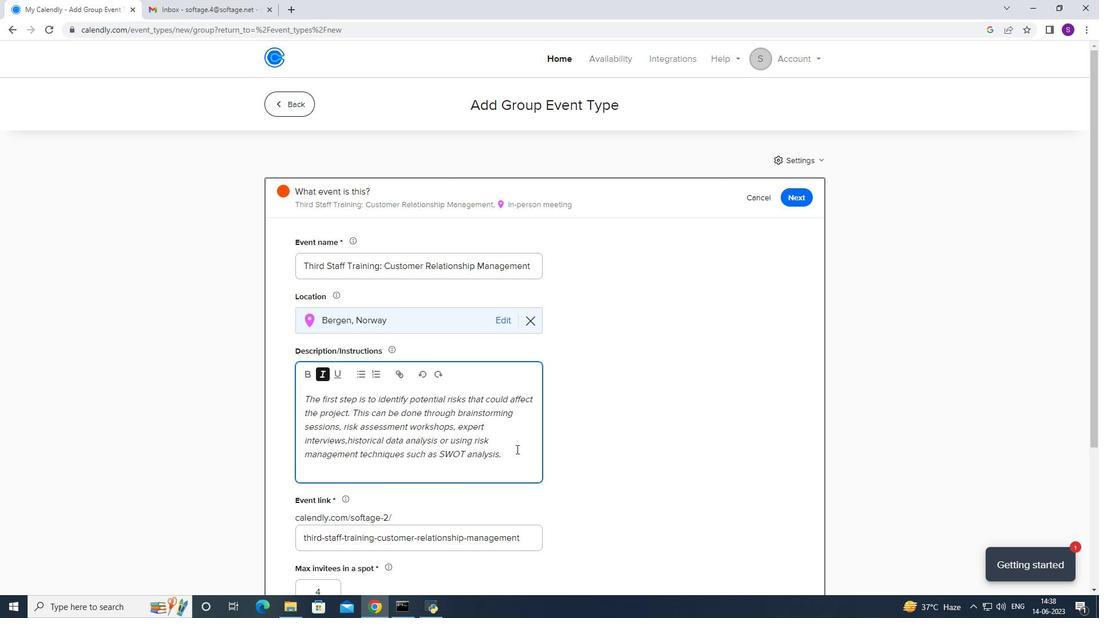 
Action: Mouse pressed left at (518, 460)
Screenshot: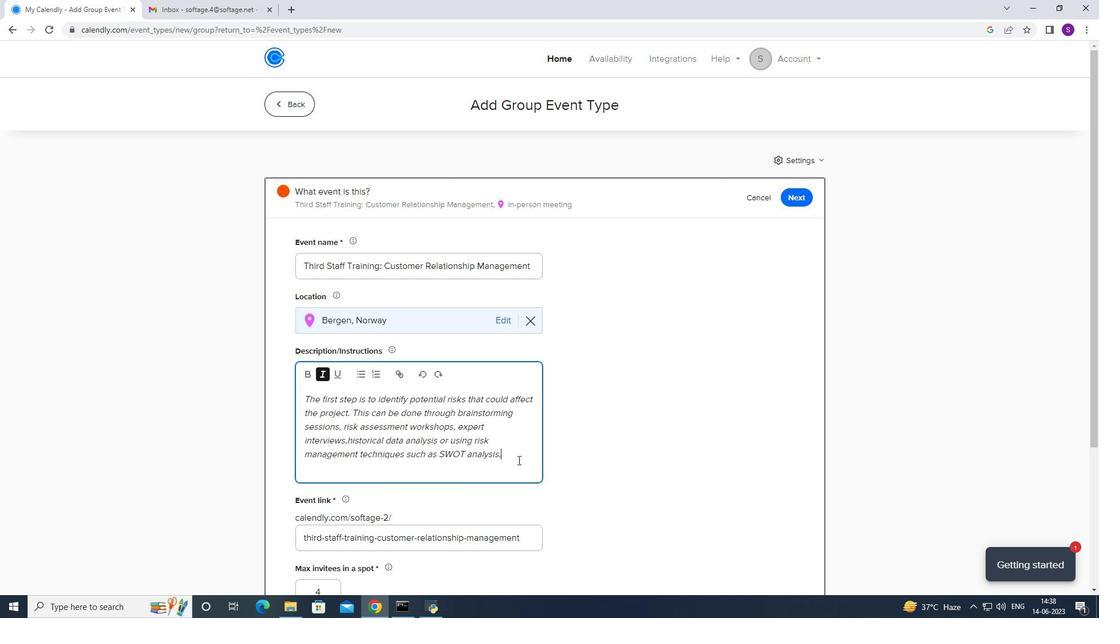 
Action: Mouse moved to (347, 454)
Screenshot: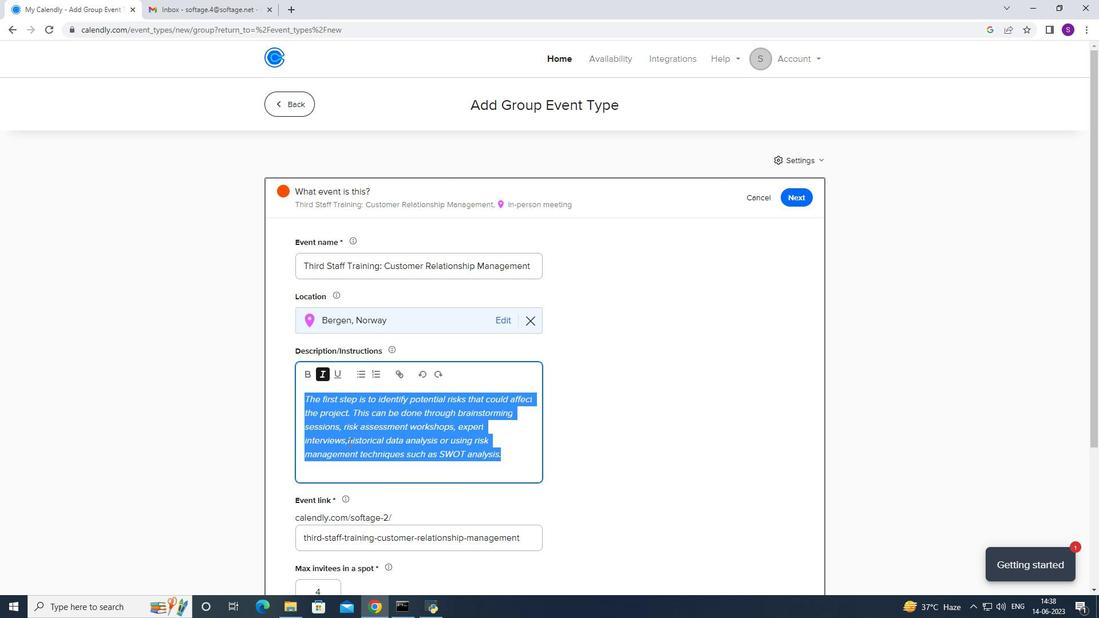 
Action: Mouse scrolled (347, 453) with delta (0, 0)
Screenshot: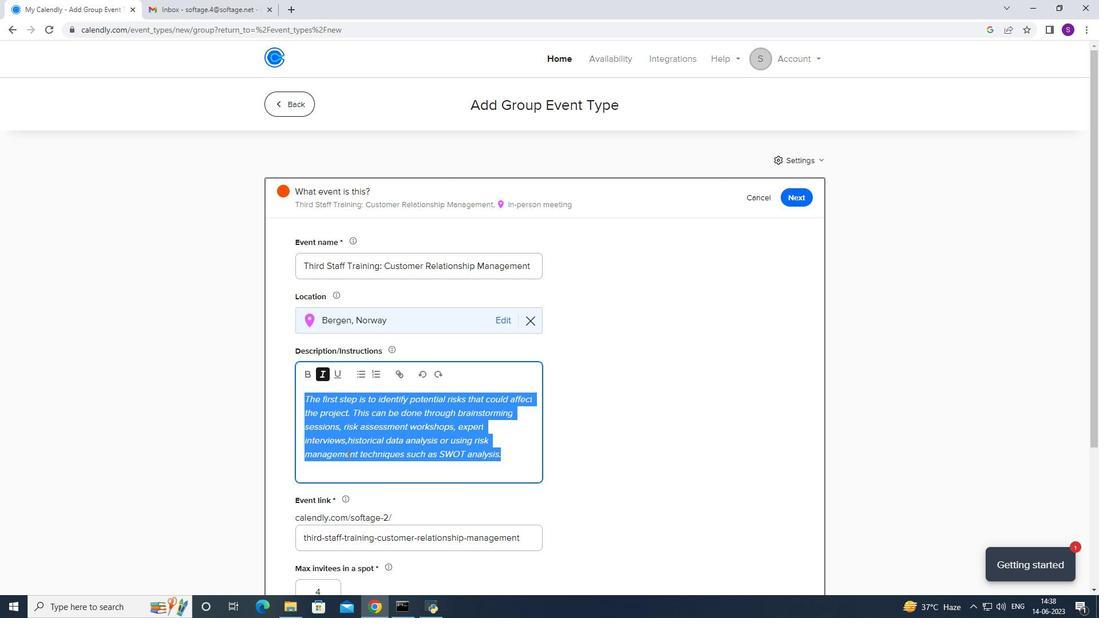 
Action: Mouse scrolled (347, 453) with delta (0, 0)
Screenshot: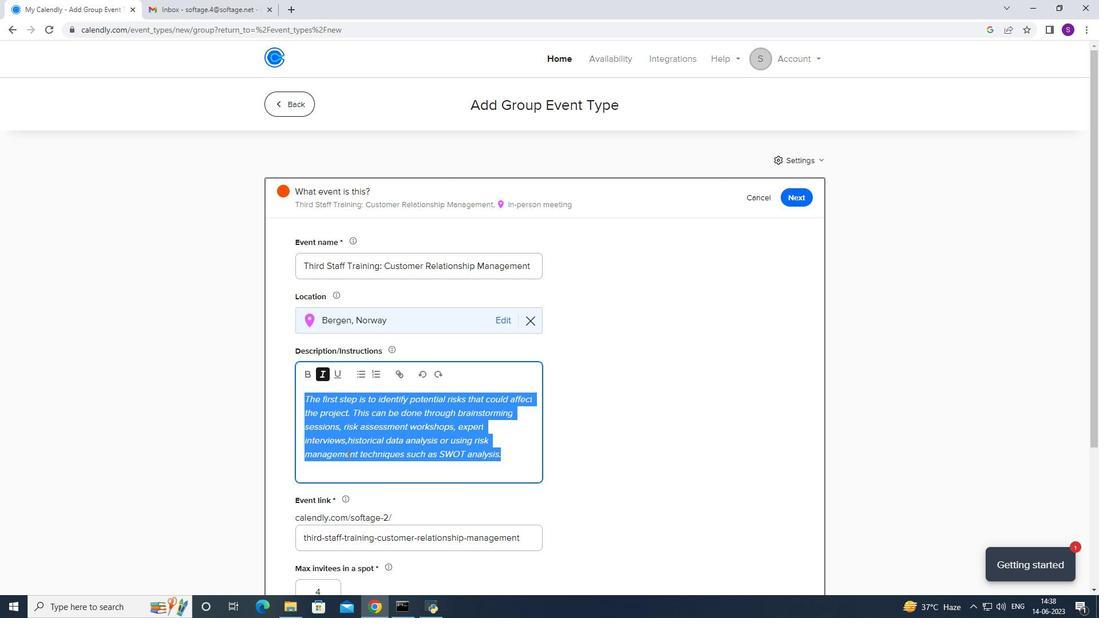 
Action: Mouse scrolled (347, 453) with delta (0, 0)
Screenshot: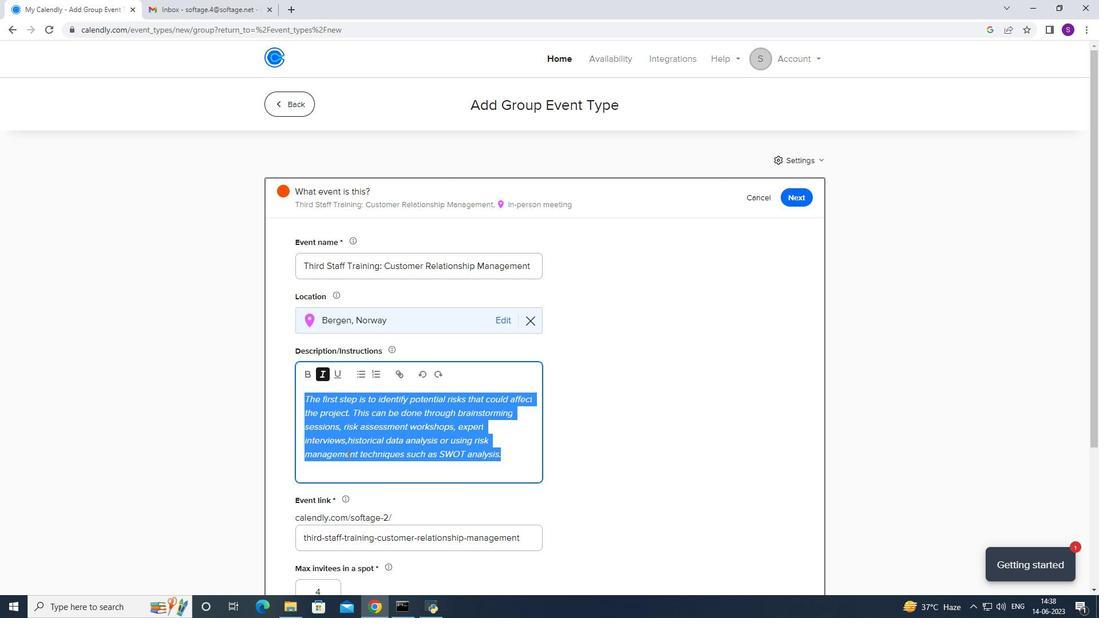 
Action: Mouse scrolled (347, 453) with delta (0, 0)
Screenshot: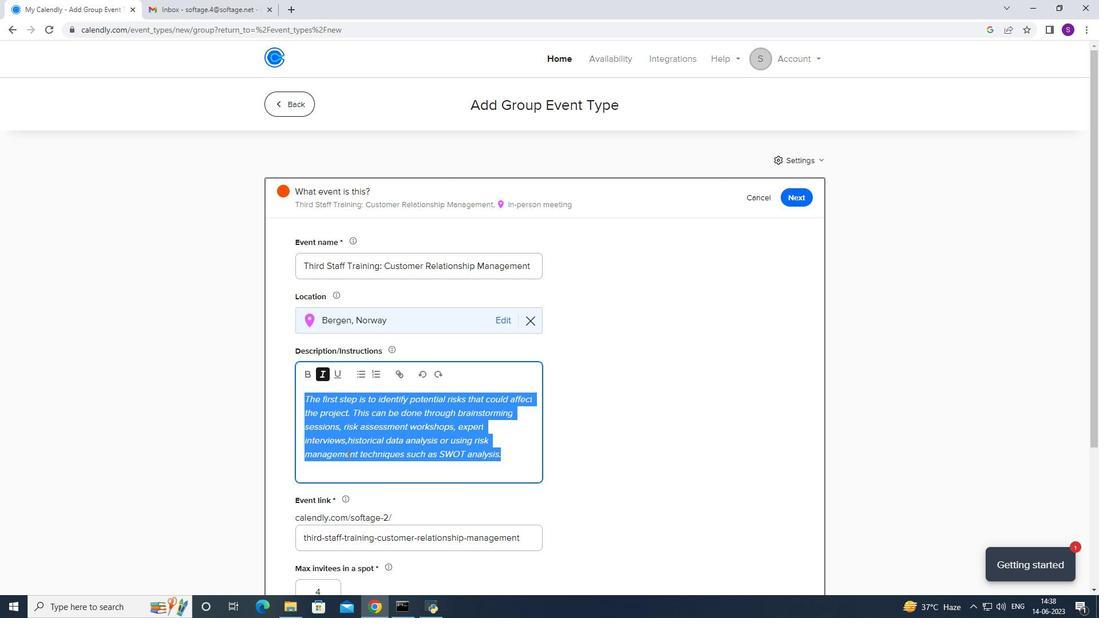 
Action: Mouse scrolled (347, 453) with delta (0, 0)
Screenshot: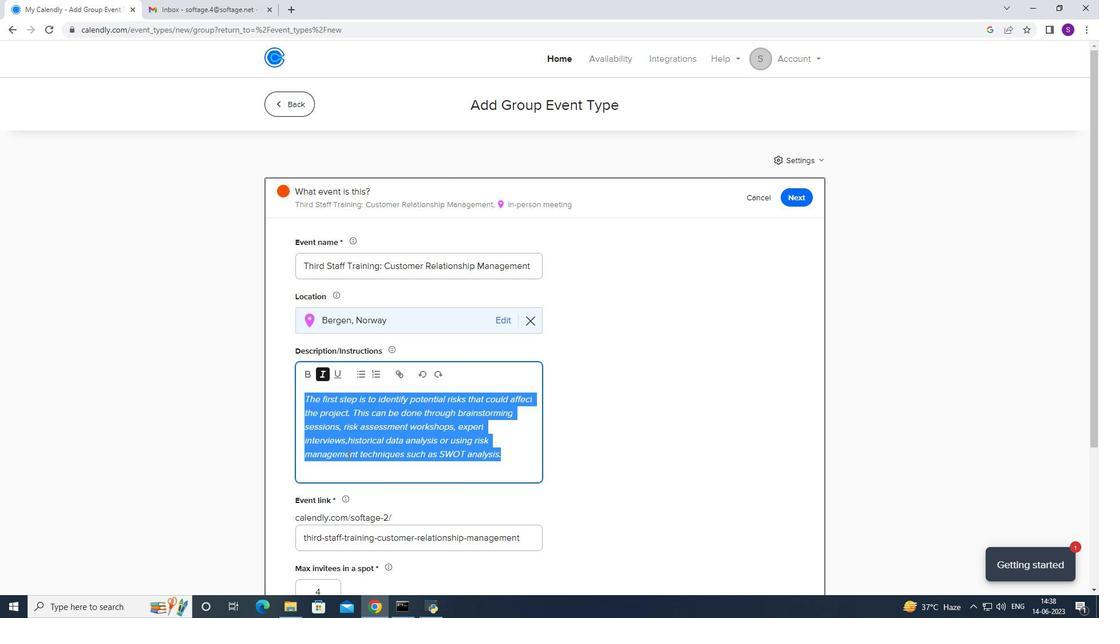 
Action: Mouse moved to (794, 533)
Screenshot: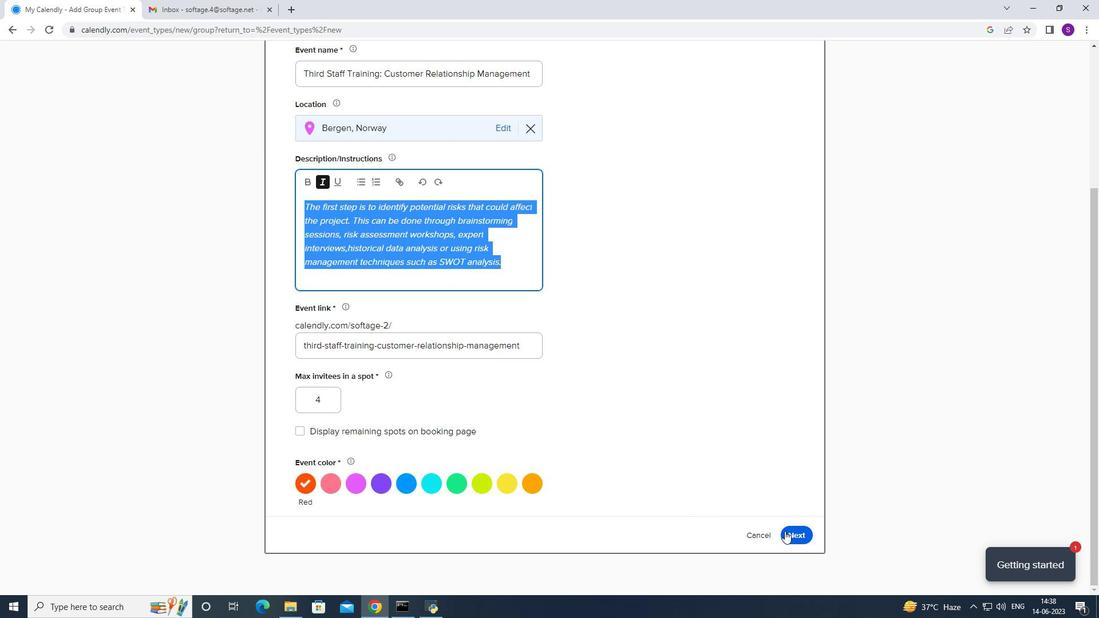 
Action: Mouse pressed left at (794, 533)
Screenshot: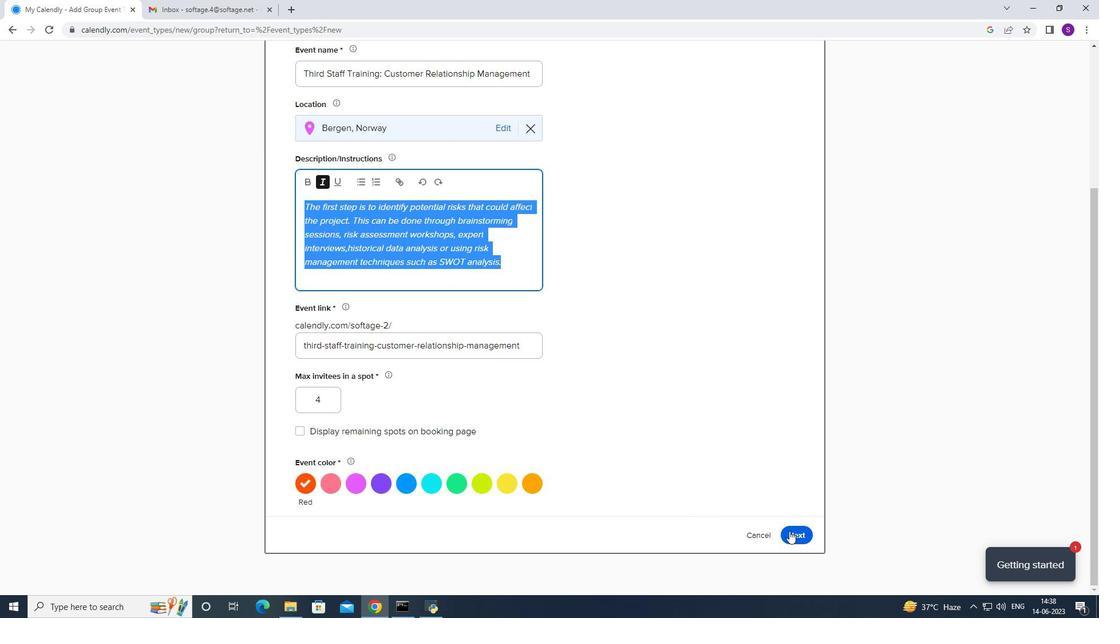
Action: Mouse moved to (334, 176)
Screenshot: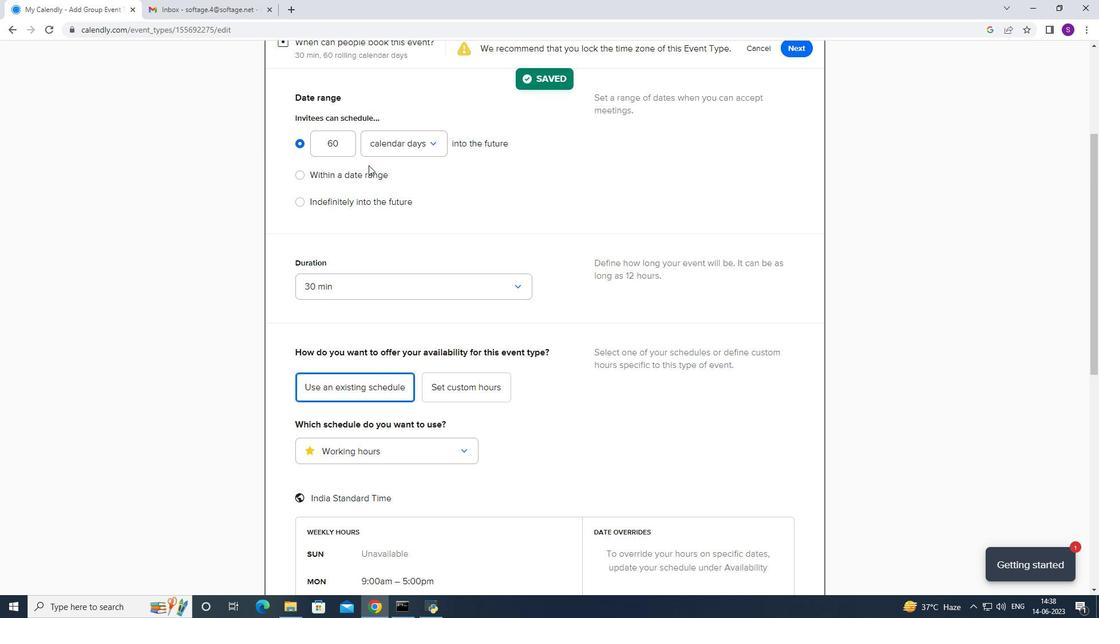 
Action: Mouse pressed left at (334, 176)
Screenshot: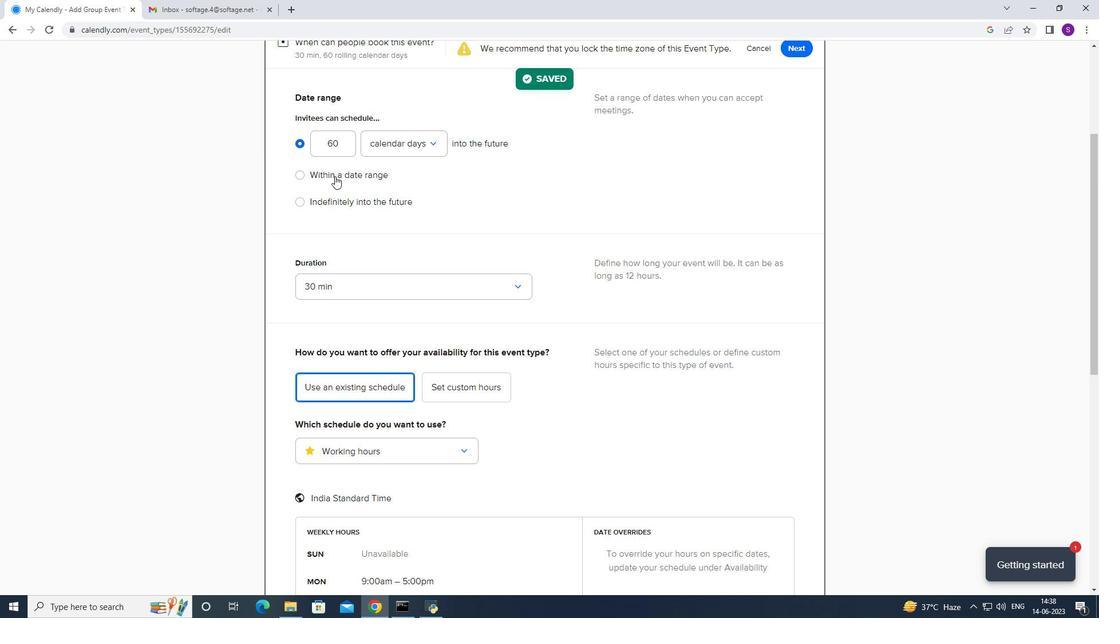 
Action: Mouse moved to (461, 176)
Screenshot: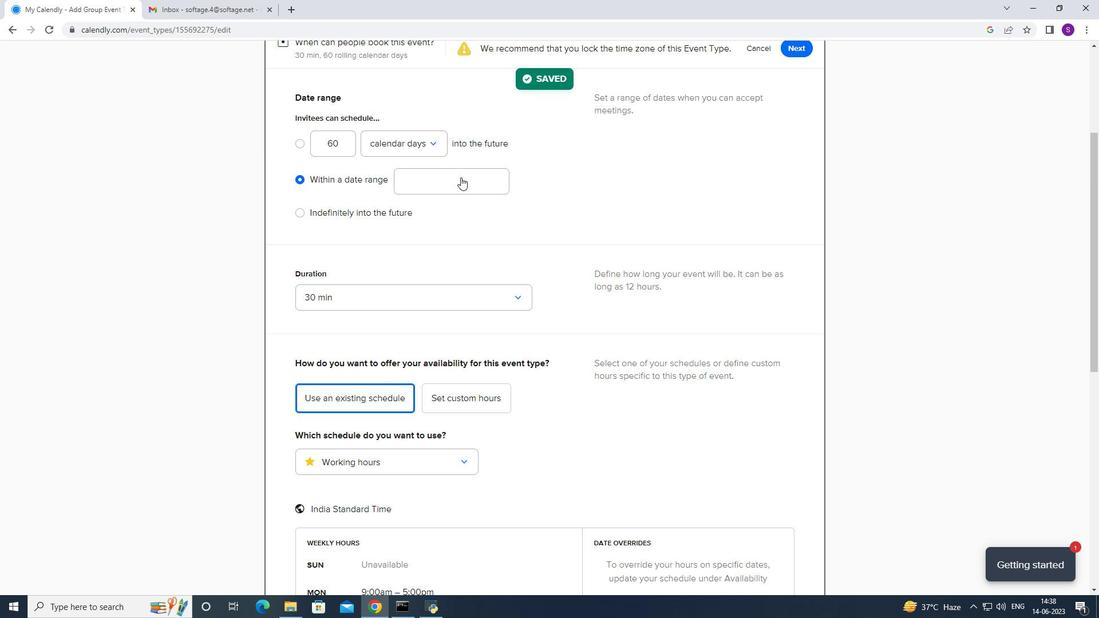 
Action: Mouse pressed left at (461, 176)
Screenshot: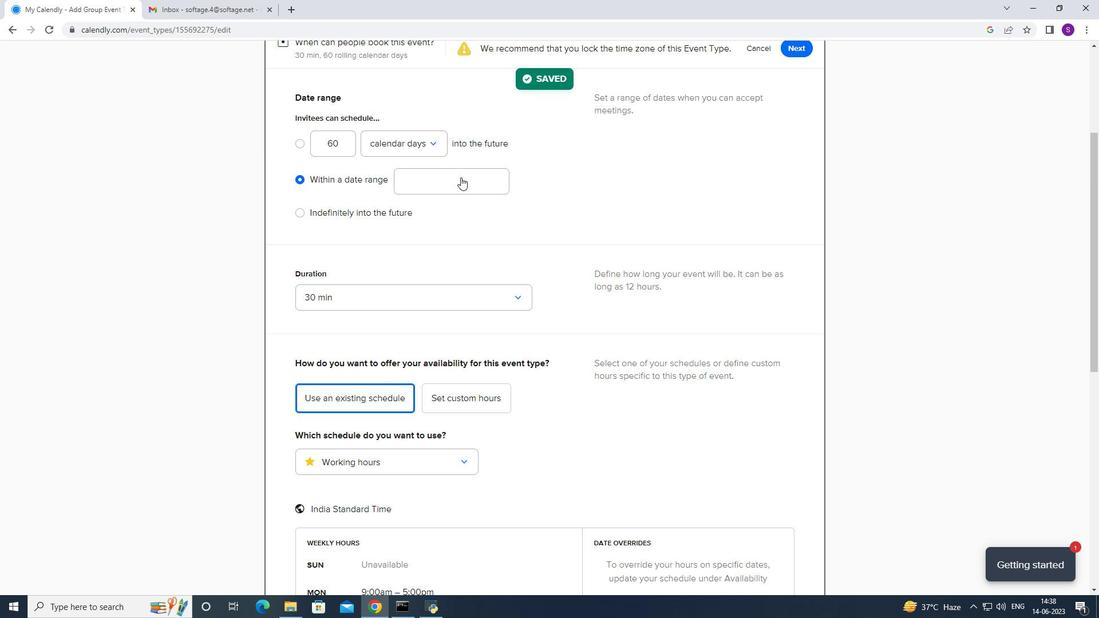 
Action: Mouse moved to (479, 230)
Screenshot: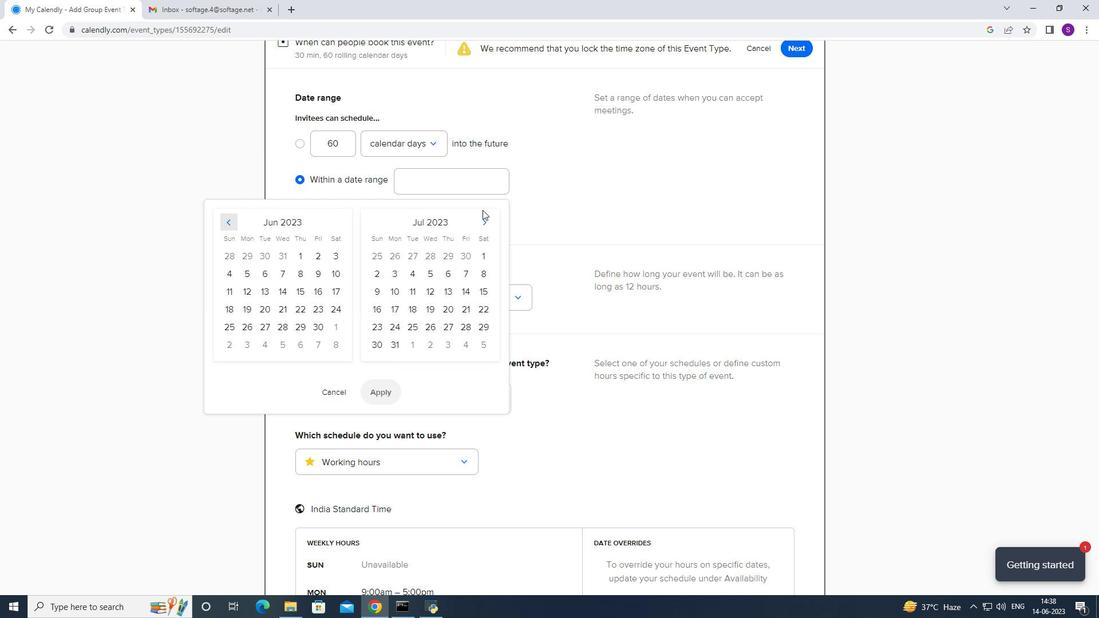 
Action: Mouse pressed left at (479, 230)
Screenshot: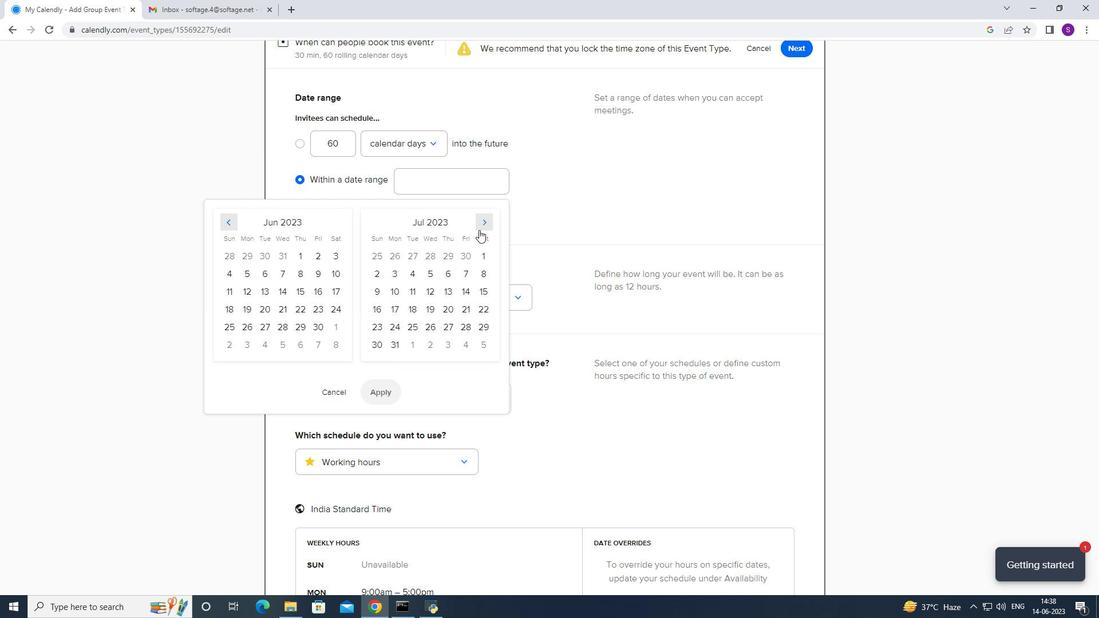 
Action: Mouse pressed left at (479, 230)
Screenshot: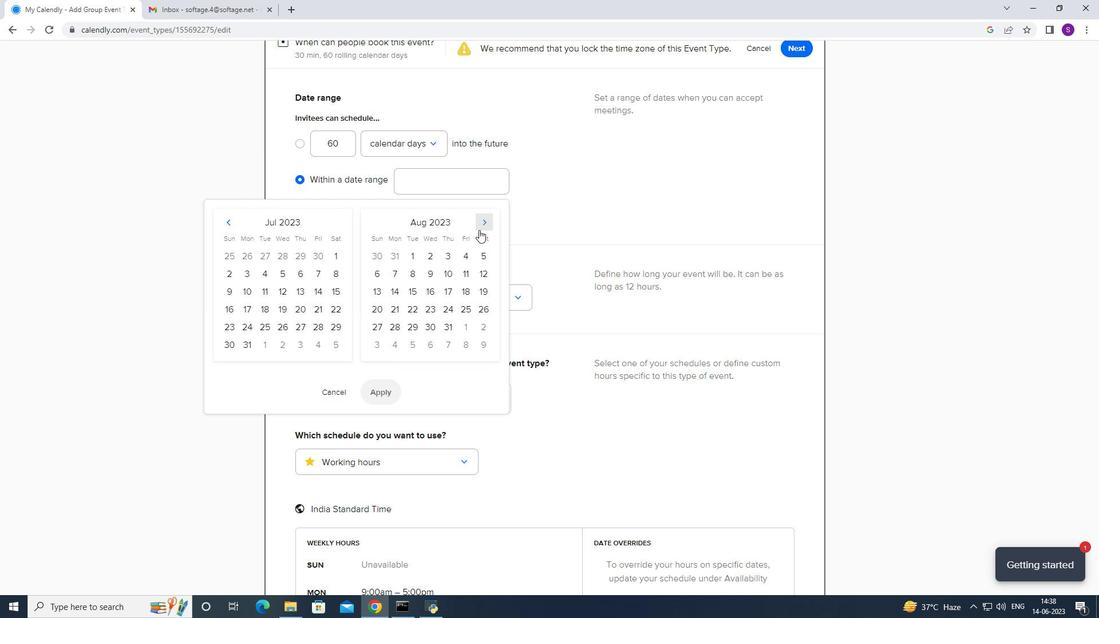 
Action: Mouse pressed left at (479, 230)
Screenshot: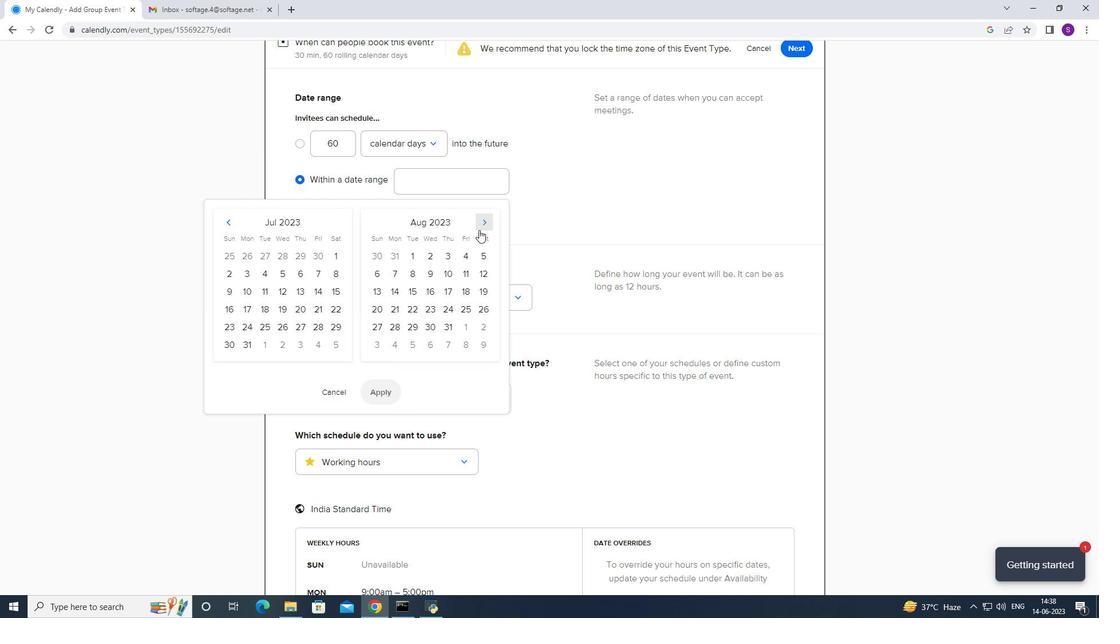 
Action: Mouse pressed left at (479, 230)
Screenshot: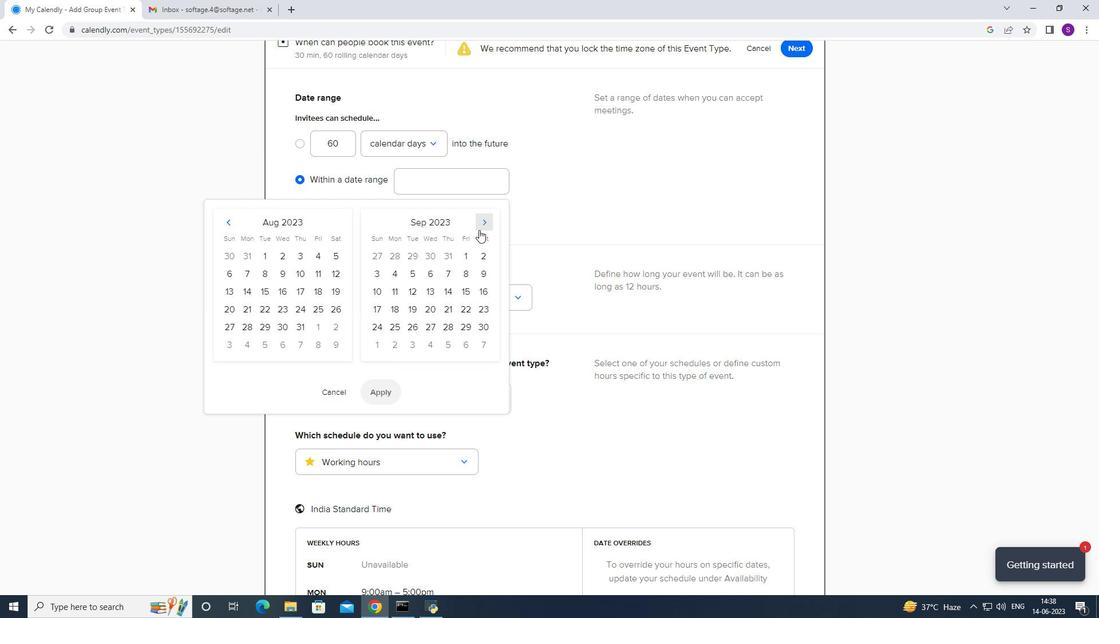 
Action: Mouse pressed left at (479, 230)
Screenshot: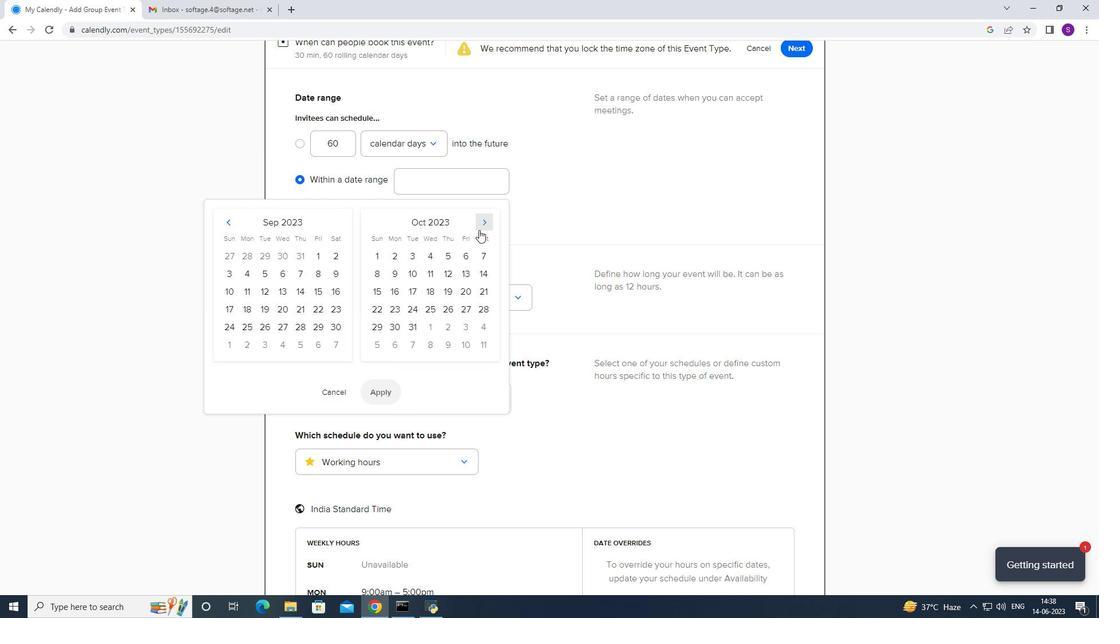 
Action: Mouse pressed left at (479, 230)
Screenshot: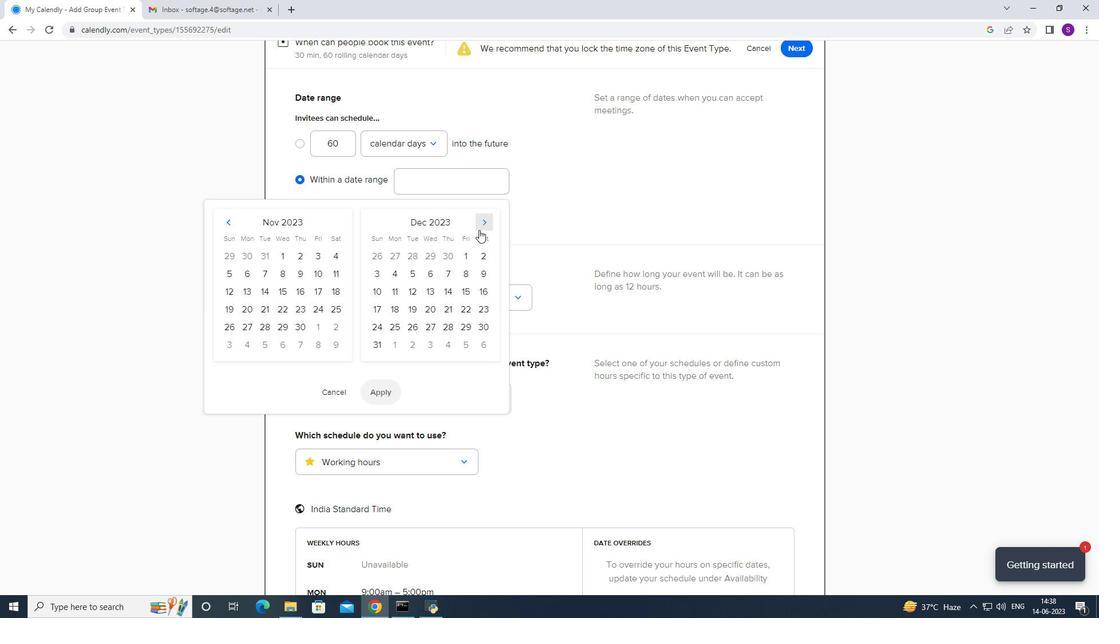
Action: Mouse pressed left at (479, 230)
Screenshot: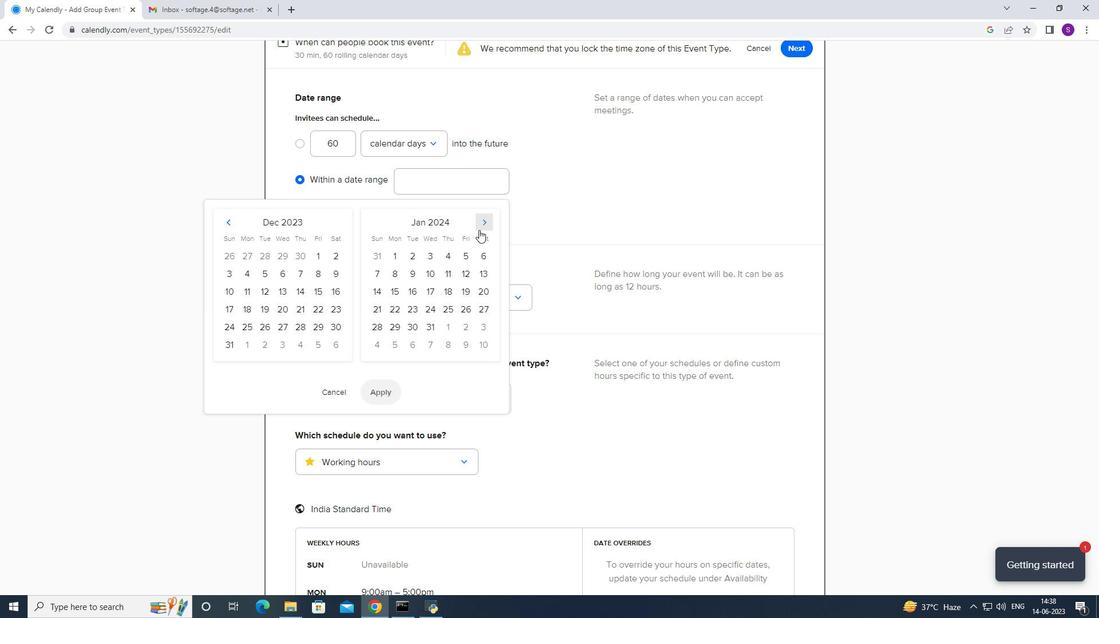 
Action: Mouse pressed left at (479, 230)
Screenshot: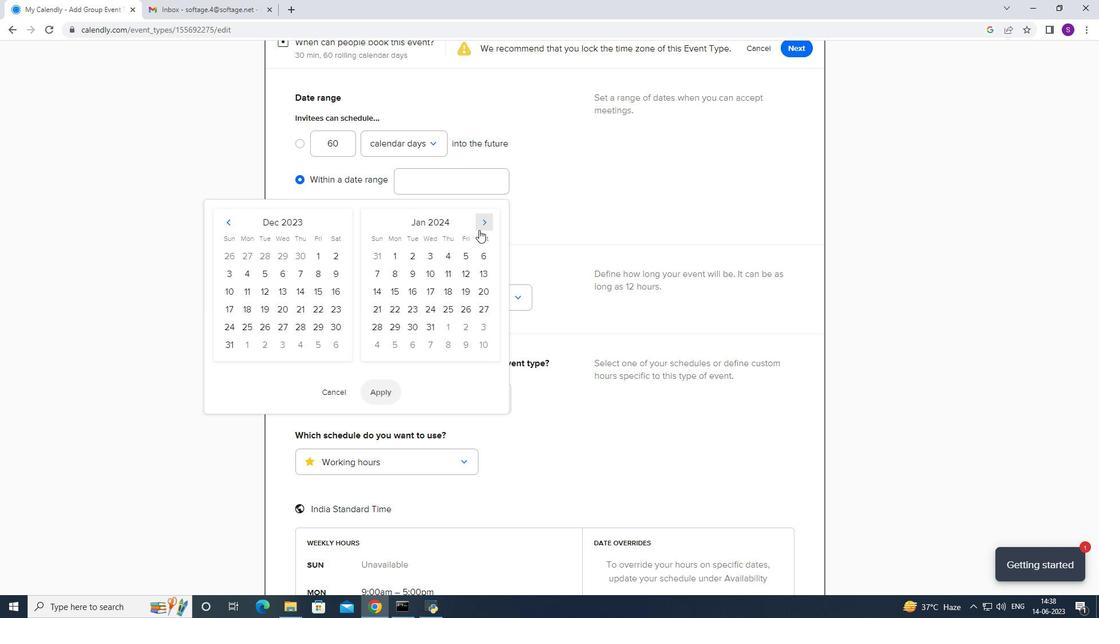 
Action: Mouse pressed left at (479, 230)
Screenshot: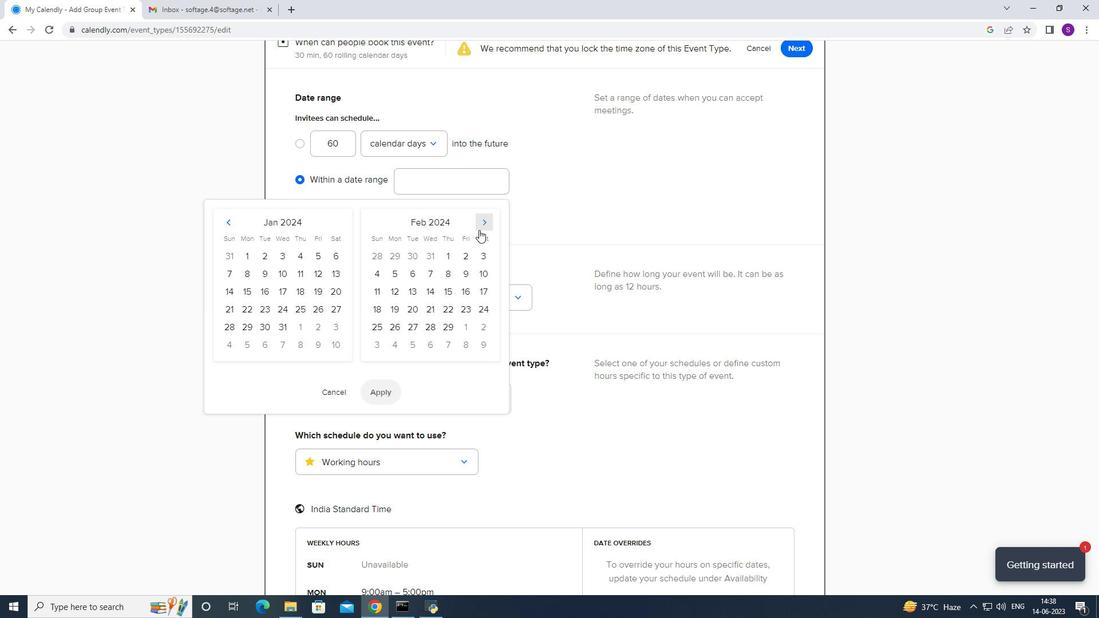
Action: Mouse pressed left at (479, 230)
Screenshot: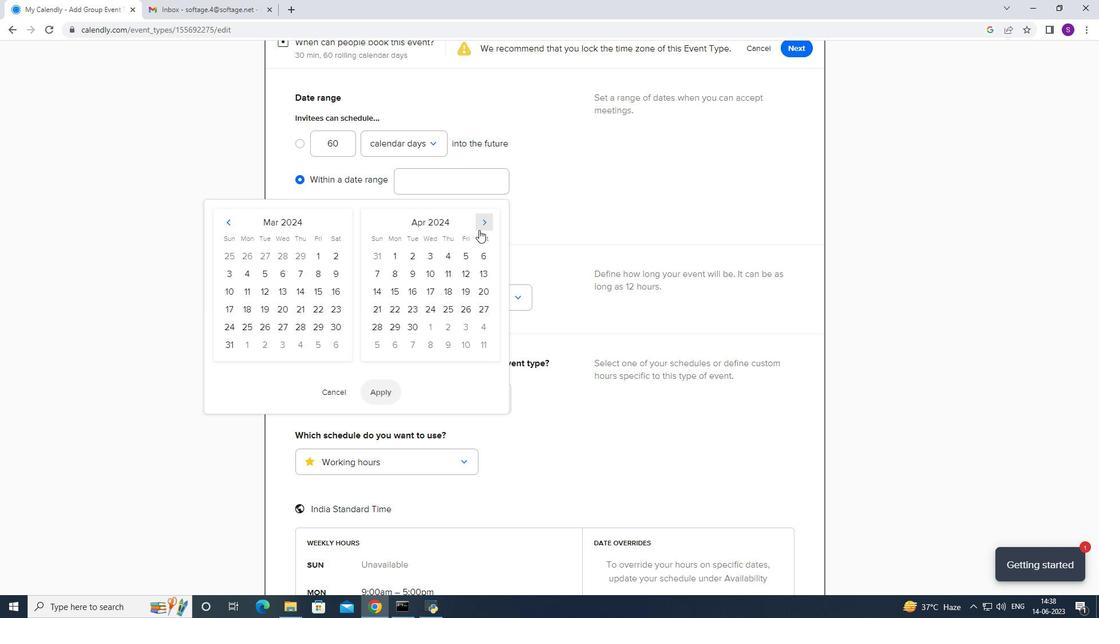 
Action: Mouse pressed left at (479, 230)
Screenshot: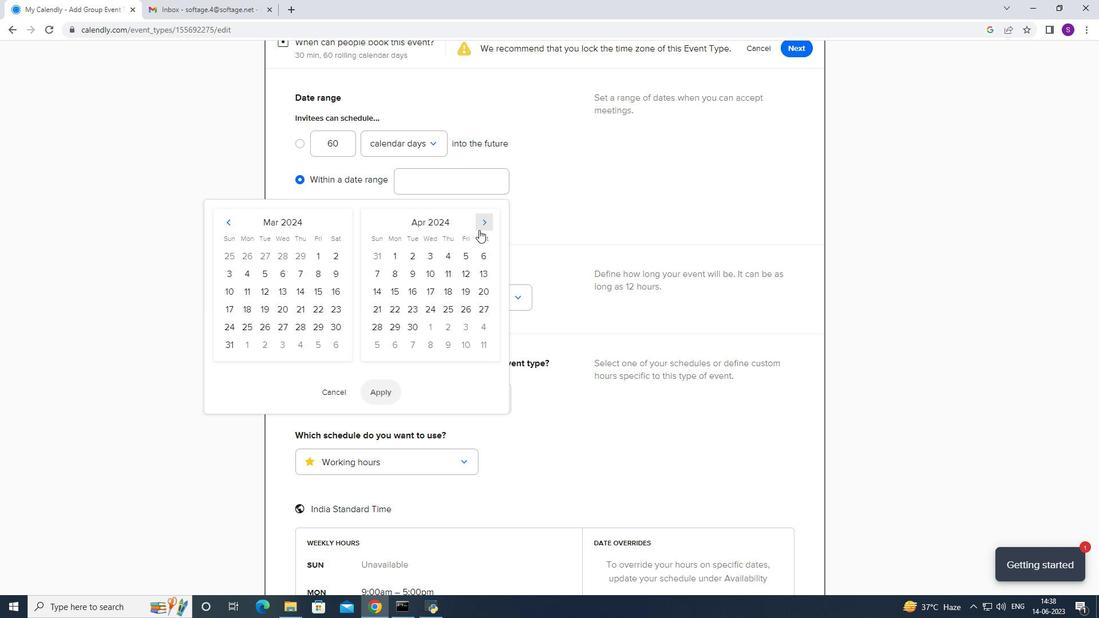 
Action: Mouse moved to (286, 256)
Screenshot: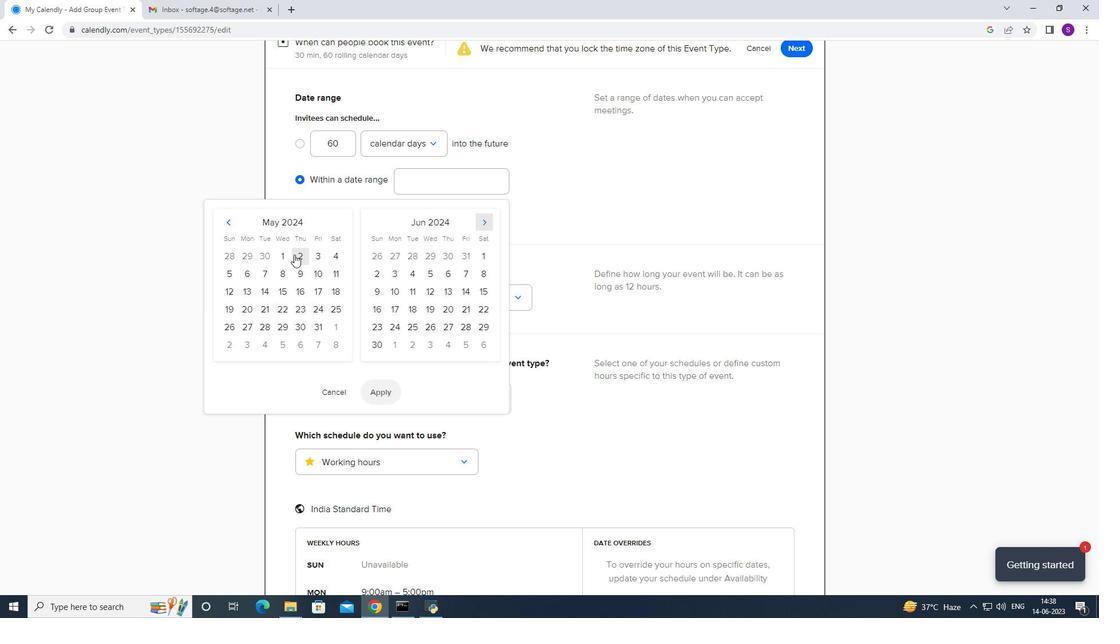 
Action: Mouse pressed left at (286, 256)
Screenshot: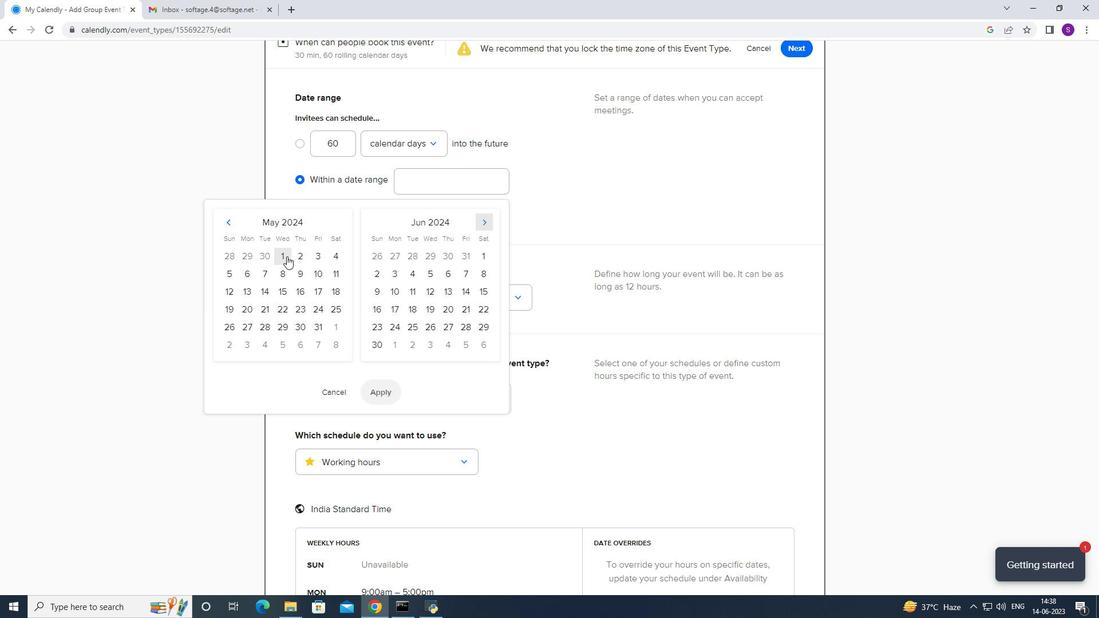 
Action: Mouse moved to (293, 255)
Screenshot: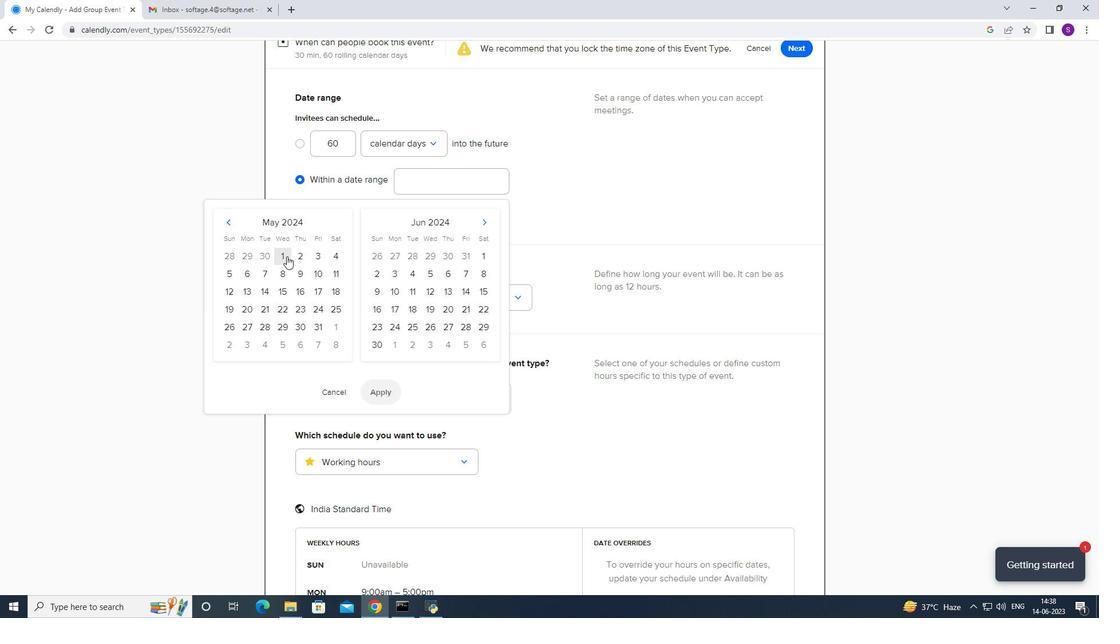
Action: Mouse pressed left at (293, 255)
Screenshot: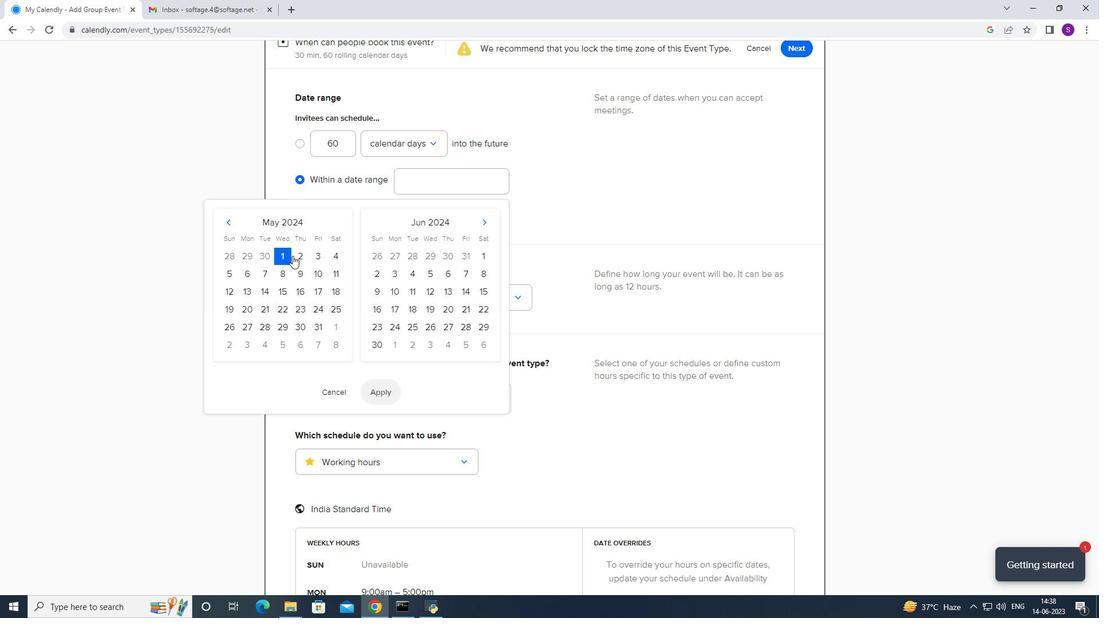 
Action: Mouse moved to (385, 390)
Screenshot: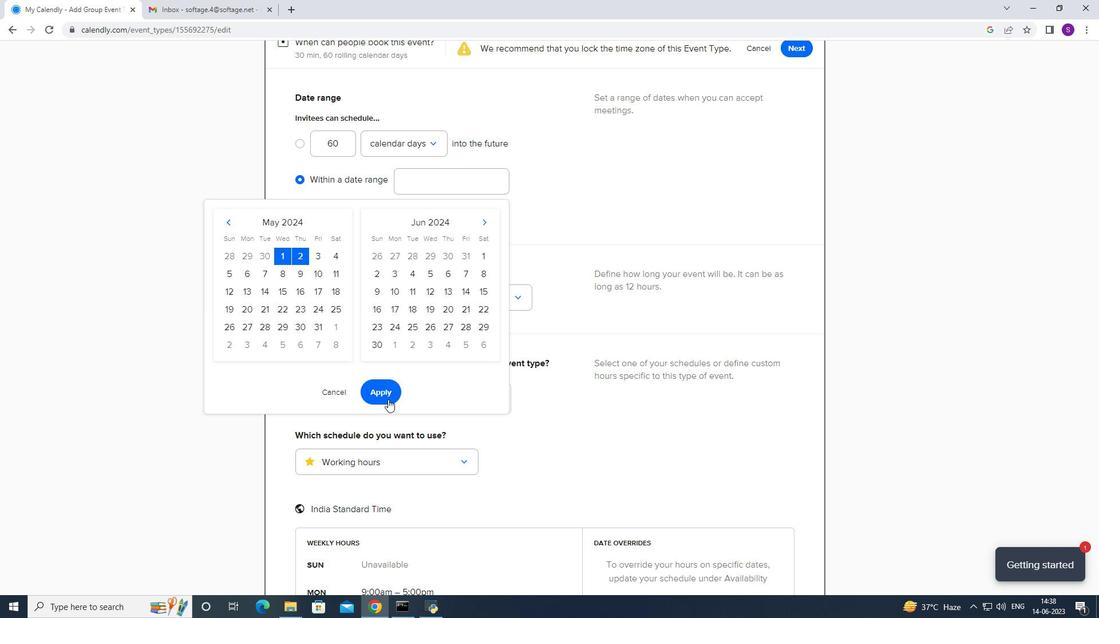 
Action: Mouse pressed left at (385, 390)
Screenshot: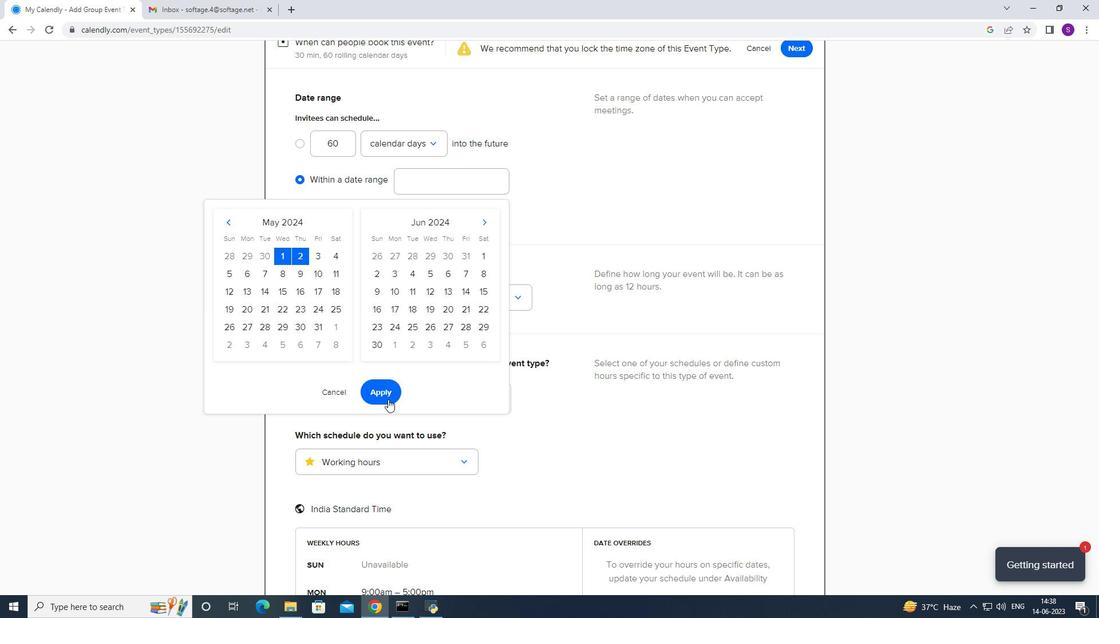 
Action: Mouse moved to (541, 378)
Screenshot: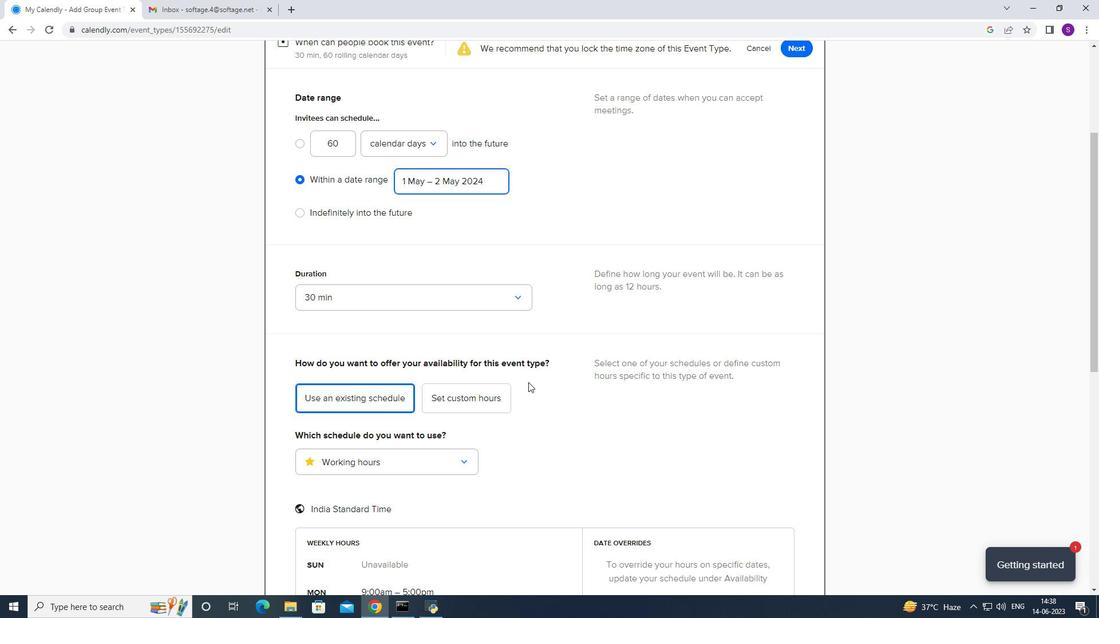 
Action: Mouse scrolled (541, 377) with delta (0, 0)
Screenshot: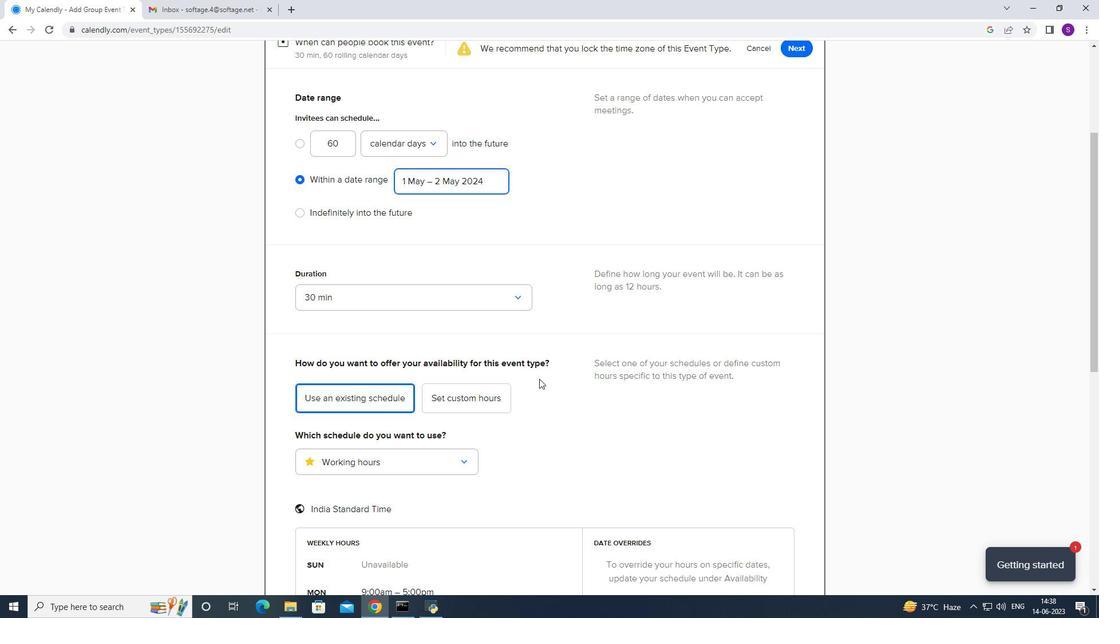 
Action: Mouse scrolled (541, 377) with delta (0, 0)
Screenshot: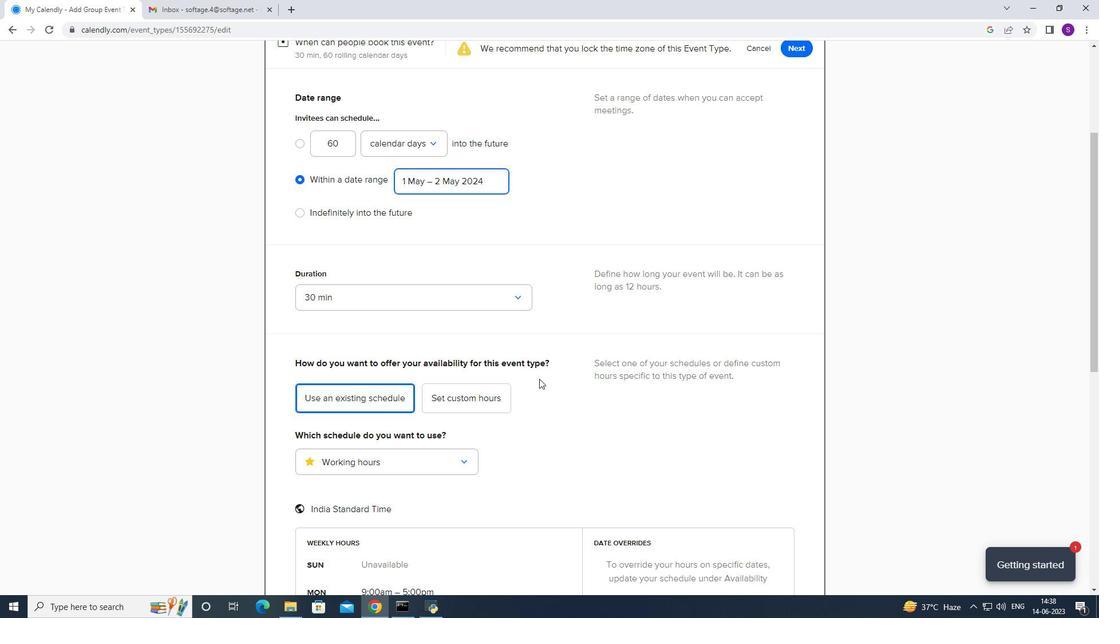 
Action: Mouse scrolled (541, 377) with delta (0, 0)
Screenshot: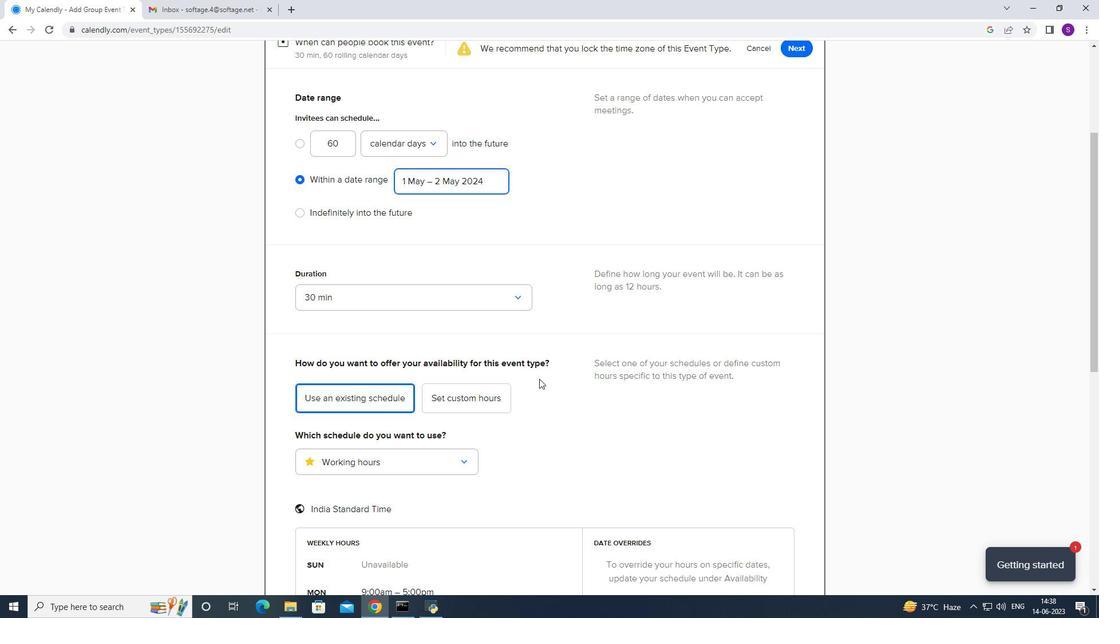 
Action: Mouse scrolled (541, 377) with delta (0, 0)
Screenshot: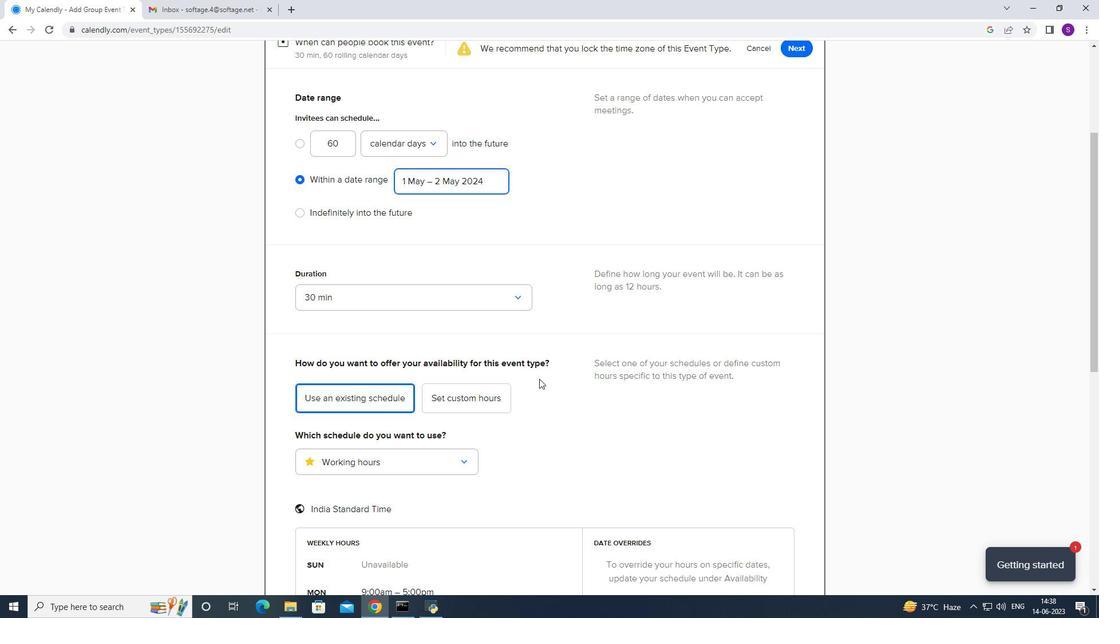 
Action: Mouse scrolled (541, 377) with delta (0, 0)
Screenshot: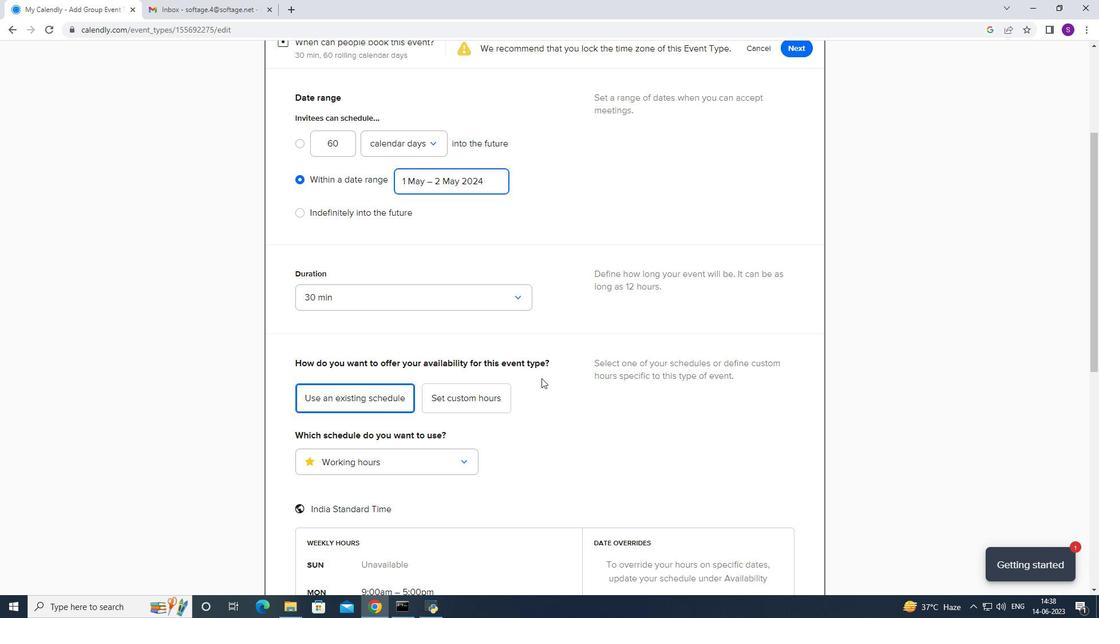 
Action: Mouse scrolled (541, 377) with delta (0, 0)
Screenshot: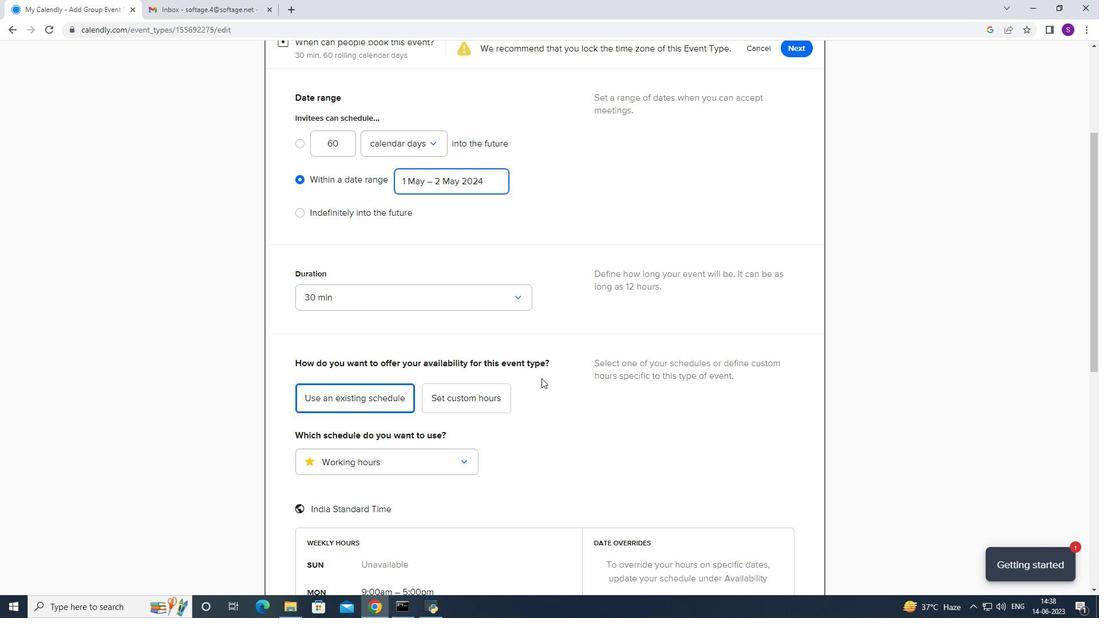 
Action: Mouse scrolled (541, 377) with delta (0, 0)
Screenshot: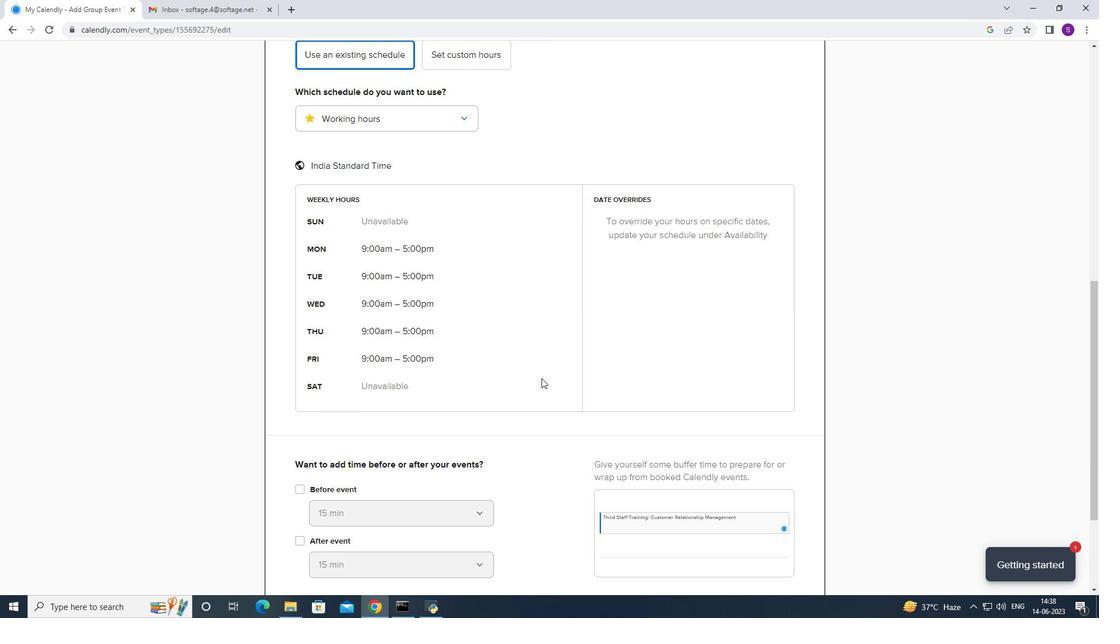 
Action: Mouse scrolled (541, 377) with delta (0, 0)
Screenshot: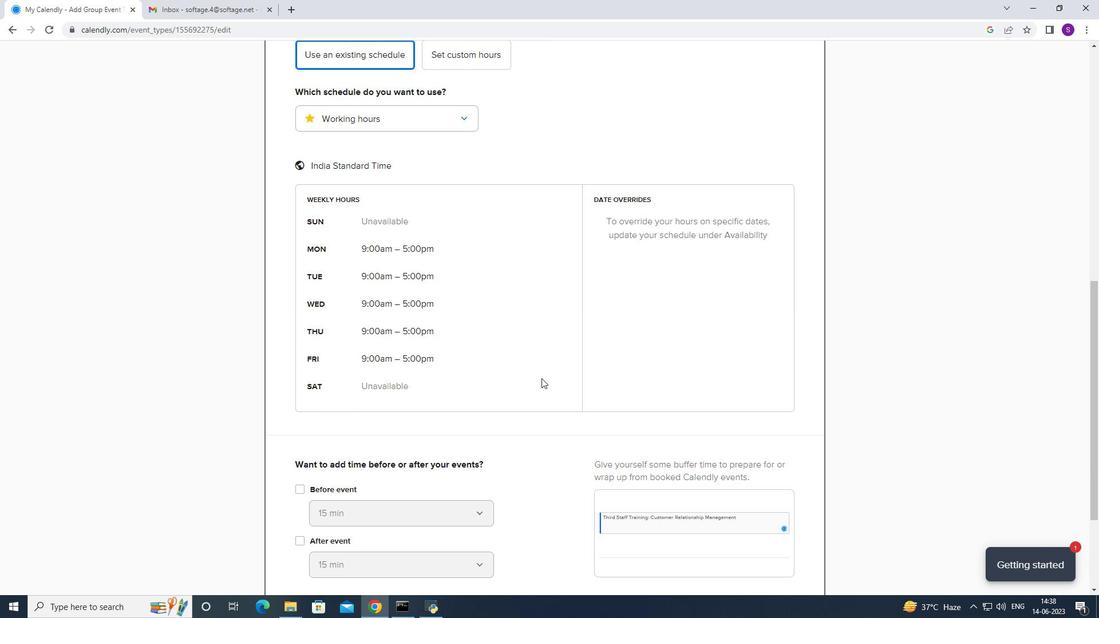 
Action: Mouse scrolled (541, 377) with delta (0, 0)
Screenshot: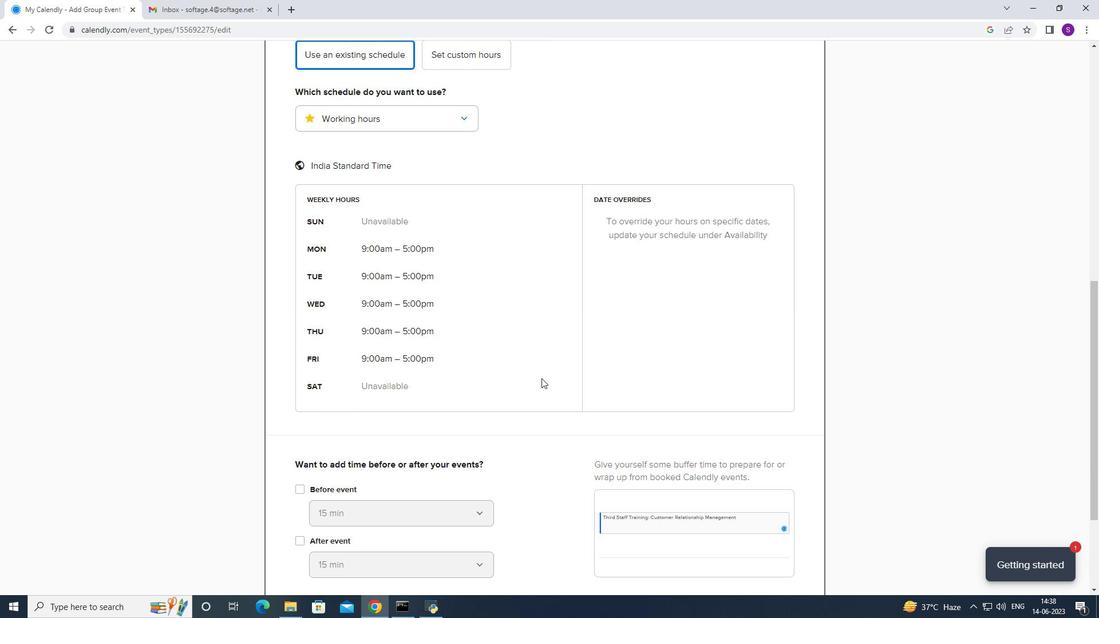 
Action: Mouse scrolled (541, 377) with delta (0, 0)
Screenshot: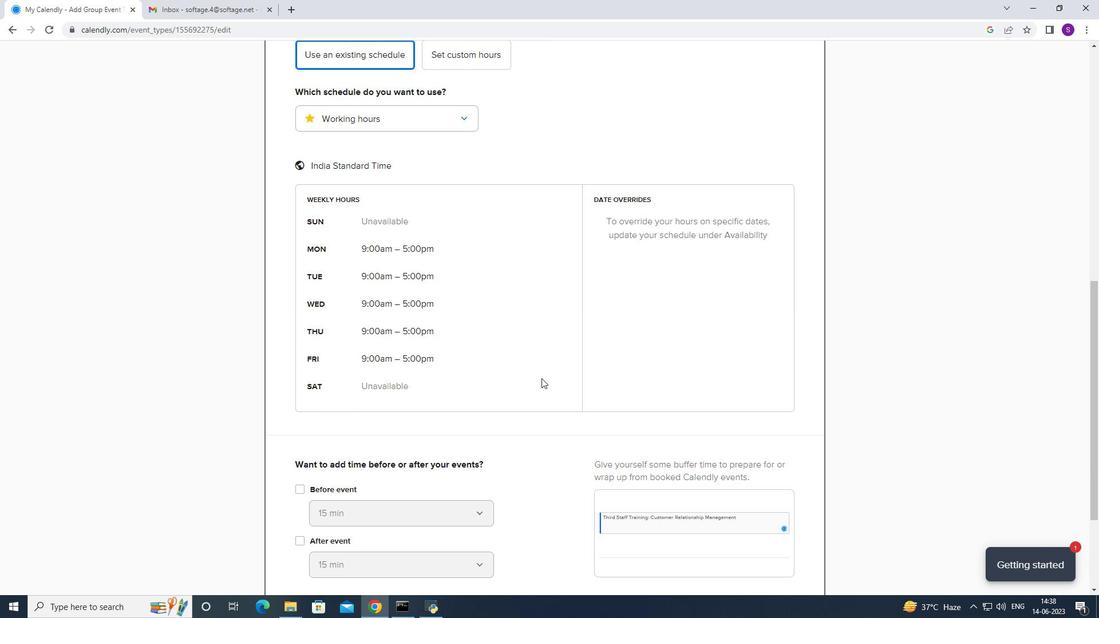 
Action: Mouse scrolled (541, 377) with delta (0, 0)
Screenshot: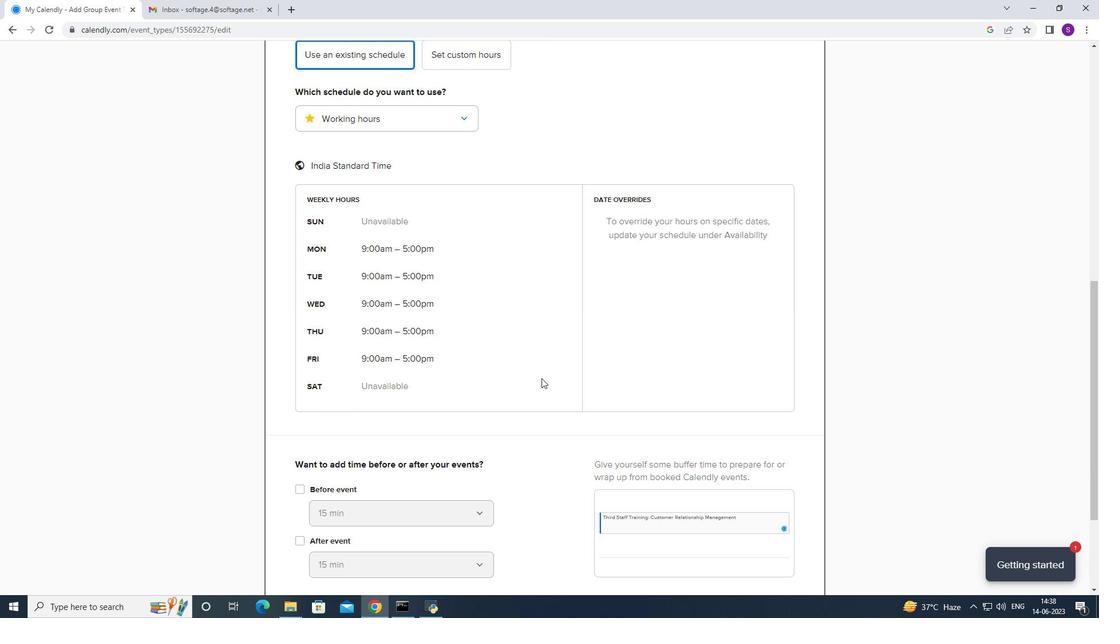 
Action: Mouse moved to (783, 534)
Screenshot: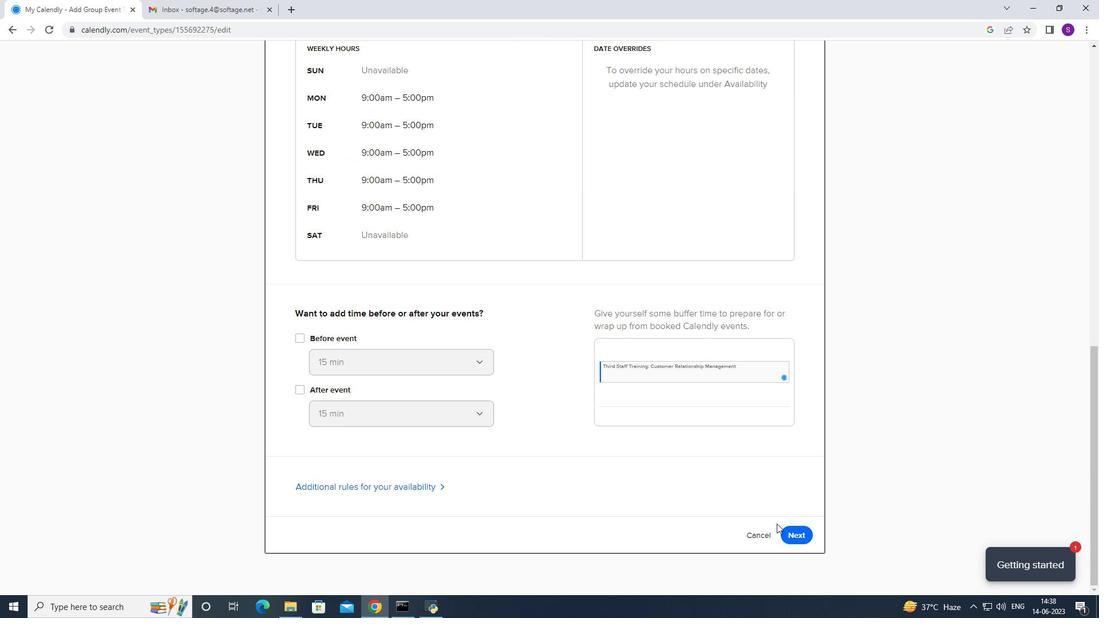 
Action: Mouse pressed left at (783, 534)
Screenshot: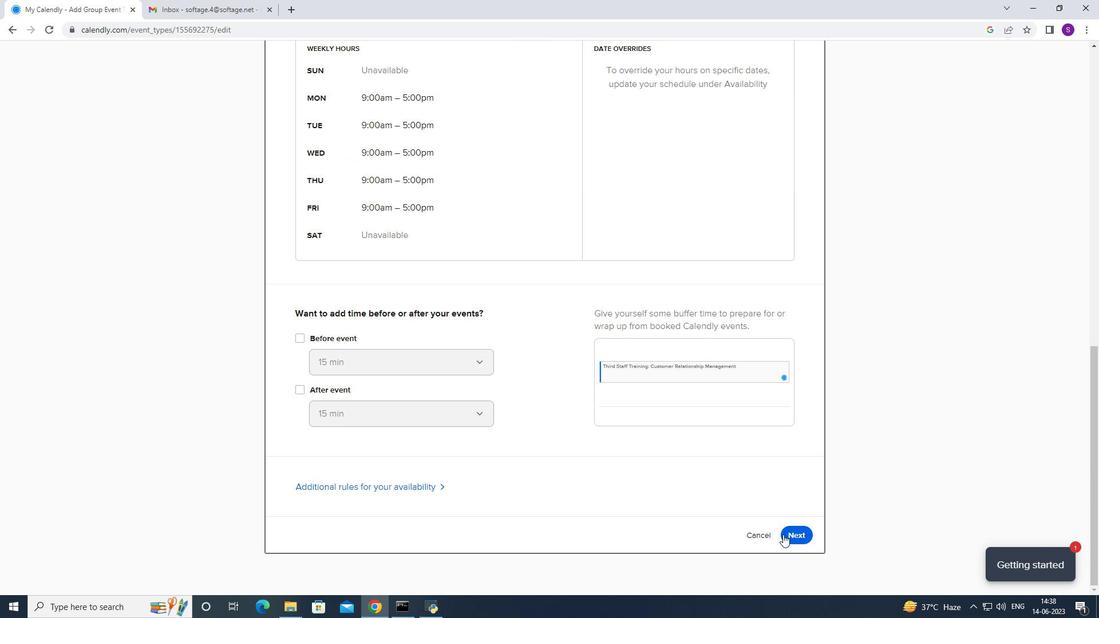 
Action: Mouse moved to (814, 100)
Screenshot: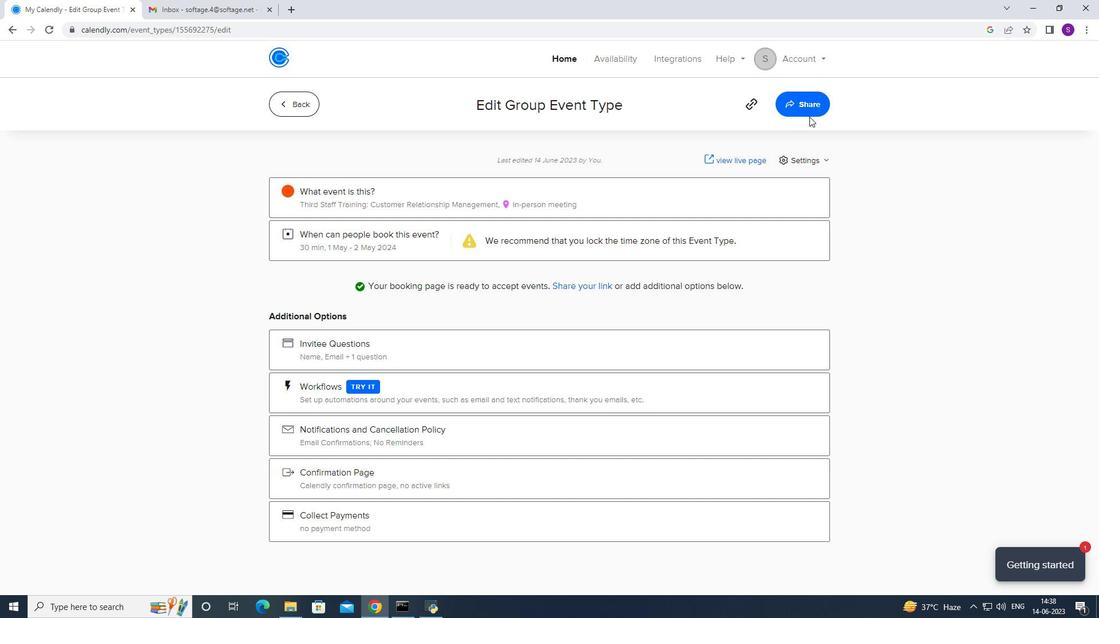 
Action: Mouse pressed left at (814, 100)
Screenshot: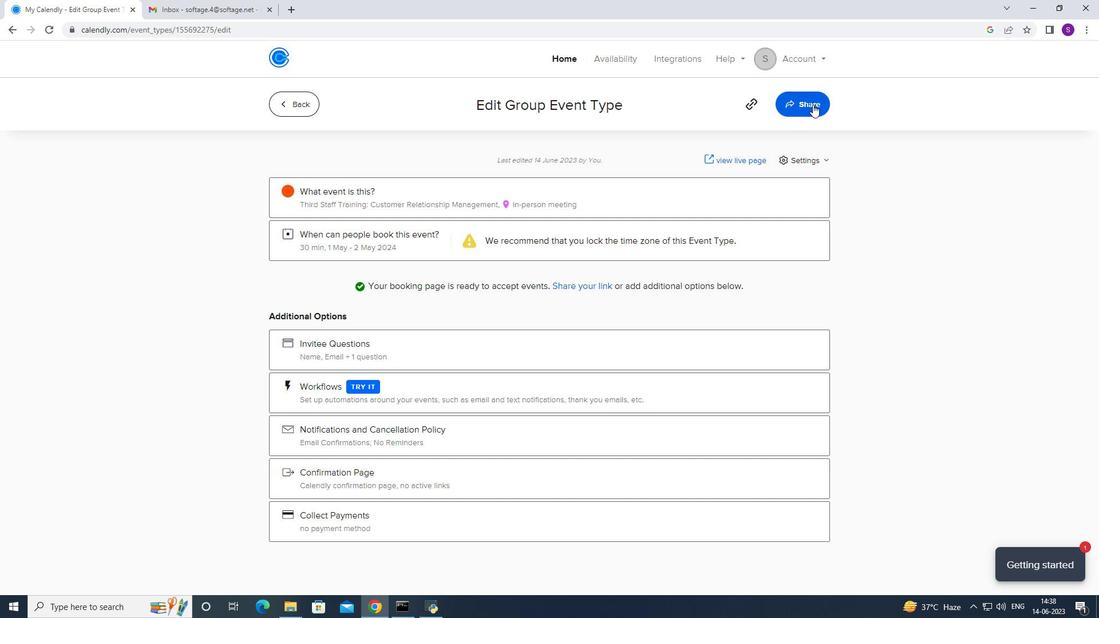 
Action: Mouse moved to (678, 210)
Screenshot: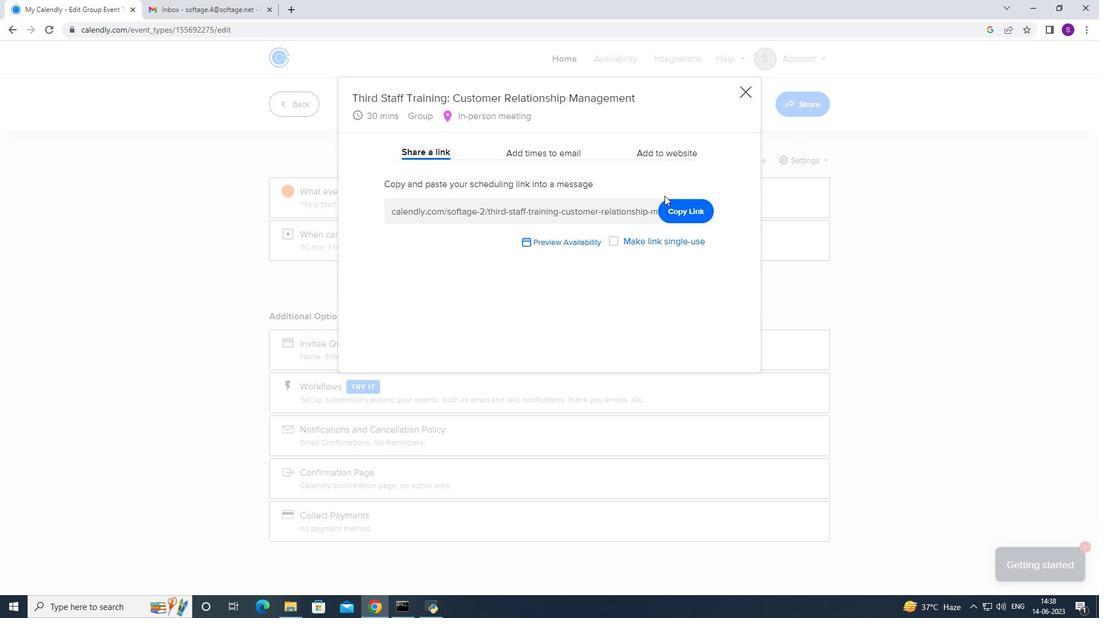 
Action: Mouse pressed left at (678, 210)
Screenshot: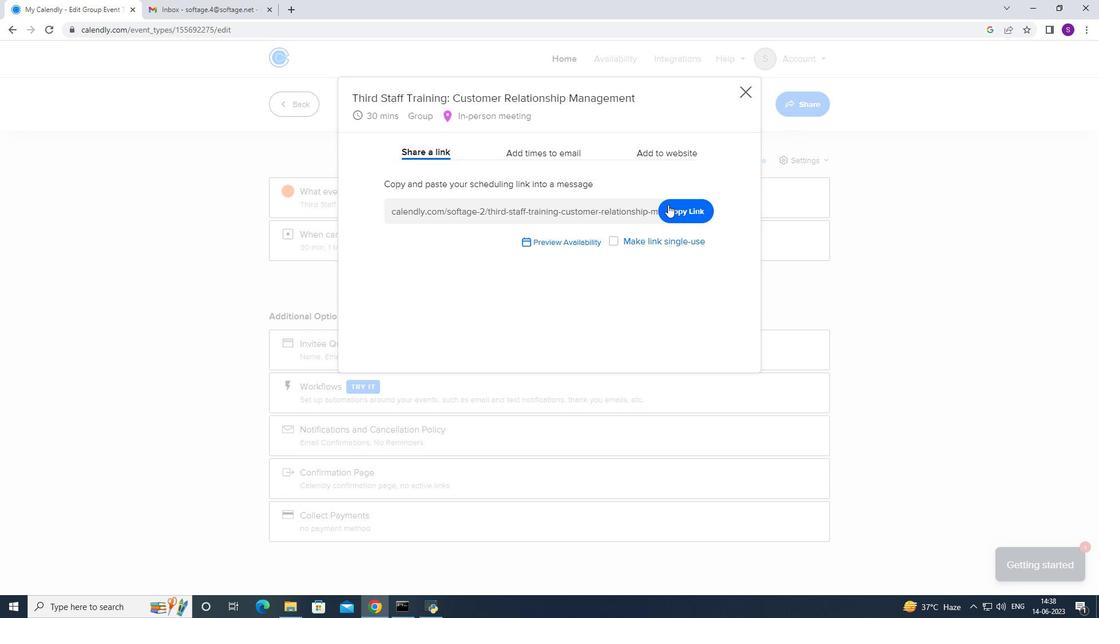 
Action: Mouse moved to (225, 16)
Screenshot: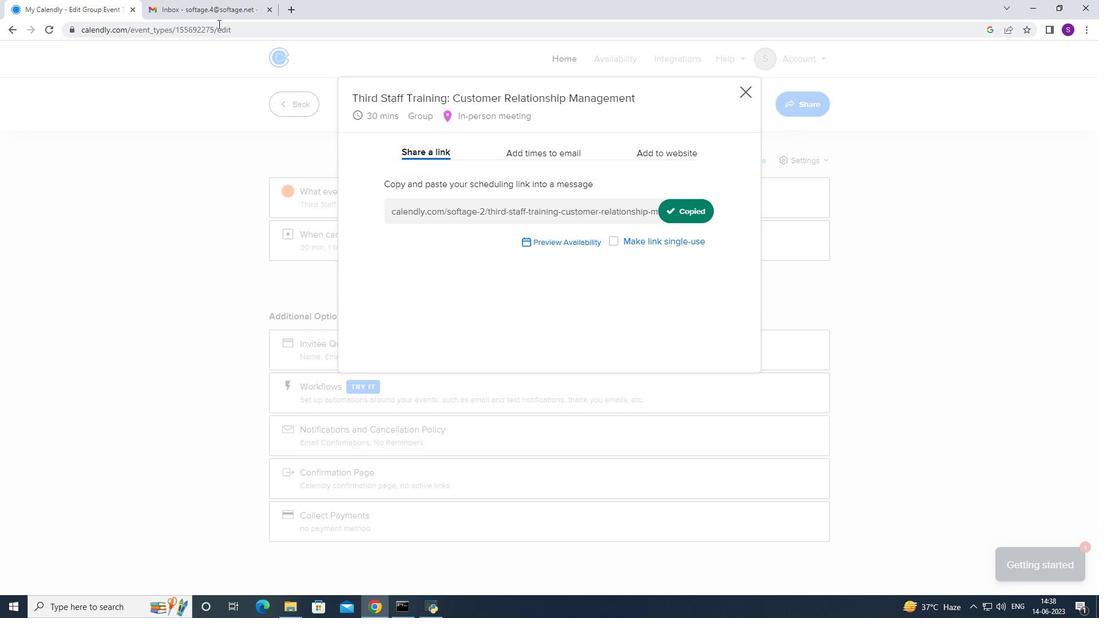 
Action: Mouse pressed left at (225, 16)
Screenshot: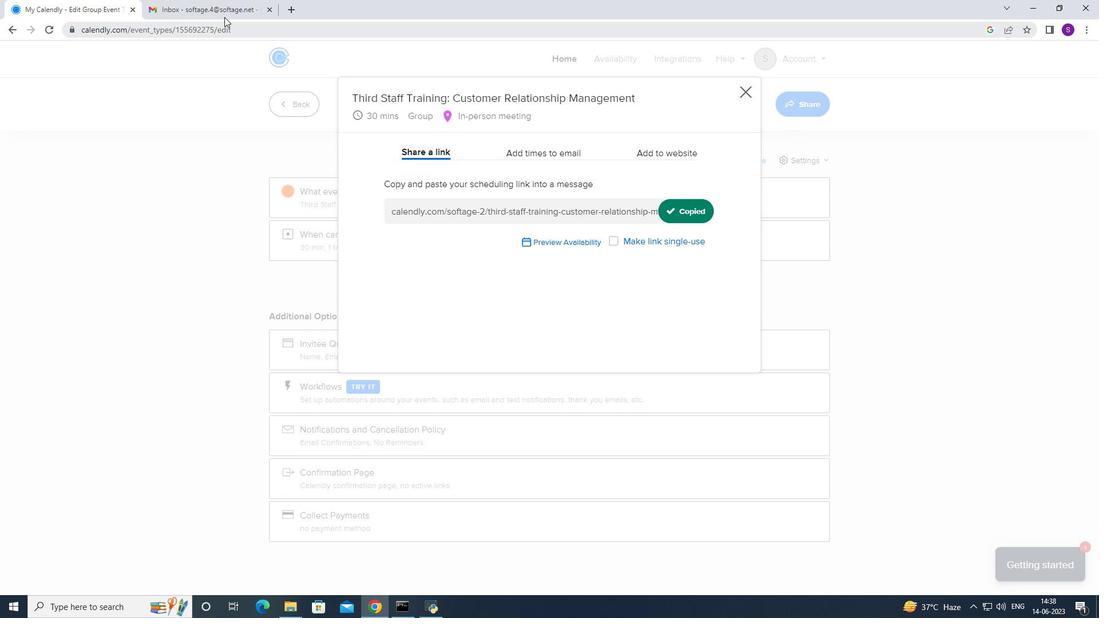 
Action: Mouse moved to (68, 95)
Screenshot: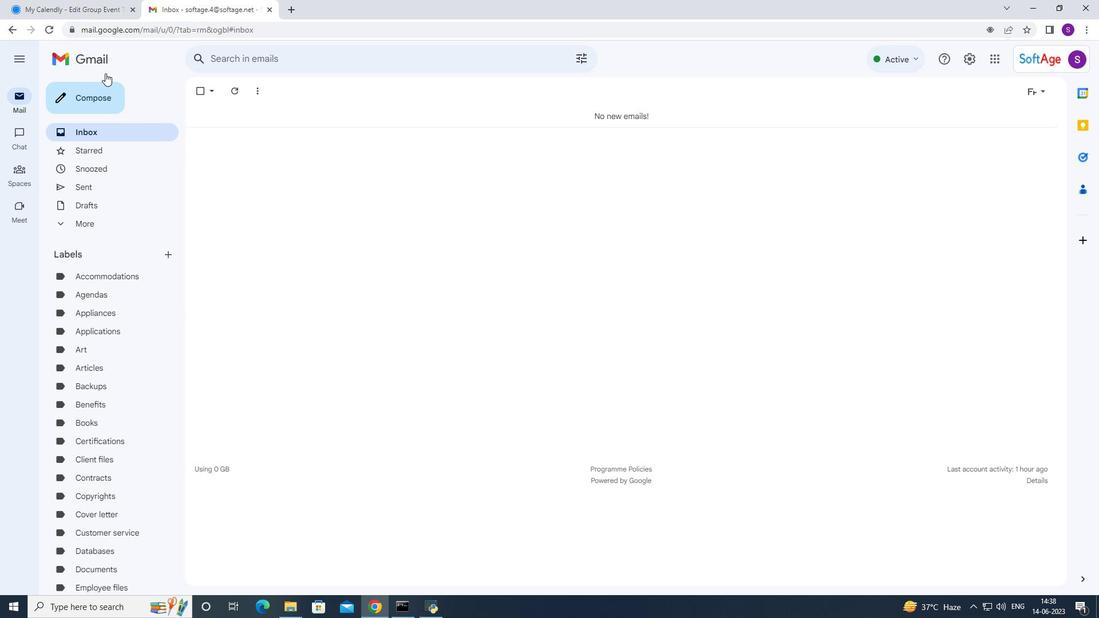 
Action: Mouse pressed left at (68, 95)
Screenshot: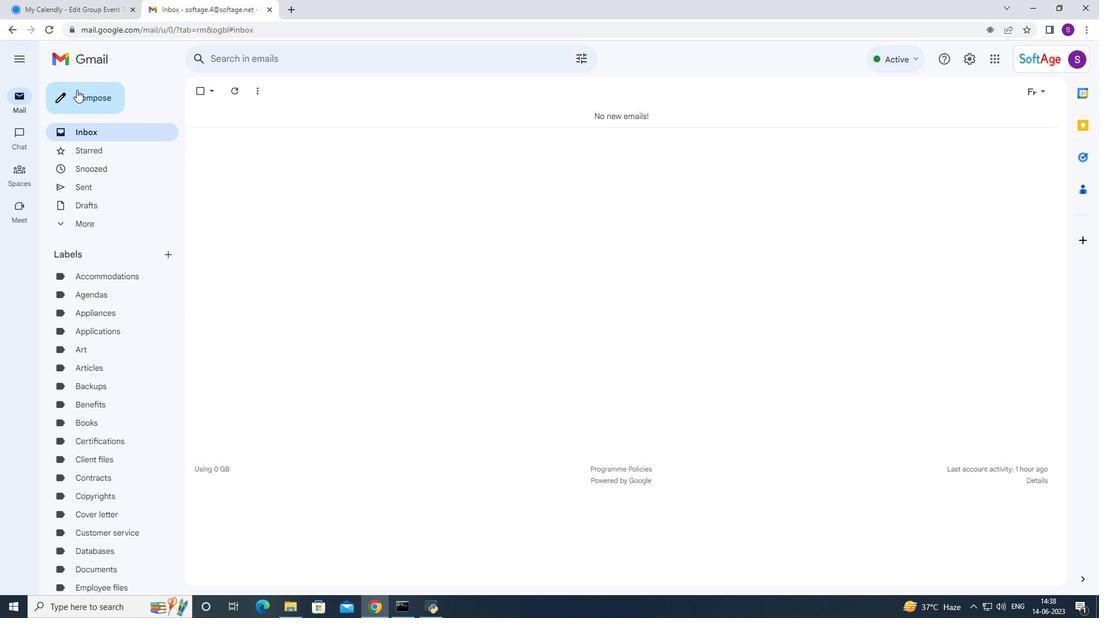 
Action: Mouse moved to (863, 376)
Screenshot: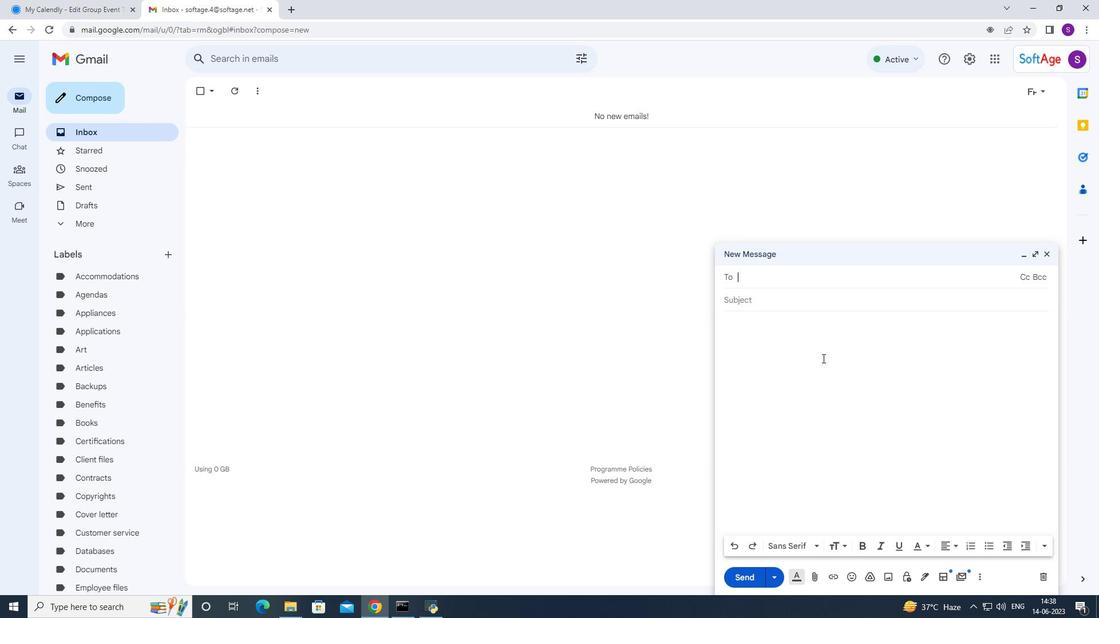 
Action: Mouse pressed right at (863, 376)
Screenshot: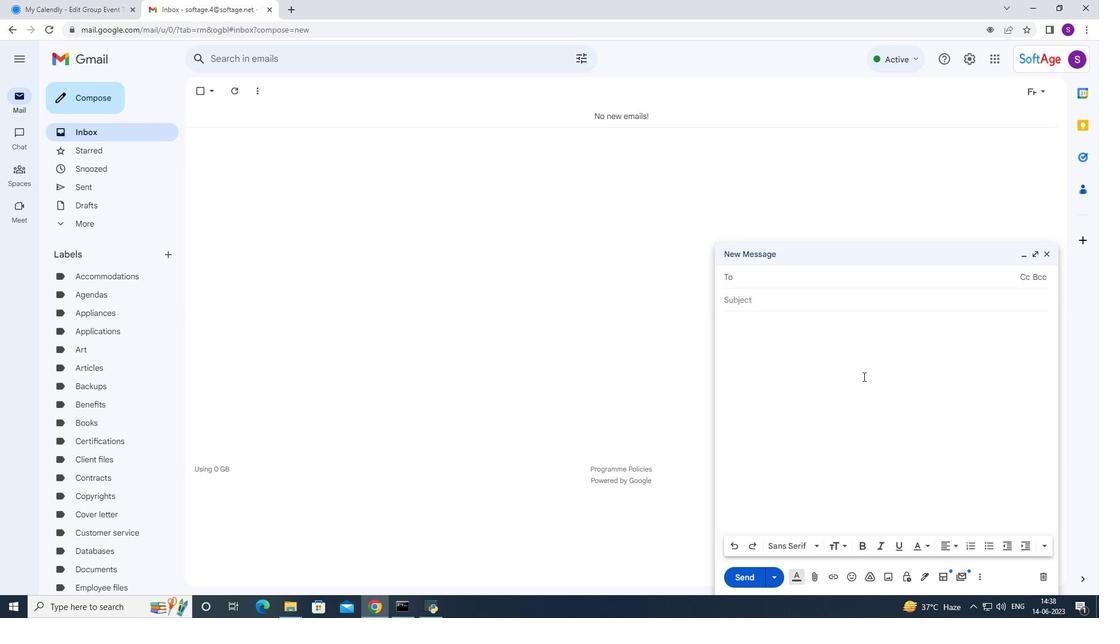 
Action: Mouse moved to (899, 465)
Screenshot: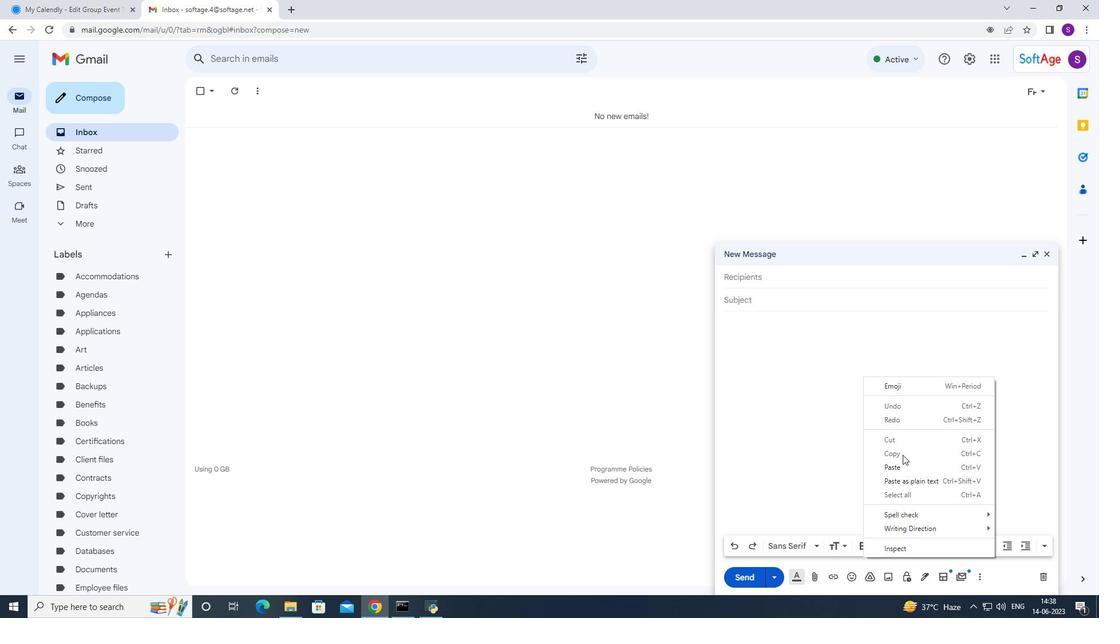 
Action: Mouse pressed left at (899, 465)
Screenshot: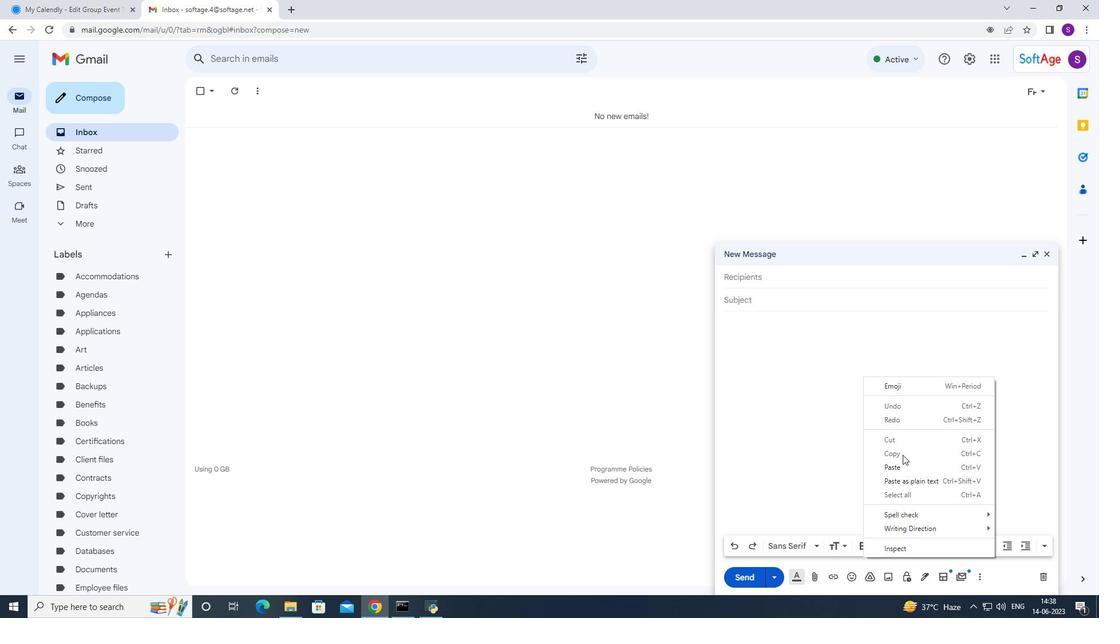 
Action: Mouse moved to (817, 272)
Screenshot: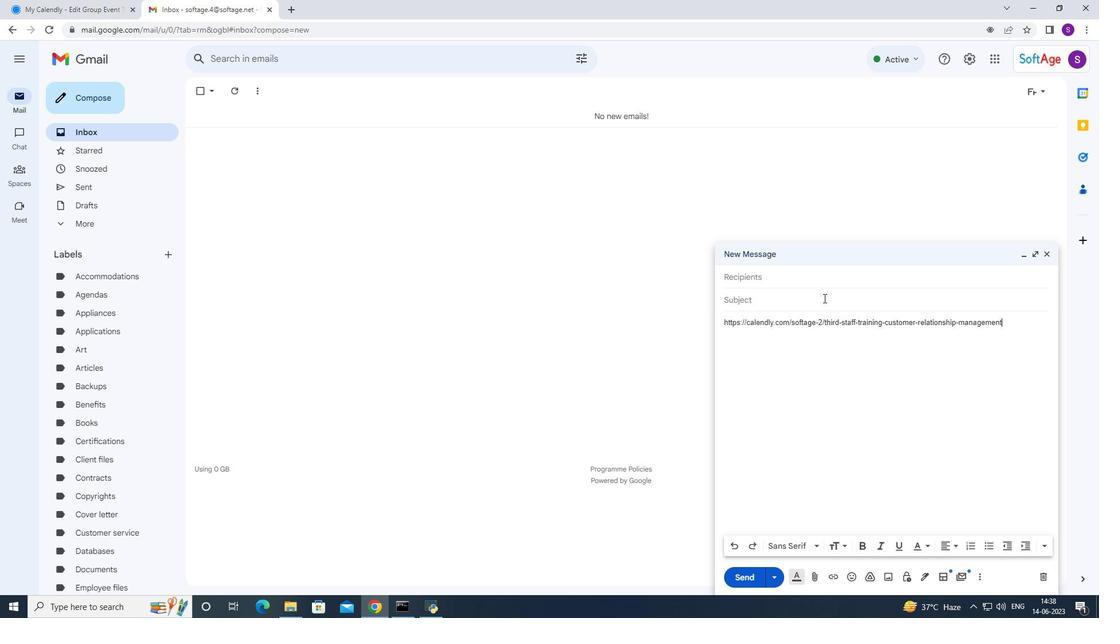 
Action: Mouse pressed left at (817, 272)
Screenshot: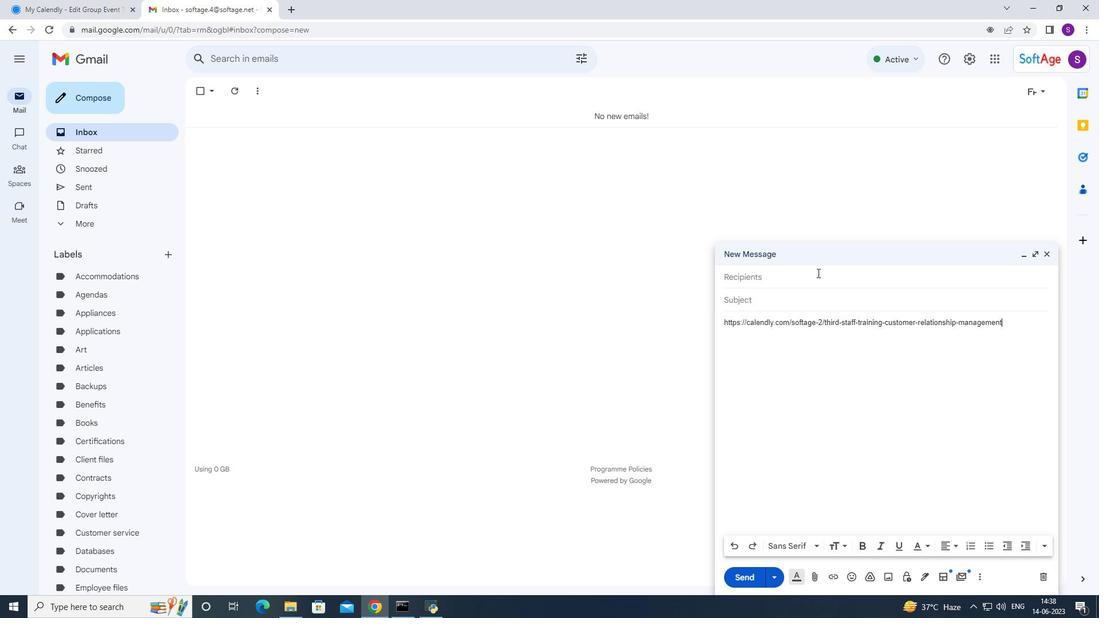 
Action: Mouse moved to (780, 281)
Screenshot: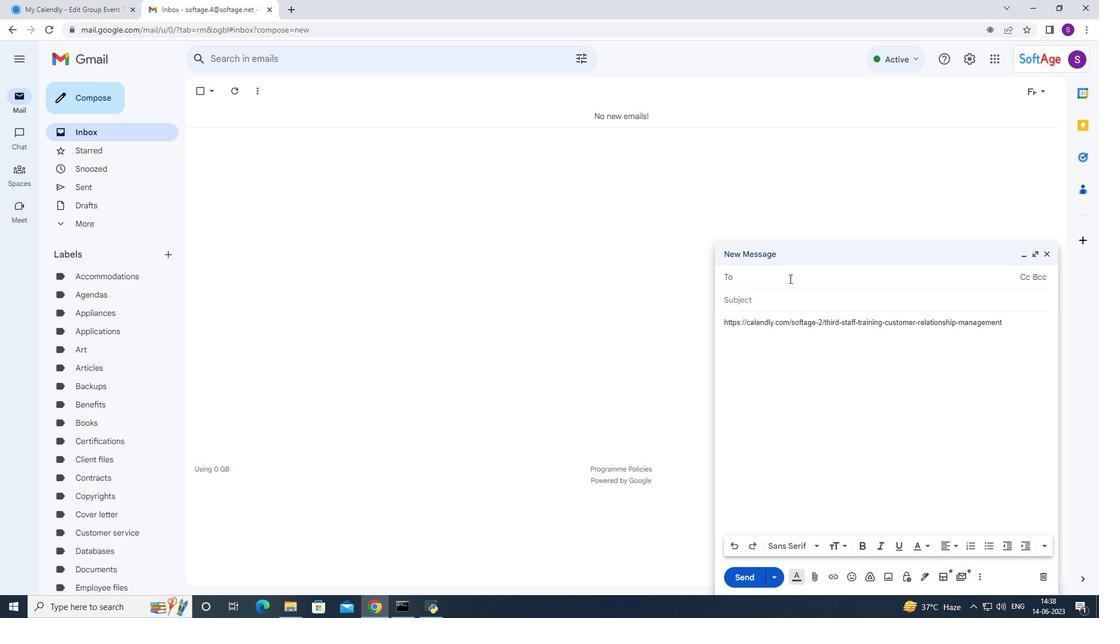 
Action: Key pressed softage.3<Key.enter>softage
Screenshot: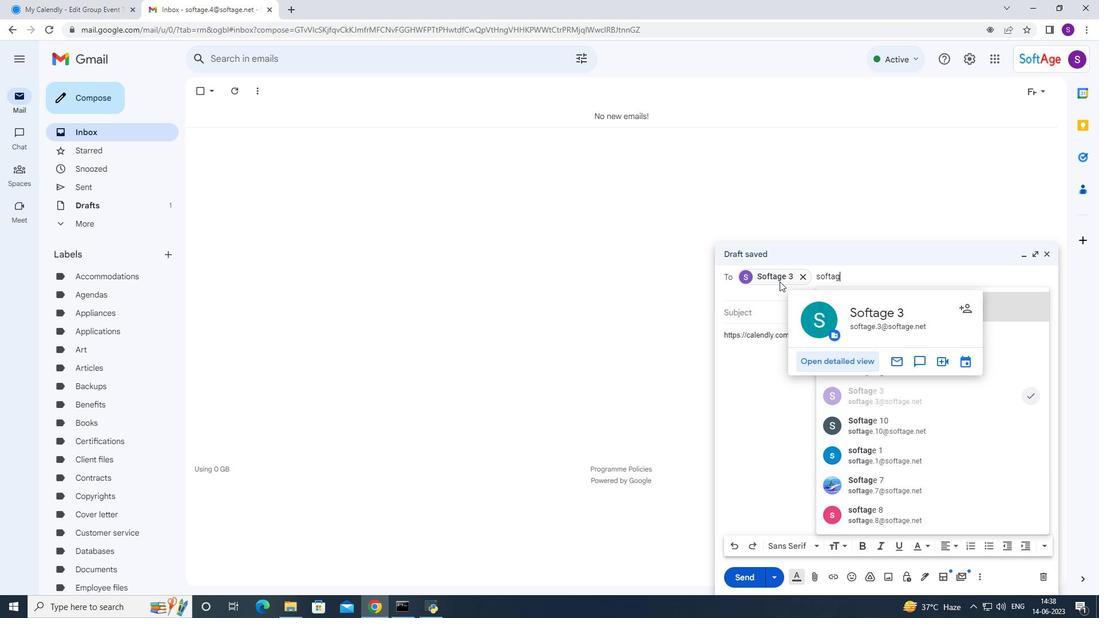 
Action: Mouse moved to (780, 281)
Screenshot: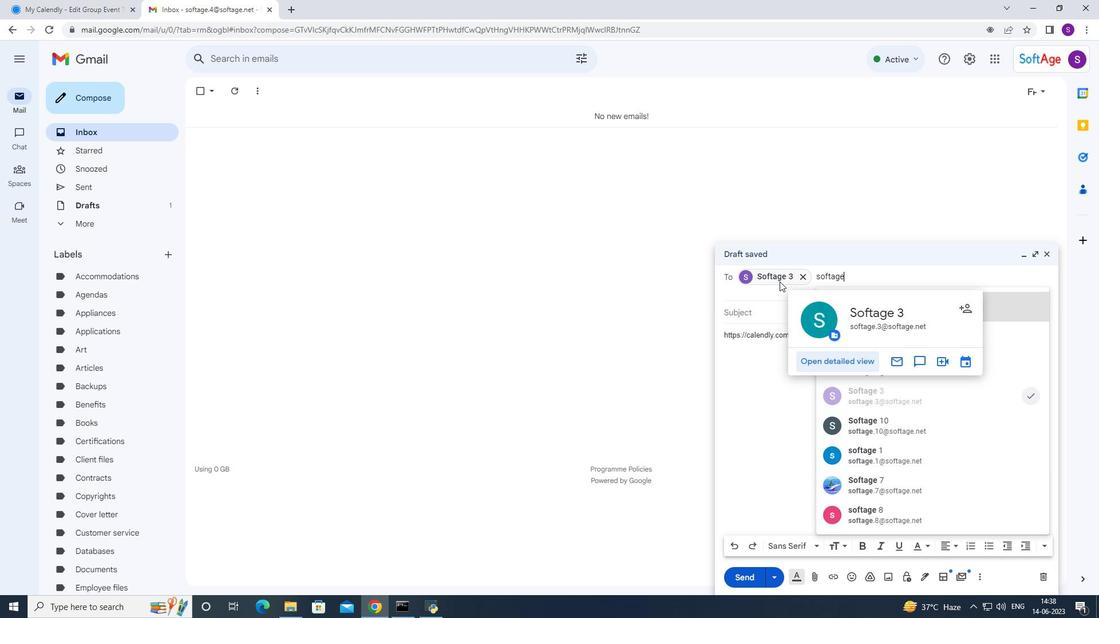 
Action: Key pressed .5r
Screenshot: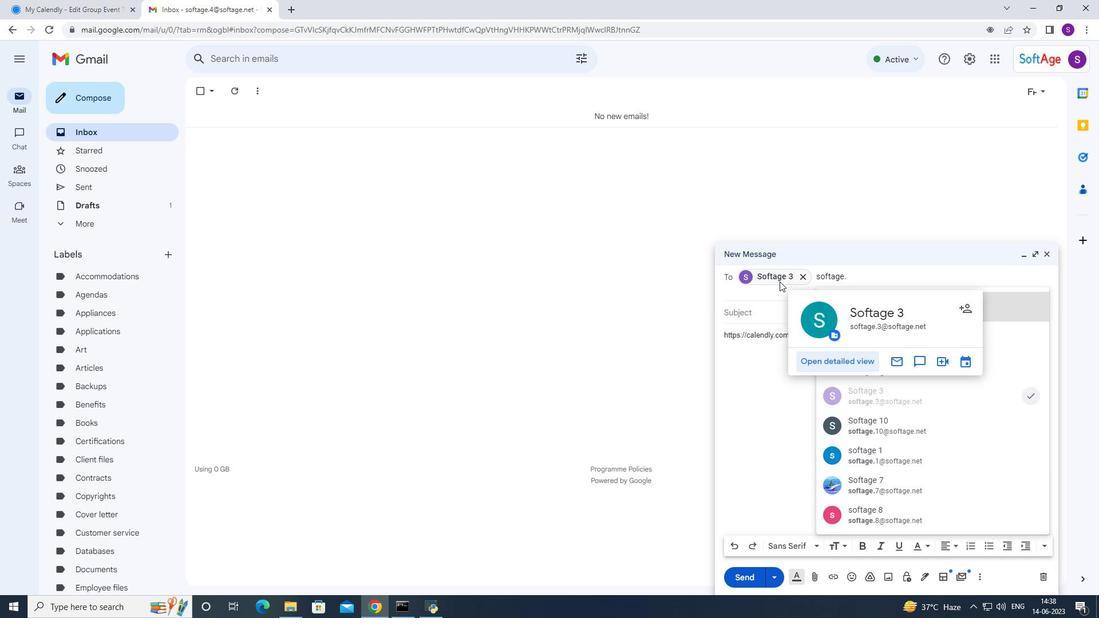 
Action: Mouse moved to (773, 284)
Screenshot: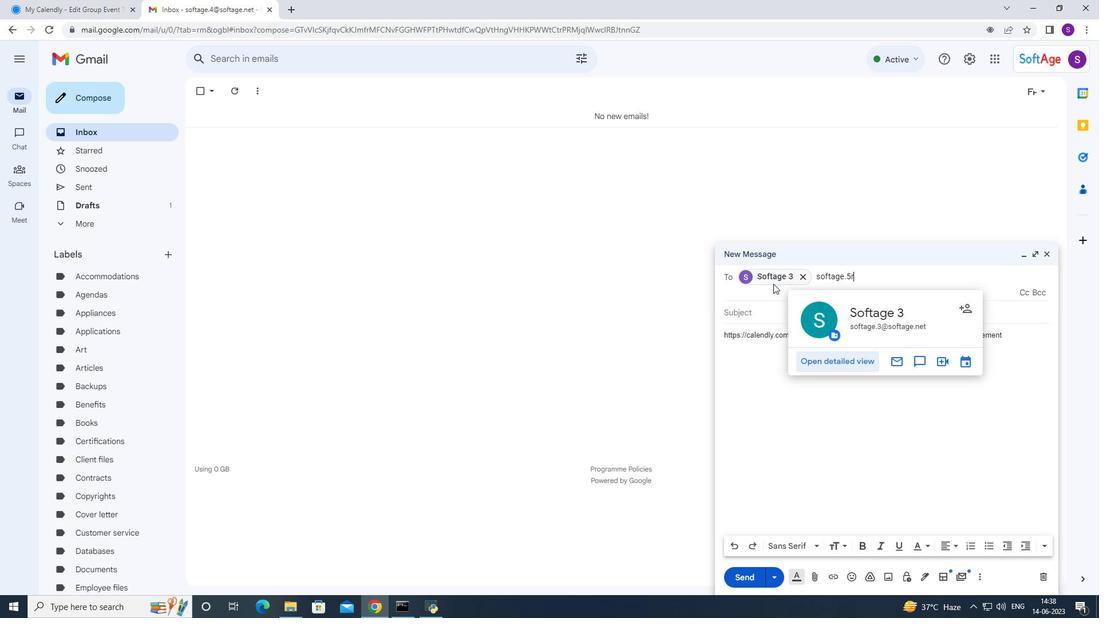 
Action: Key pressed <Key.backspace>
Screenshot: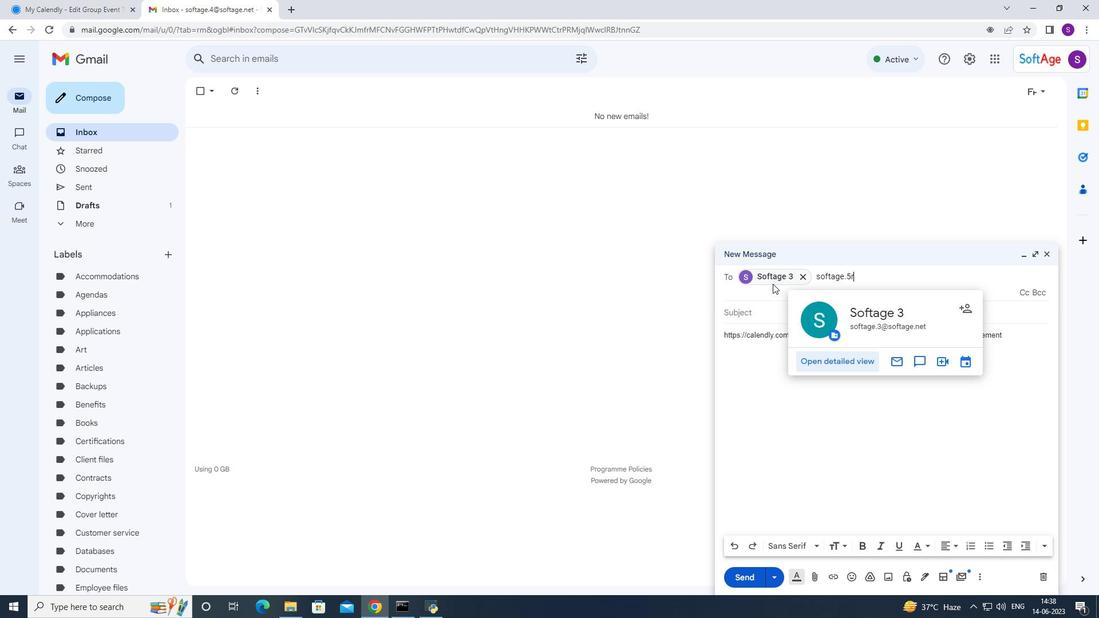 
Action: Mouse moved to (919, 497)
Screenshot: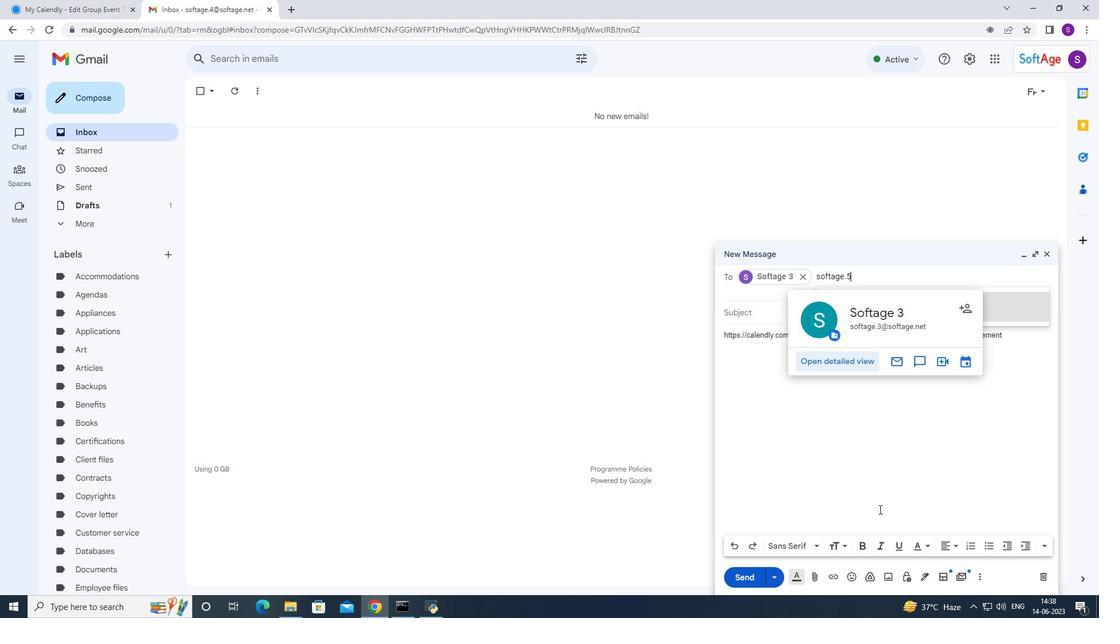 
Action: Mouse pressed left at (919, 497)
Screenshot: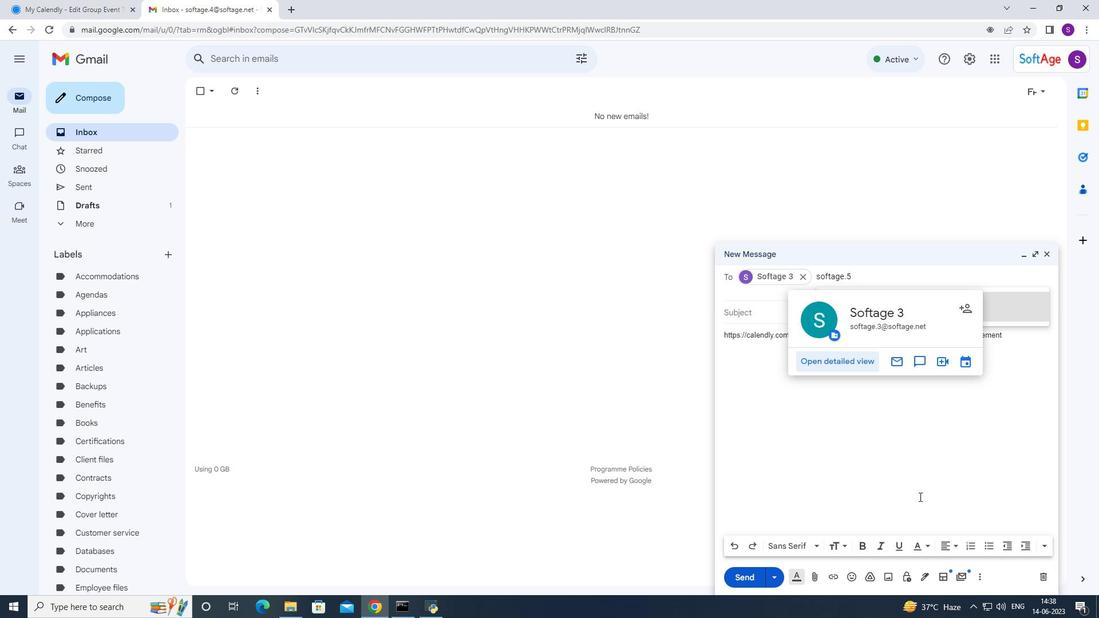 
Action: Mouse moved to (832, 290)
Screenshot: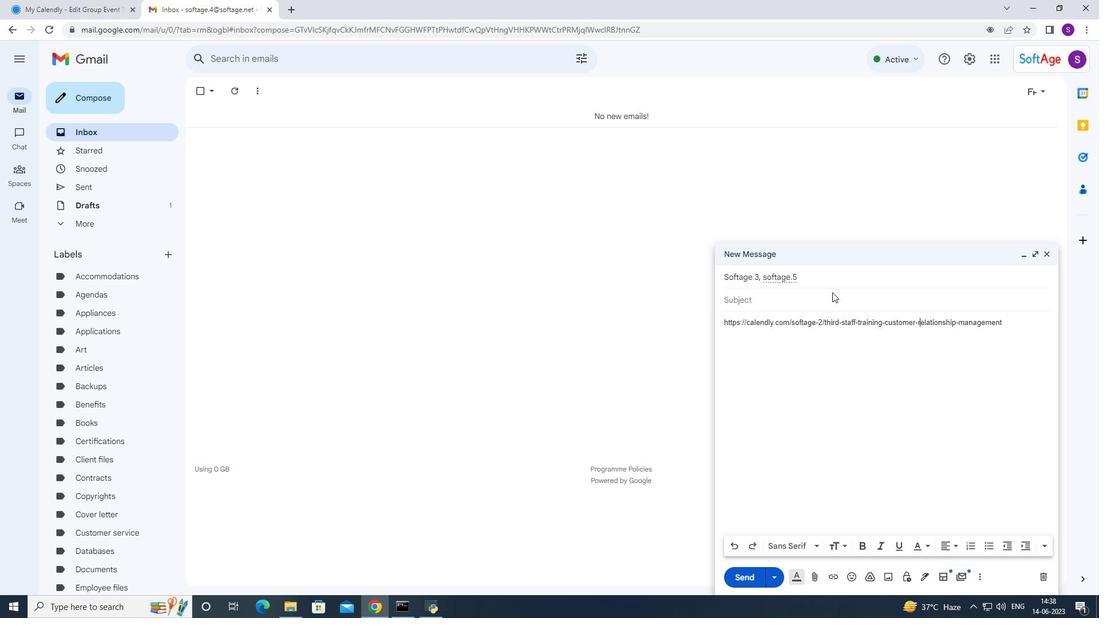 
Action: Mouse pressed left at (832, 291)
Screenshot: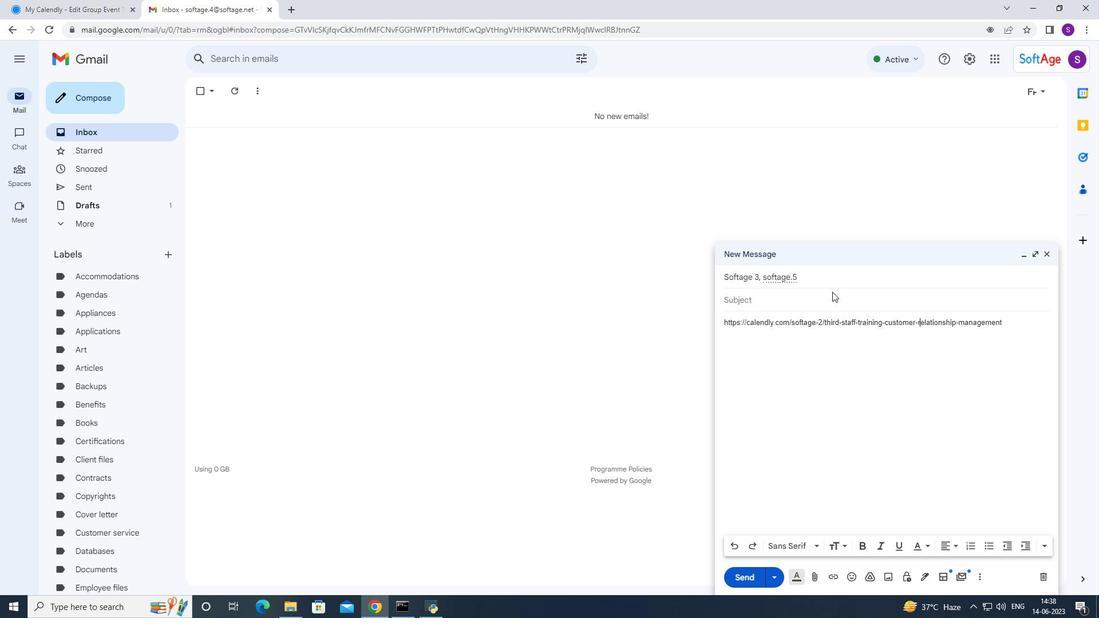 
Action: Mouse moved to (825, 278)
Screenshot: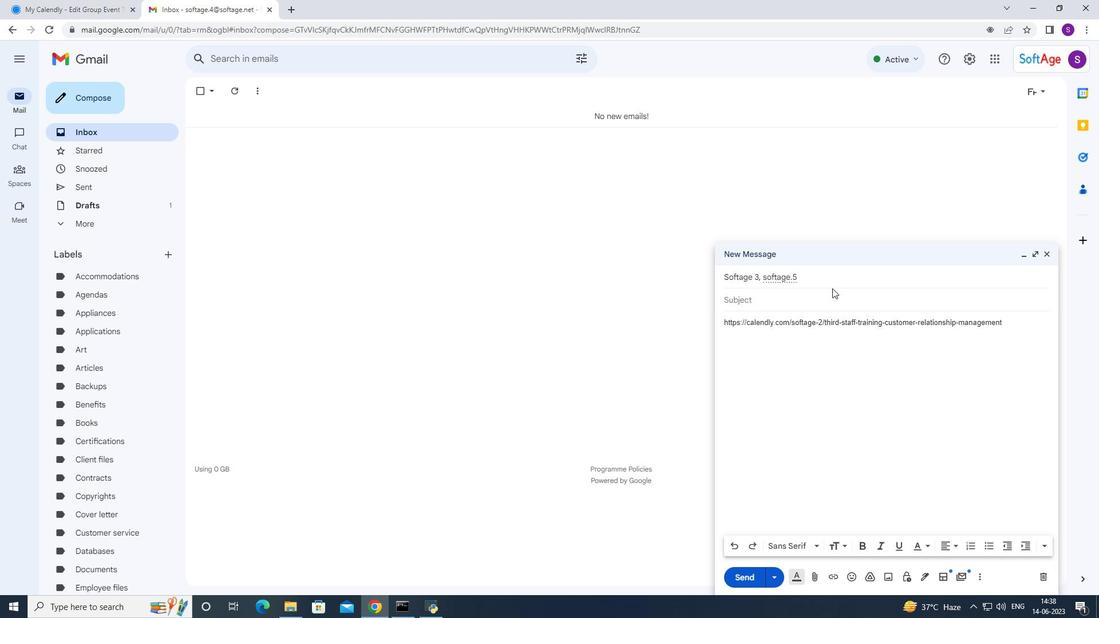 
Action: Mouse pressed left at (825, 278)
Screenshot: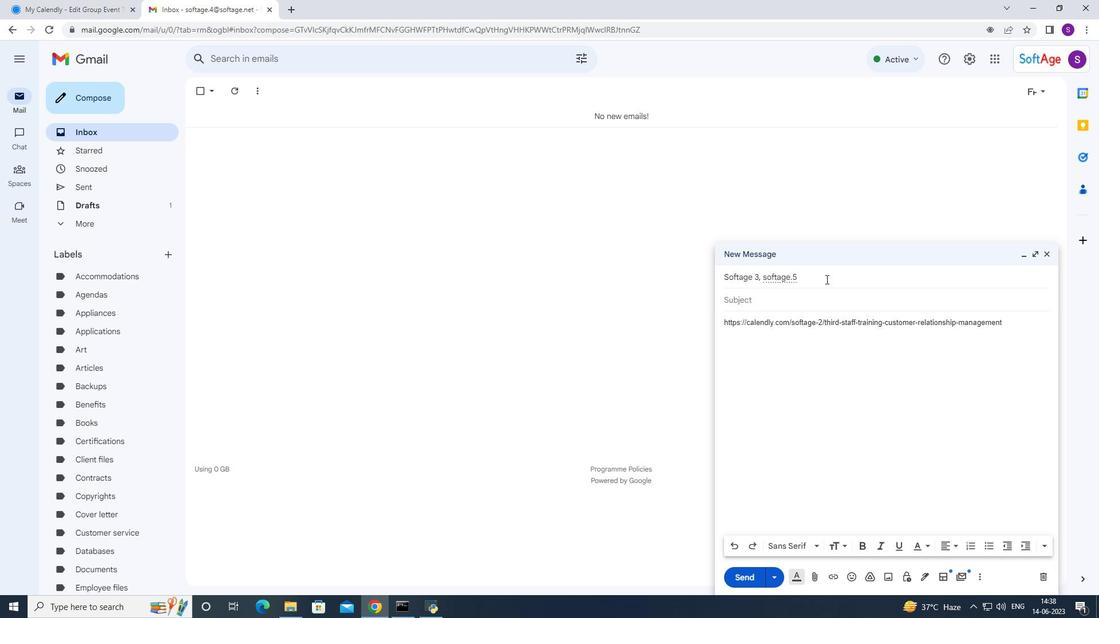 
Action: Mouse moved to (857, 302)
Screenshot: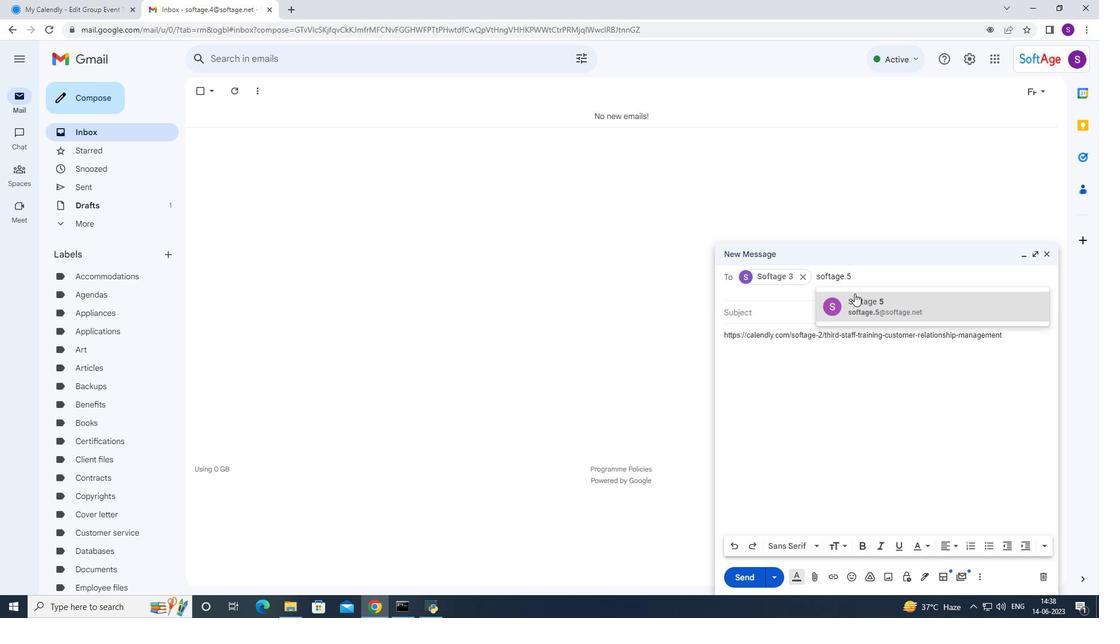 
Action: Mouse pressed left at (857, 302)
Screenshot: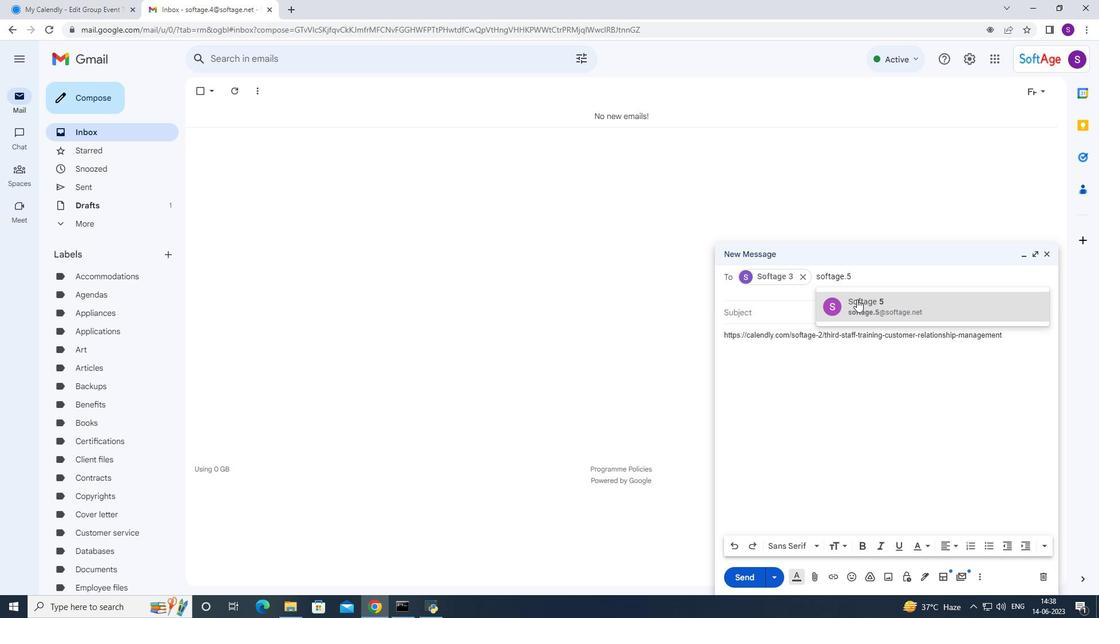
Action: Mouse moved to (831, 381)
Screenshot: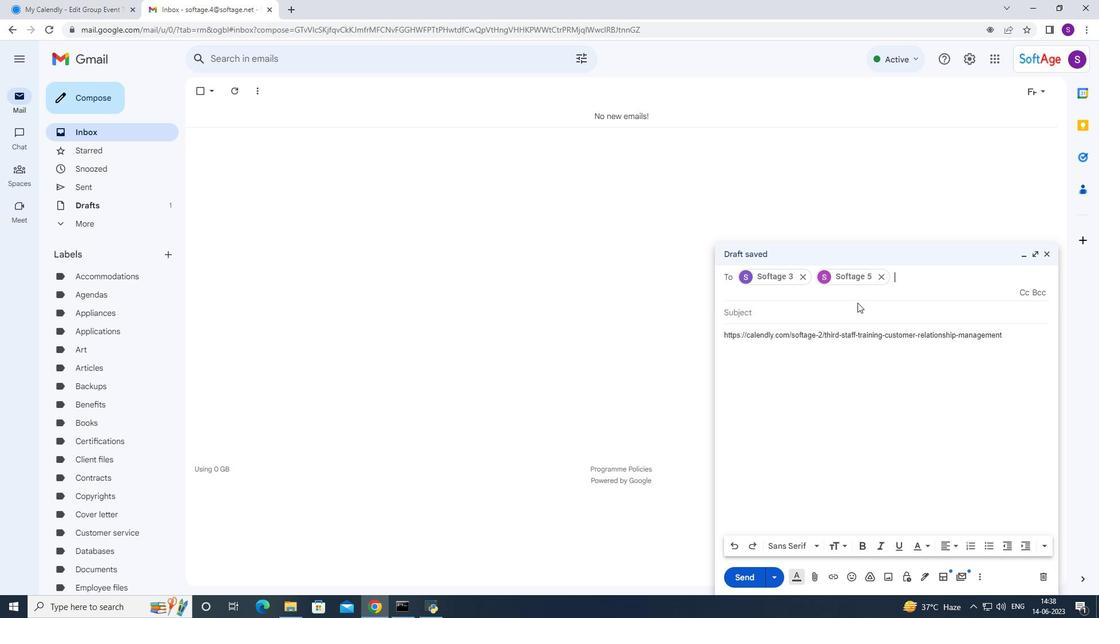 
Action: Mouse pressed left at (831, 381)
Screenshot: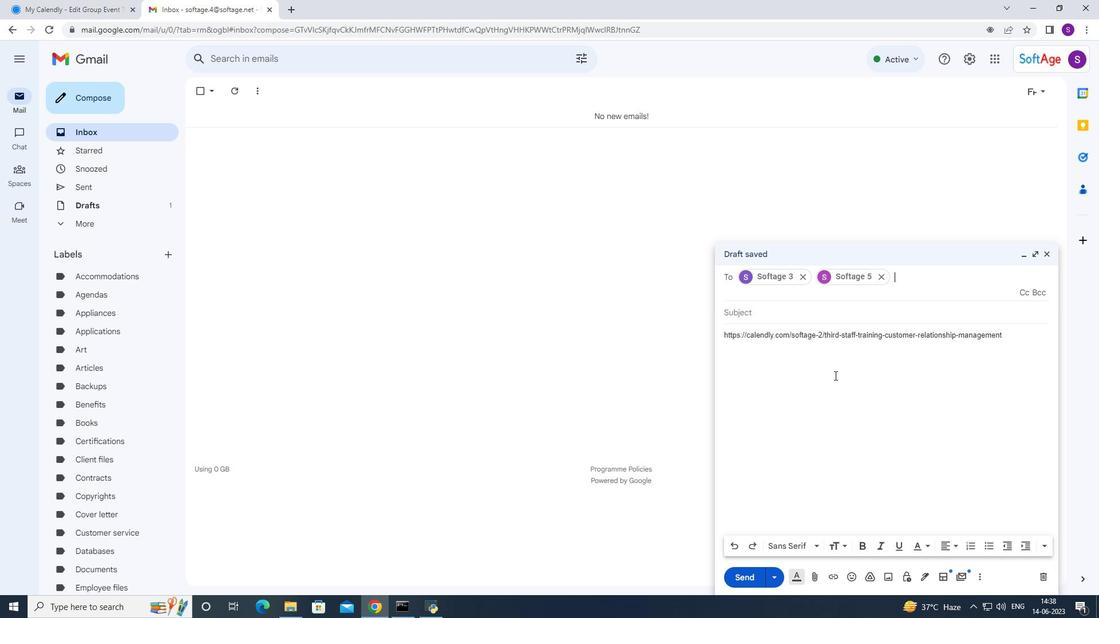 
Action: Mouse moved to (803, 354)
Screenshot: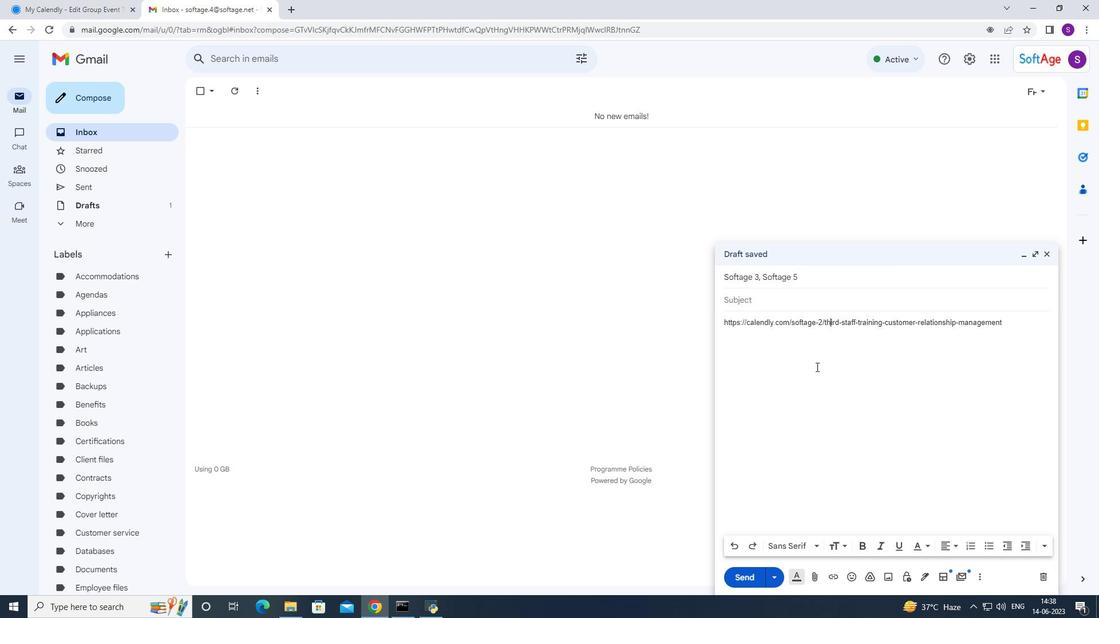 
Action: Mouse pressed left at (803, 354)
Screenshot: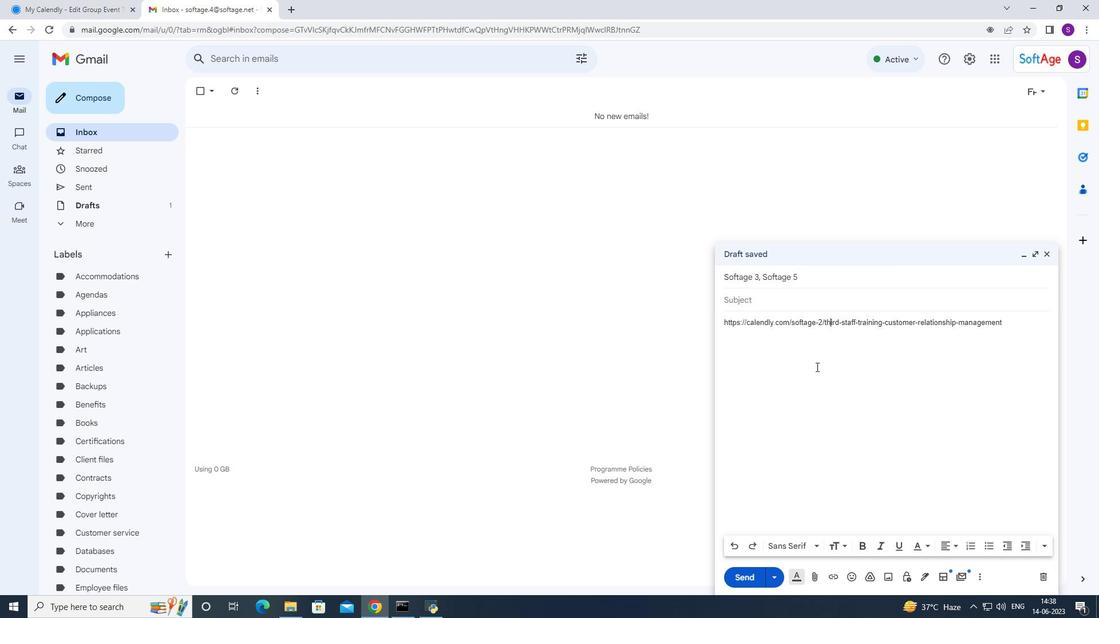 
Action: Mouse moved to (745, 566)
Screenshot: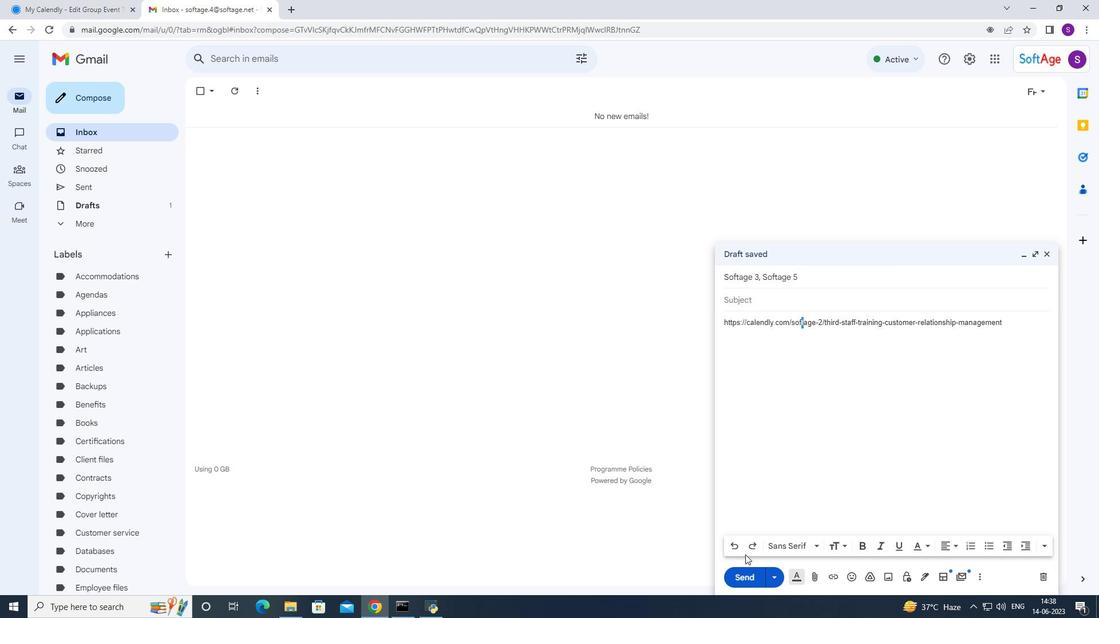
Action: Mouse pressed left at (745, 566)
Screenshot: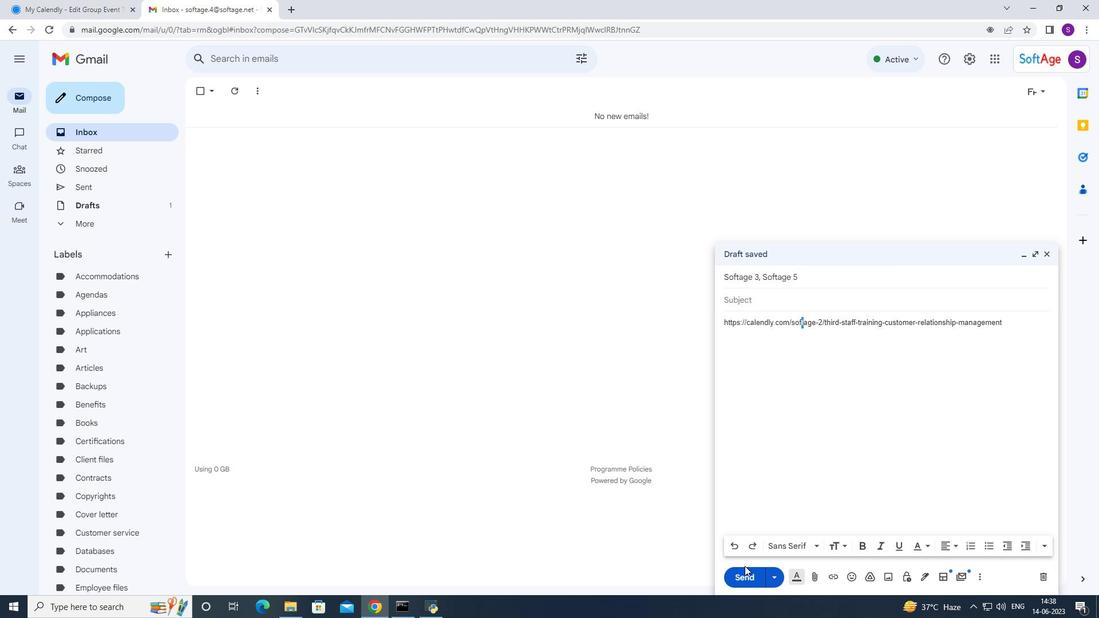 
Action: Mouse moved to (740, 580)
Screenshot: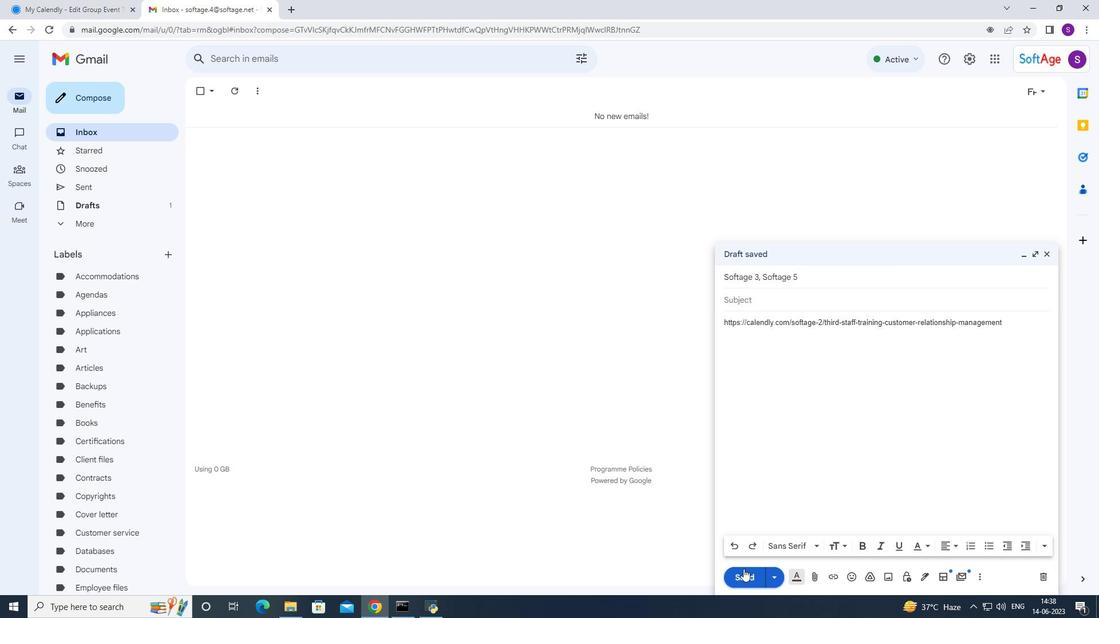 
Action: Mouse pressed left at (740, 580)
Screenshot: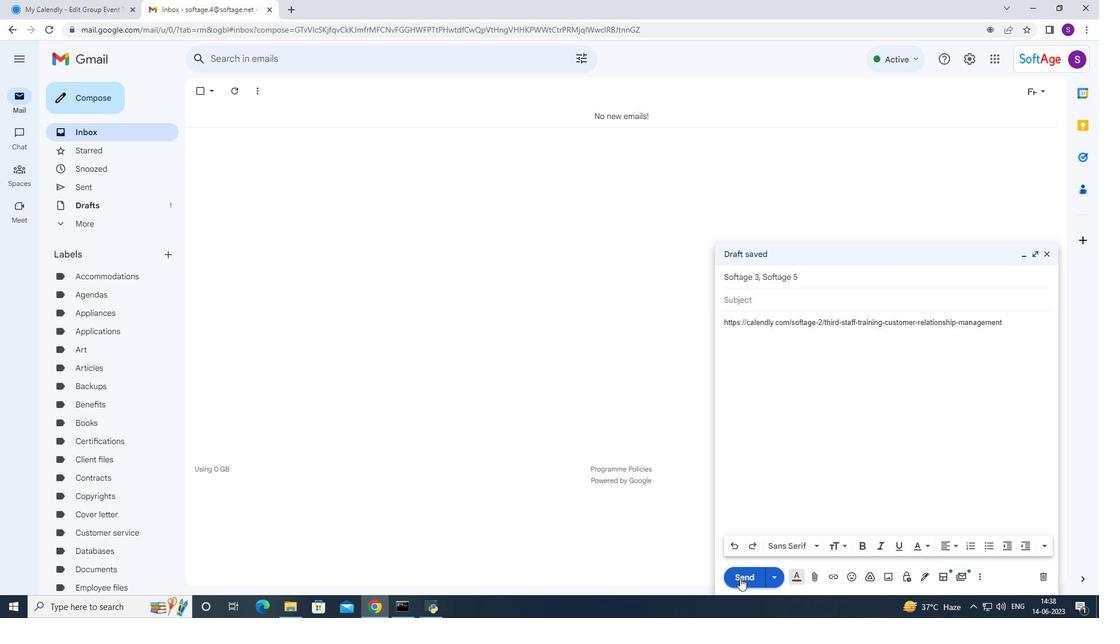 
Action: Mouse moved to (733, 582)
Screenshot: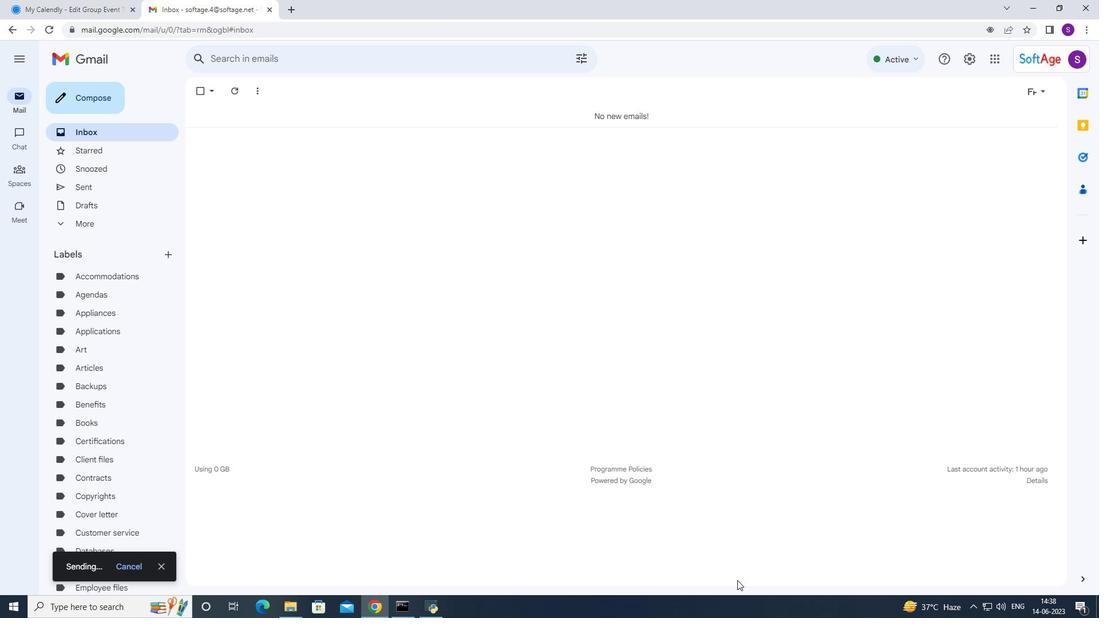 
